 Task: Look for space in Diadi, Philippines from 10th July, 2023 to 15th July, 2023 for 7 adults in price range Rs.10000 to Rs.15000. Place can be entire place or shared room with 4 bedrooms having 7 beds and 4 bathrooms. Property type can be house, flat, guest house. Amenities needed are: wifi, TV, free parkinig on premises, gym, breakfast. Booking option can be shelf check-in. Required host language is English.
Action: Mouse moved to (491, 91)
Screenshot: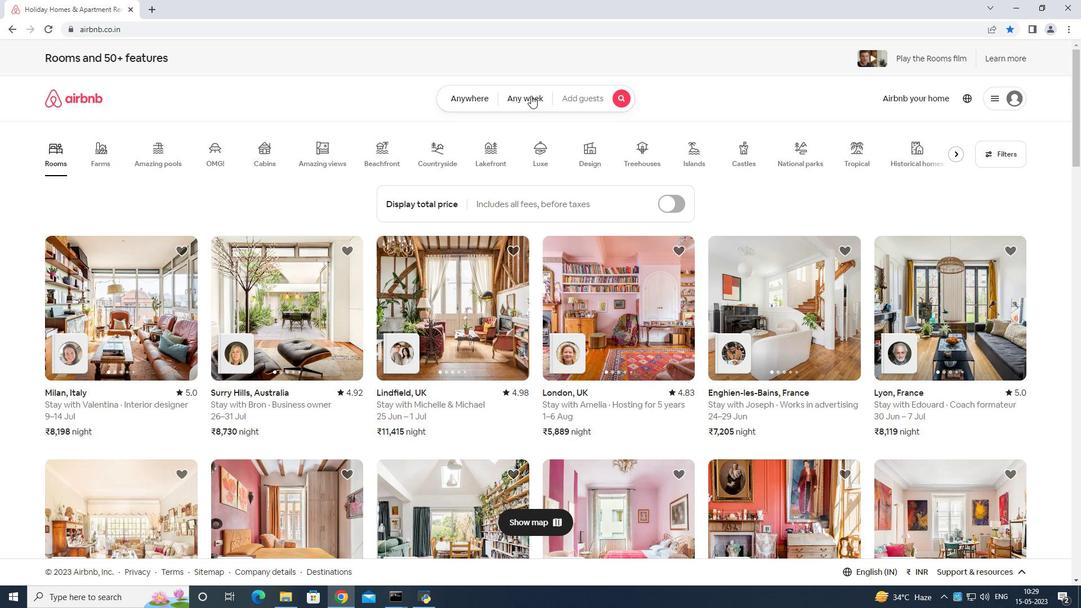 
Action: Mouse pressed left at (491, 91)
Screenshot: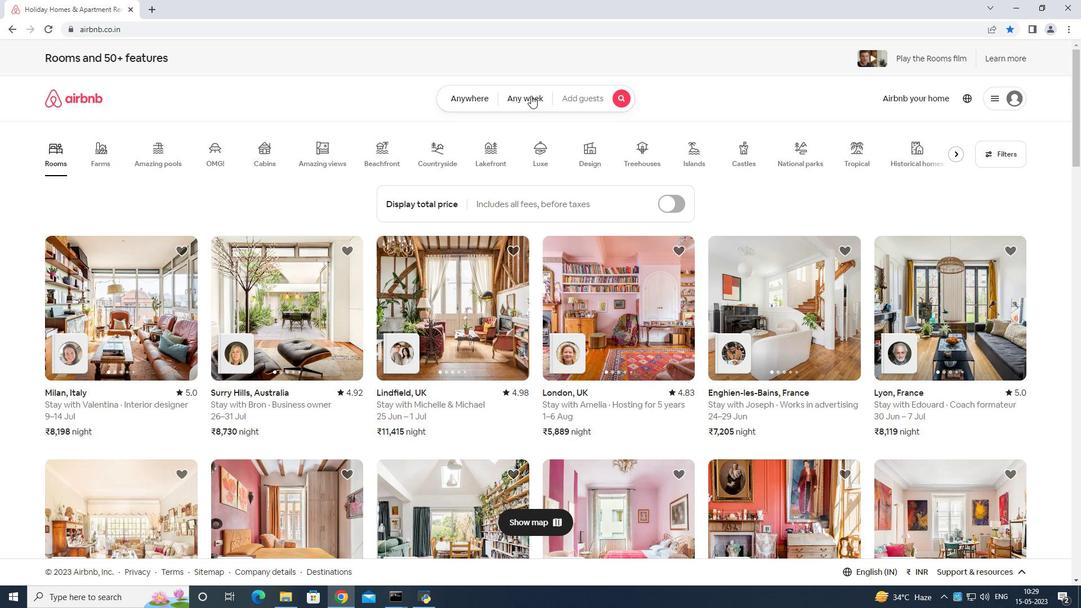 
Action: Mouse moved to (425, 138)
Screenshot: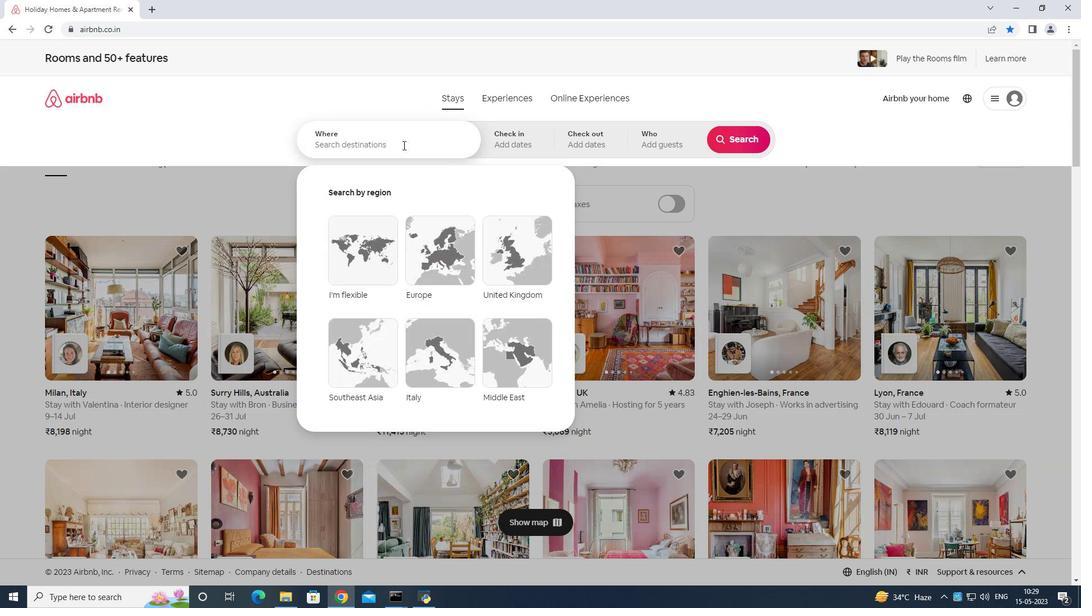 
Action: Mouse pressed left at (425, 138)
Screenshot: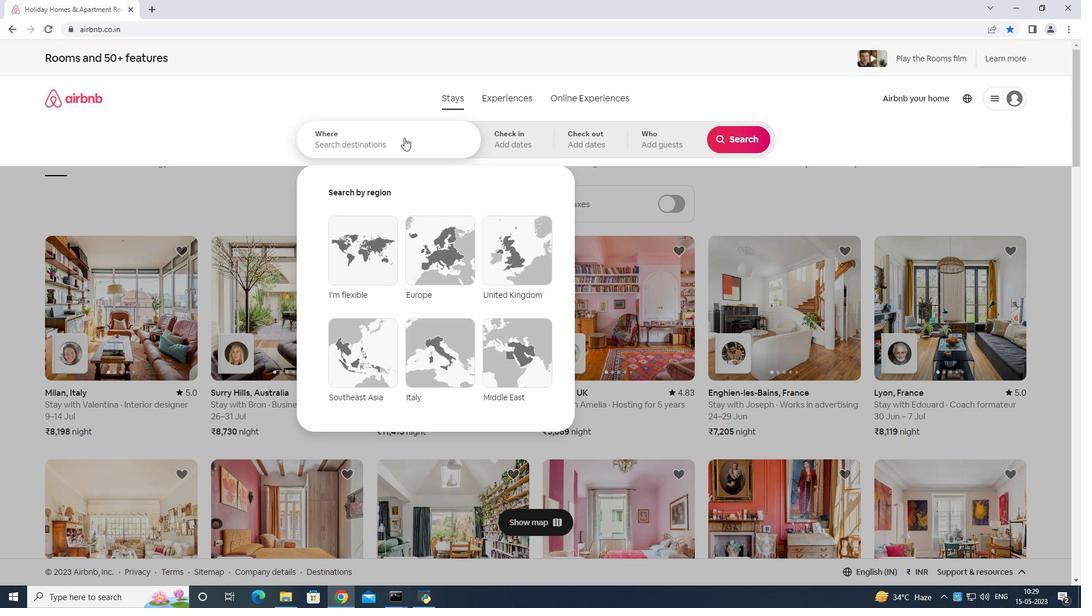 
Action: Mouse moved to (436, 130)
Screenshot: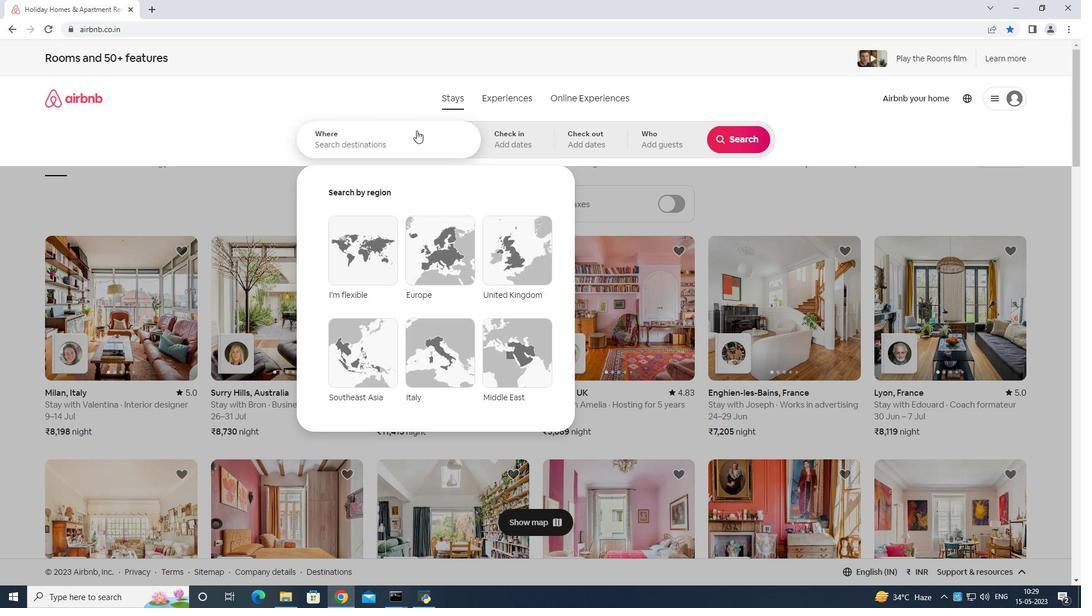 
Action: Key pressed <Key.shift>Diadi<Key.space>philipines<Key.enter>
Screenshot: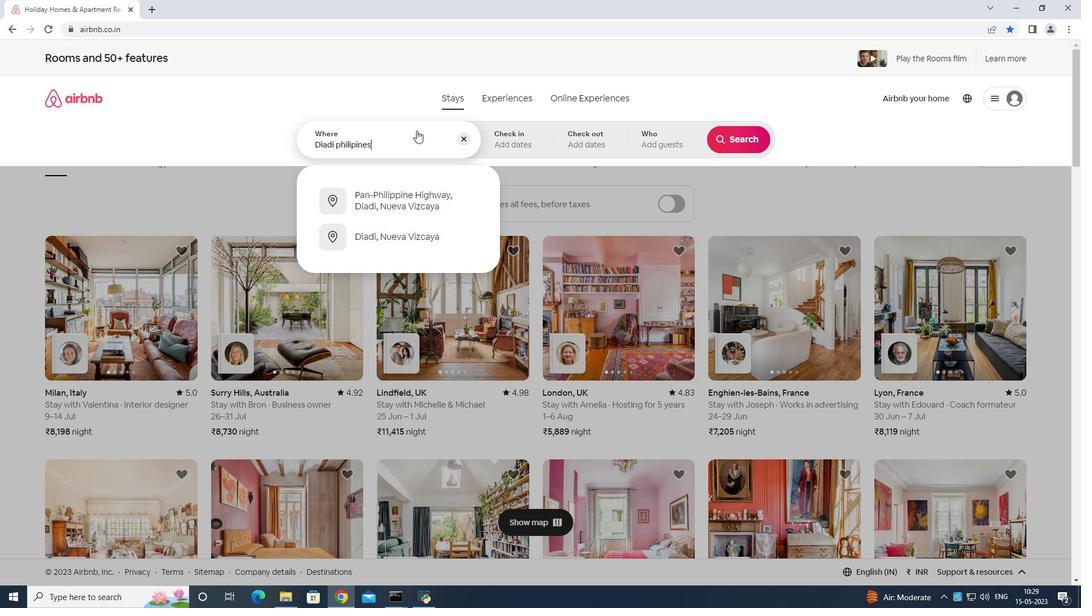 
Action: Mouse moved to (737, 232)
Screenshot: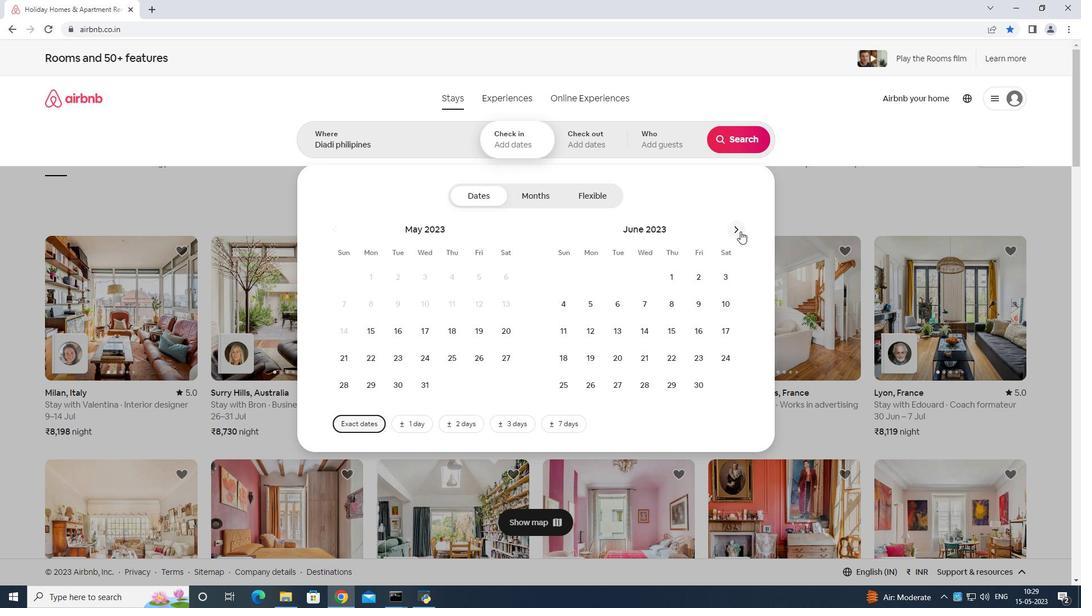 
Action: Mouse pressed left at (737, 232)
Screenshot: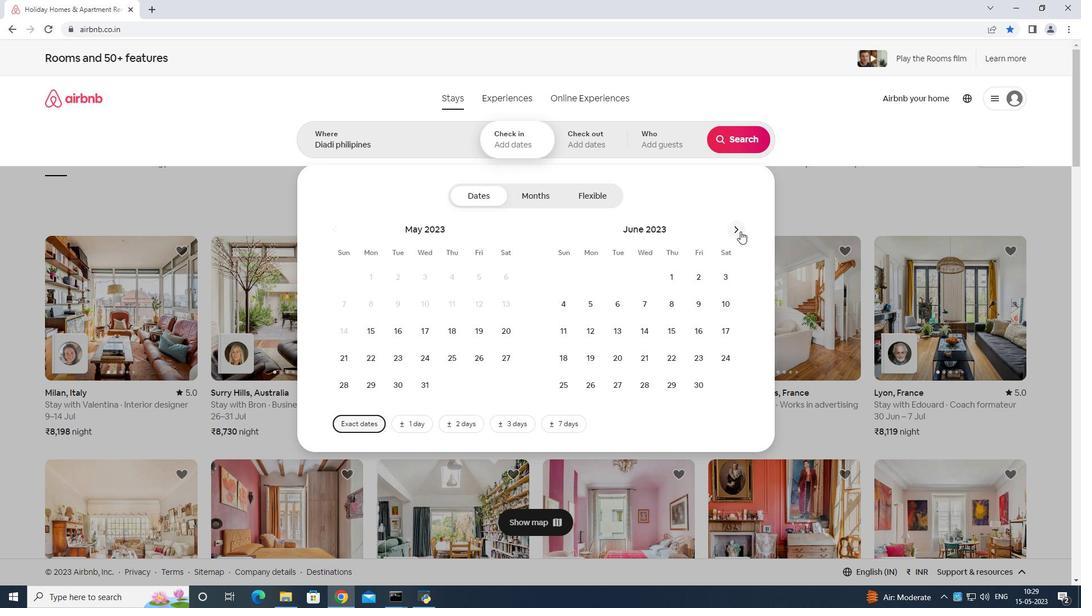 
Action: Mouse moved to (602, 329)
Screenshot: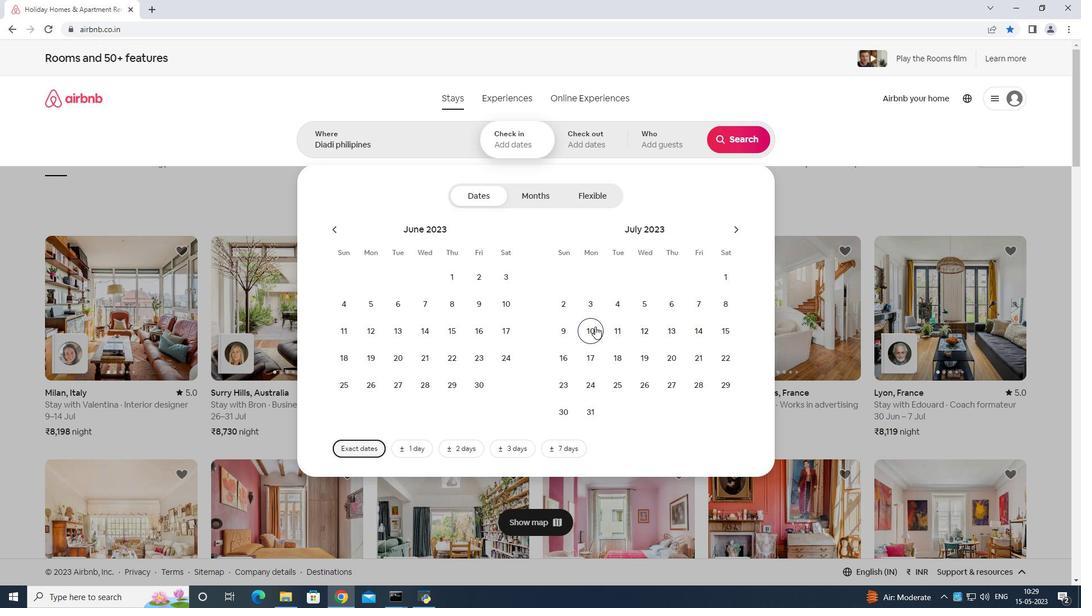 
Action: Mouse pressed left at (602, 329)
Screenshot: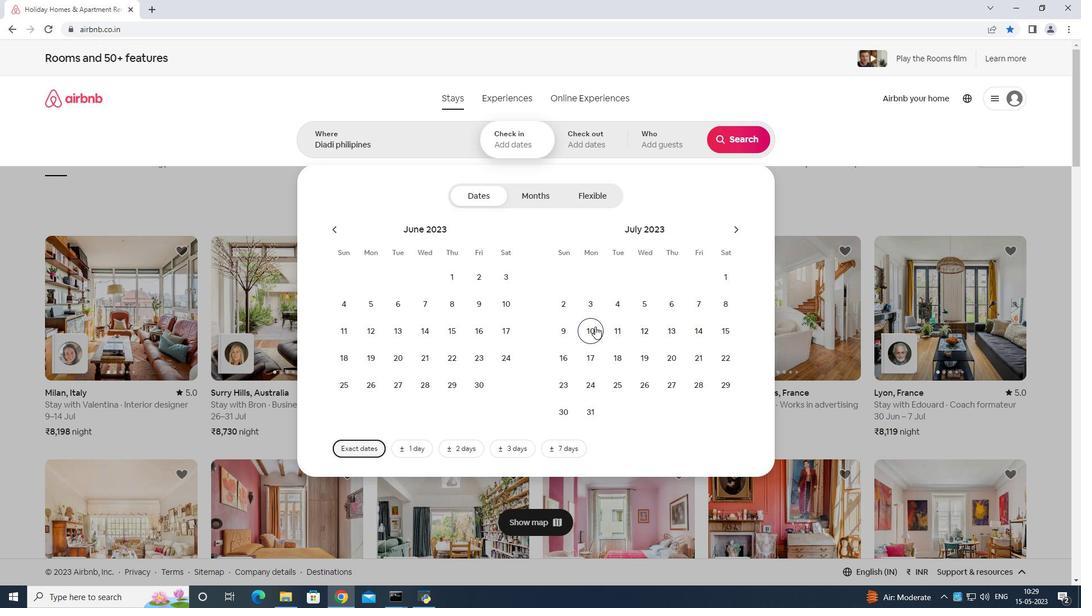 
Action: Mouse moved to (718, 340)
Screenshot: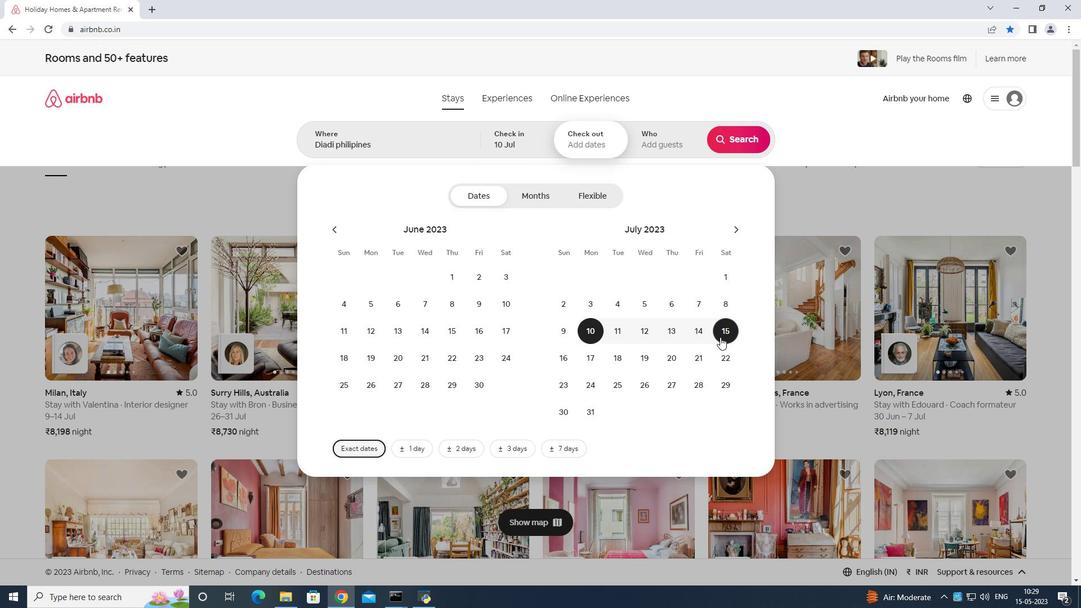 
Action: Mouse pressed left at (718, 340)
Screenshot: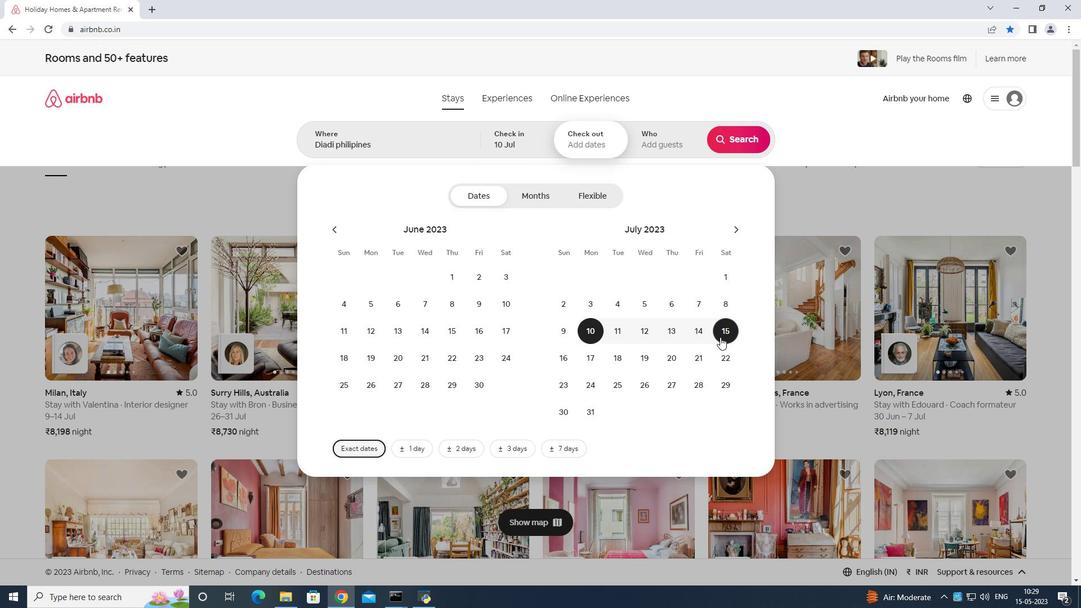
Action: Mouse moved to (669, 126)
Screenshot: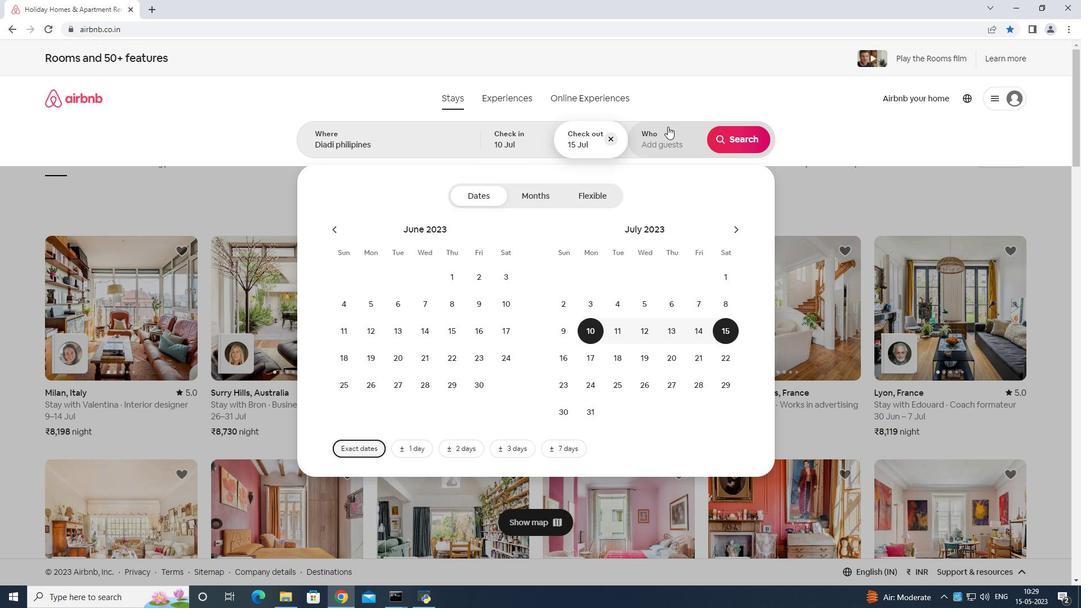 
Action: Mouse pressed left at (669, 126)
Screenshot: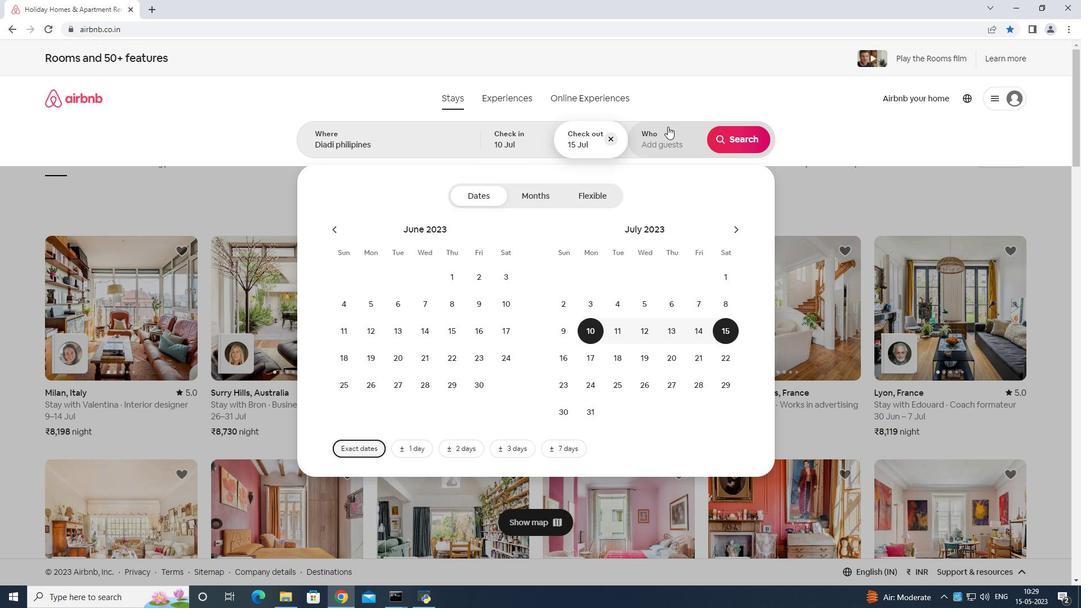 
Action: Mouse moved to (736, 196)
Screenshot: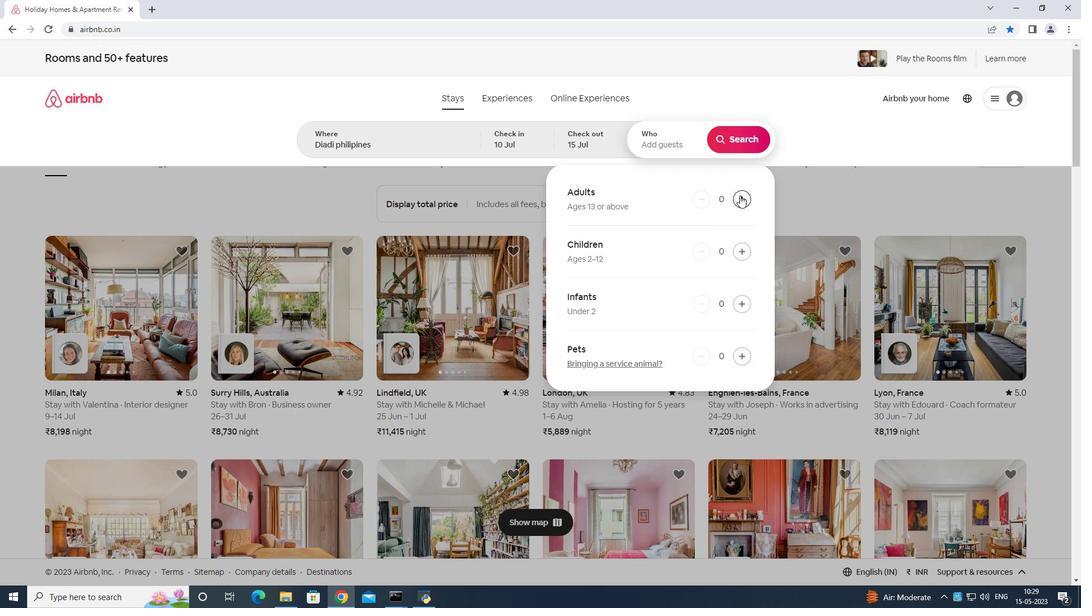 
Action: Mouse pressed left at (736, 196)
Screenshot: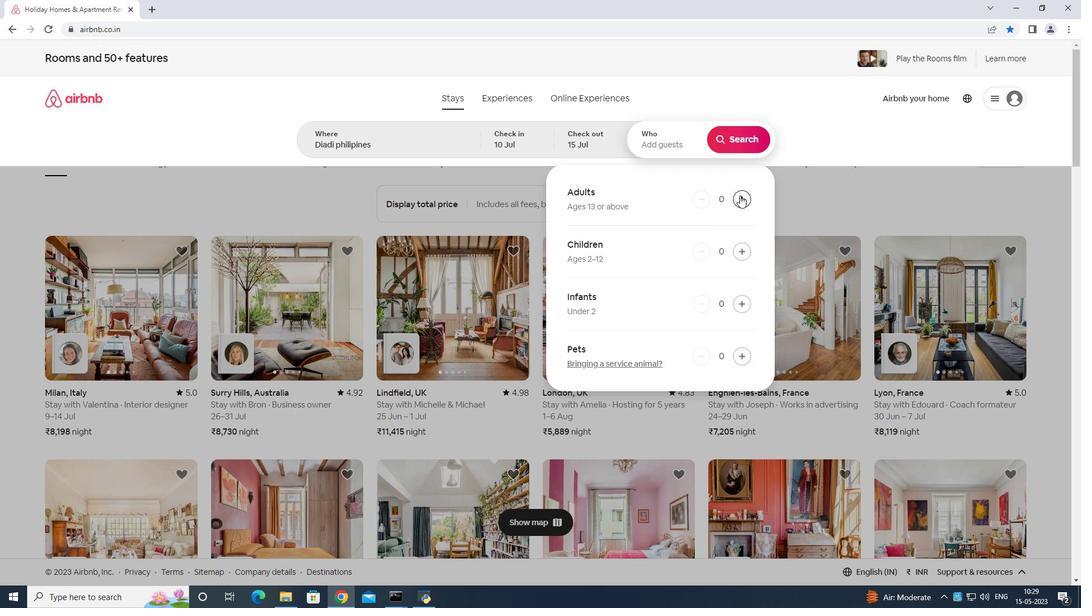 
Action: Mouse pressed left at (736, 196)
Screenshot: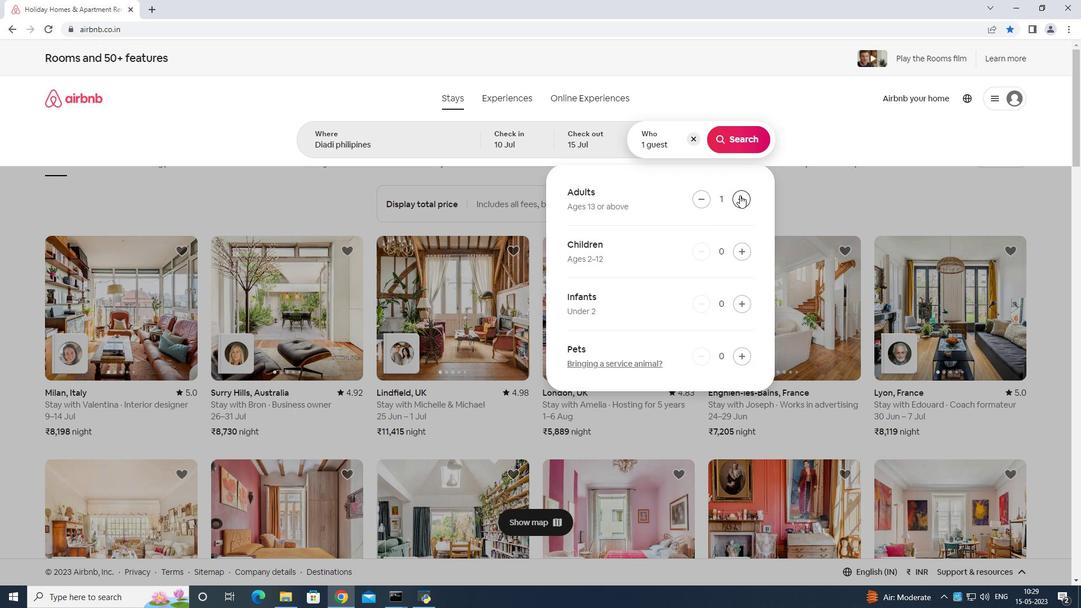 
Action: Mouse pressed left at (736, 196)
Screenshot: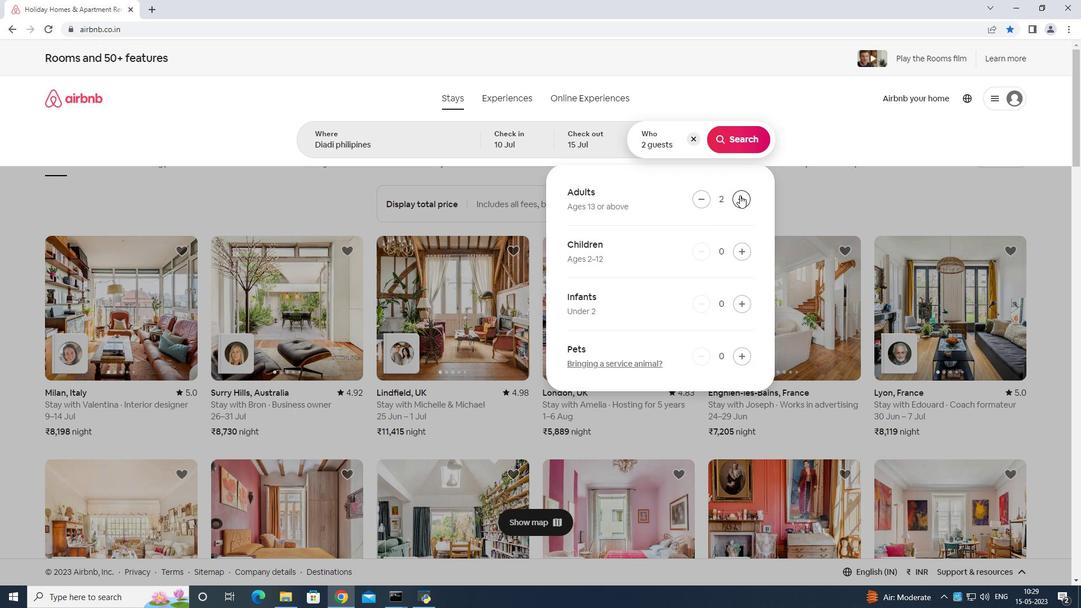 
Action: Mouse pressed left at (736, 196)
Screenshot: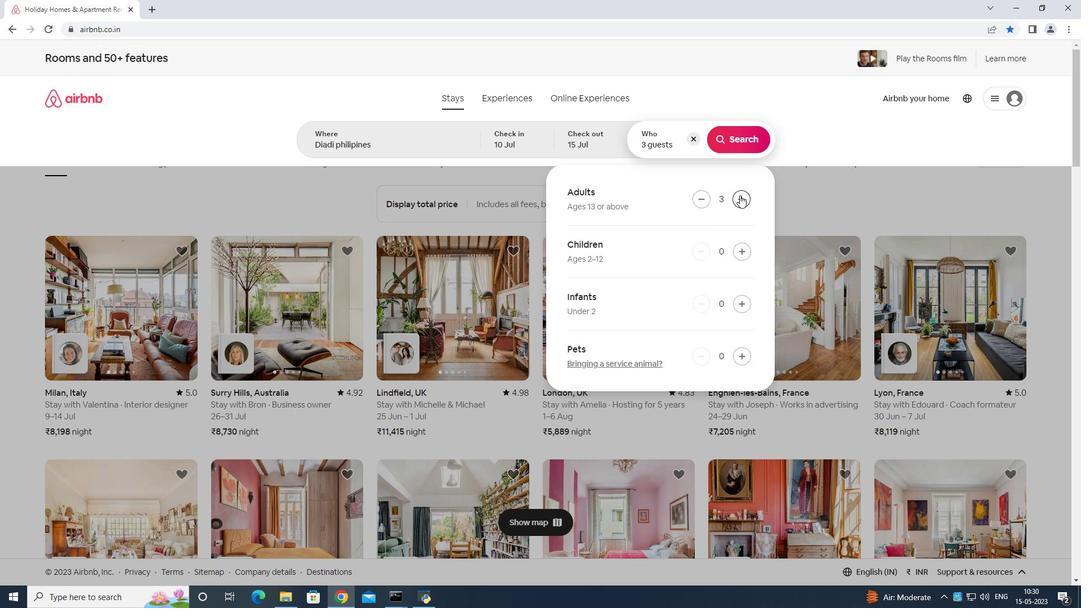 
Action: Mouse pressed left at (736, 196)
Screenshot: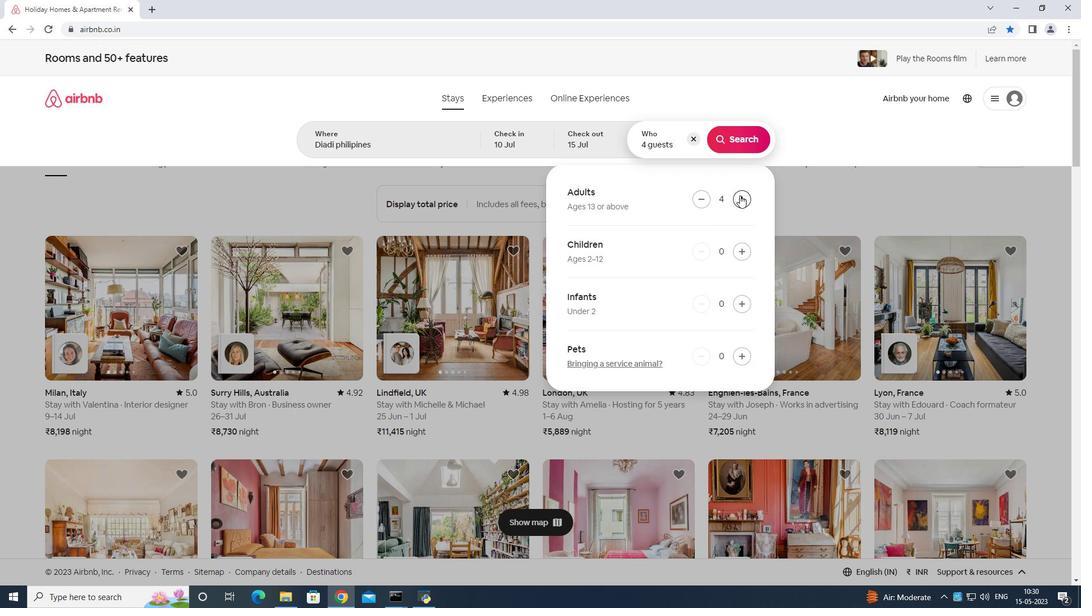
Action: Mouse pressed left at (736, 196)
Screenshot: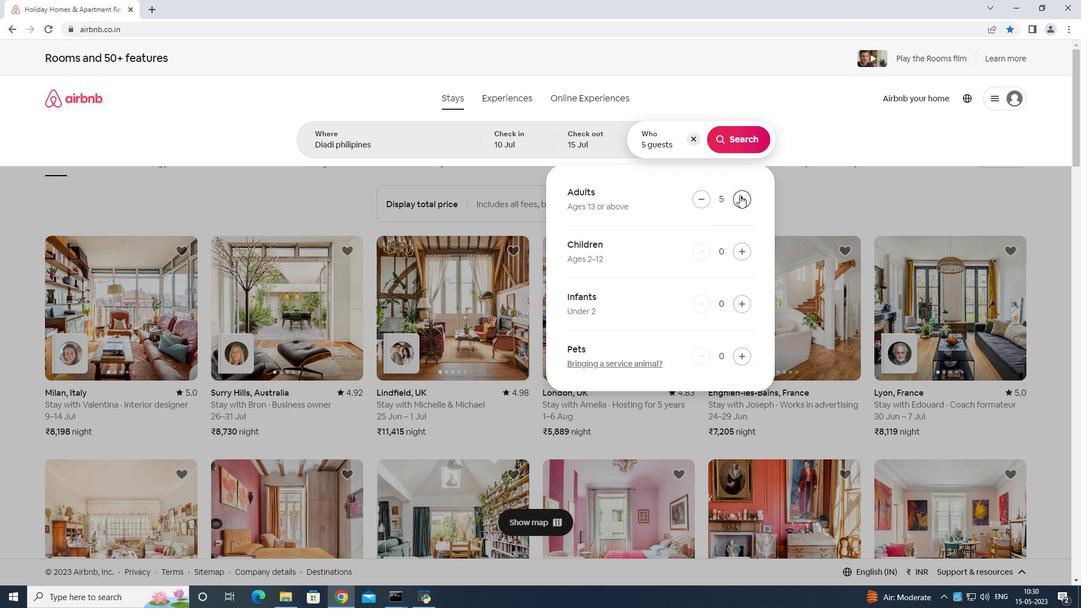 
Action: Mouse pressed left at (736, 196)
Screenshot: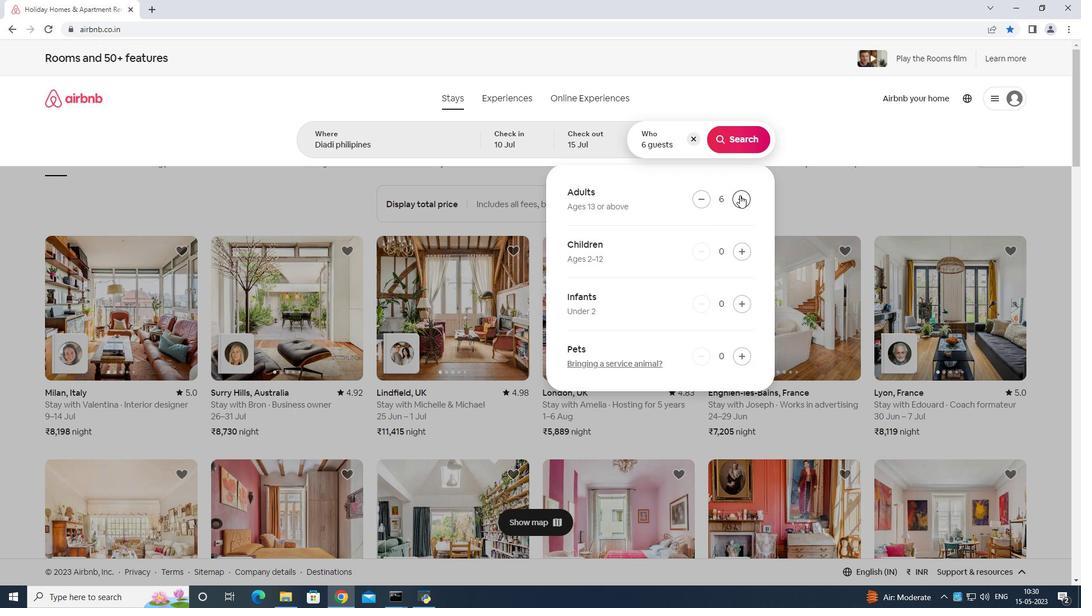 
Action: Mouse moved to (736, 147)
Screenshot: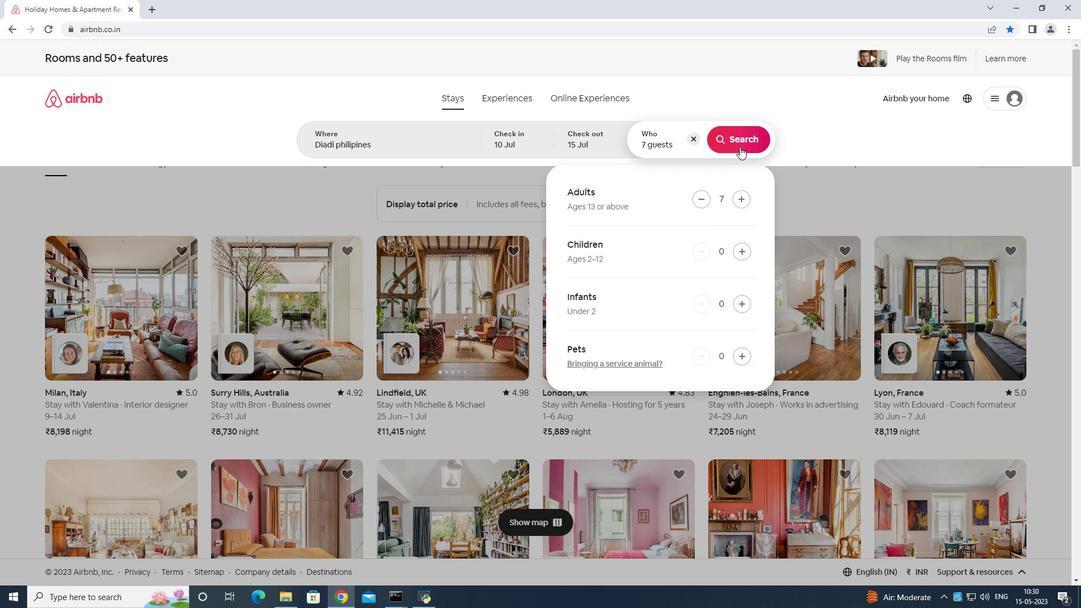 
Action: Mouse pressed left at (736, 147)
Screenshot: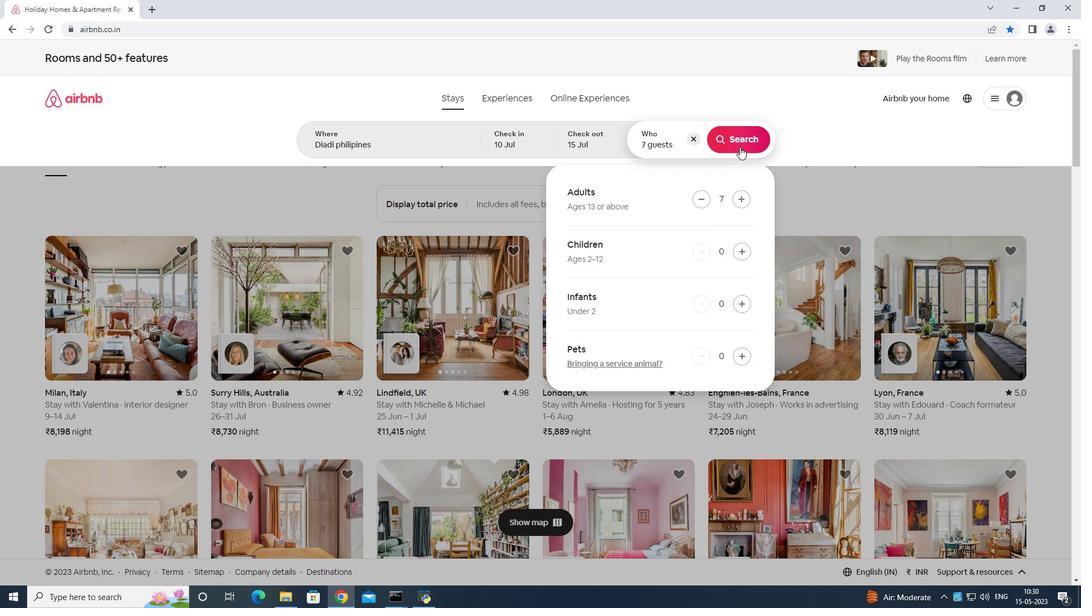 
Action: Mouse moved to (1012, 101)
Screenshot: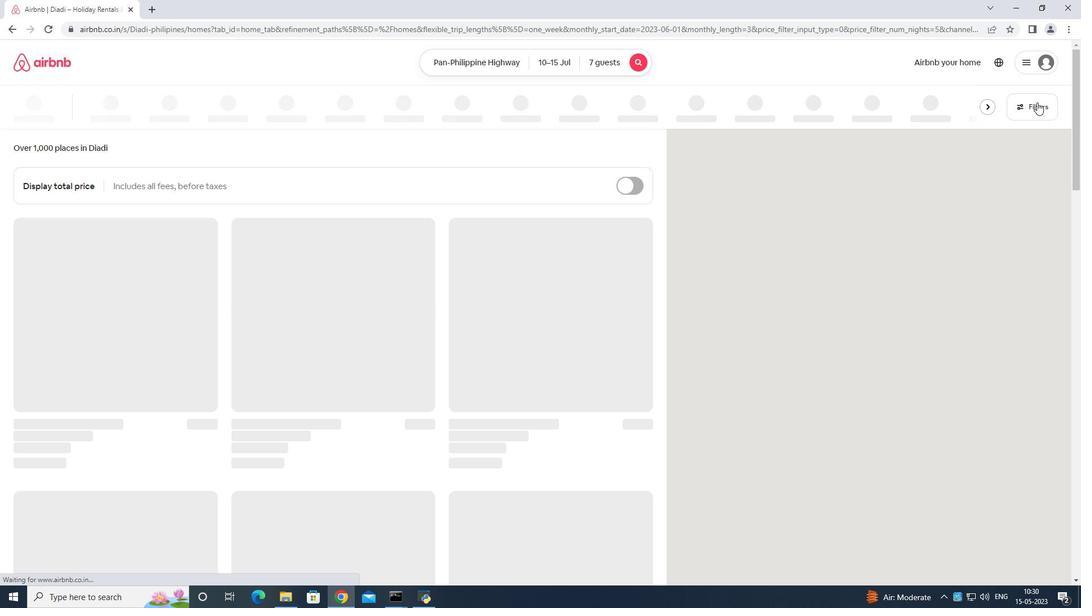 
Action: Mouse pressed left at (1012, 101)
Screenshot: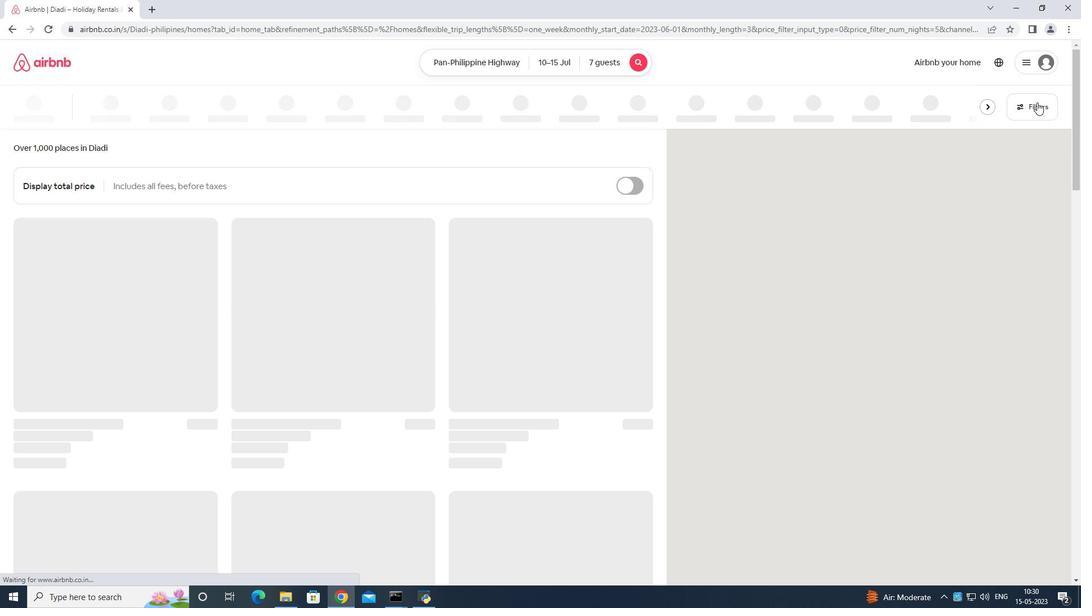
Action: Mouse moved to (492, 381)
Screenshot: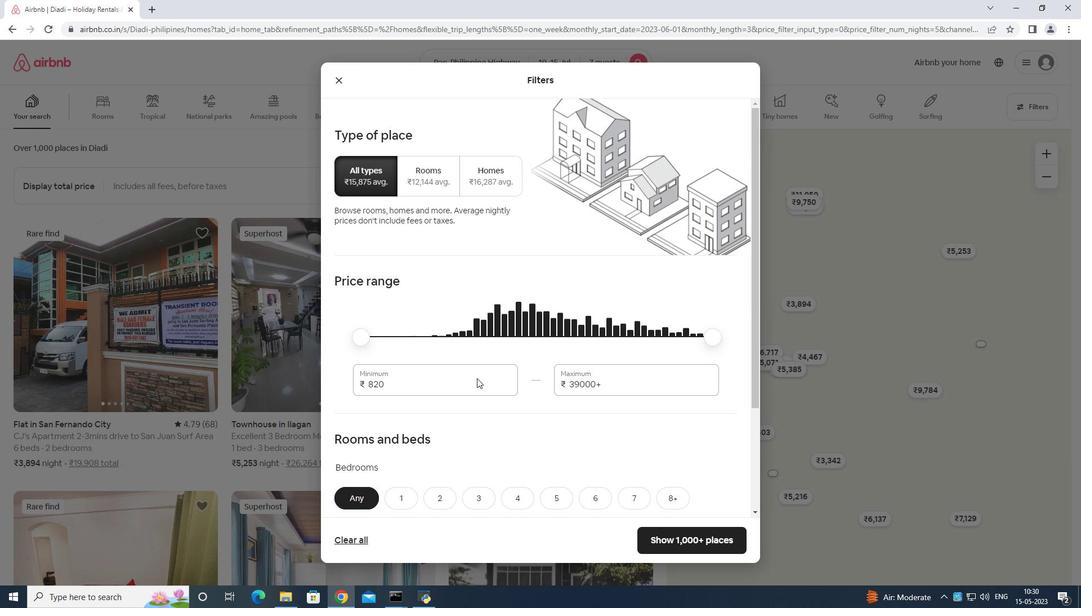 
Action: Mouse pressed left at (492, 381)
Screenshot: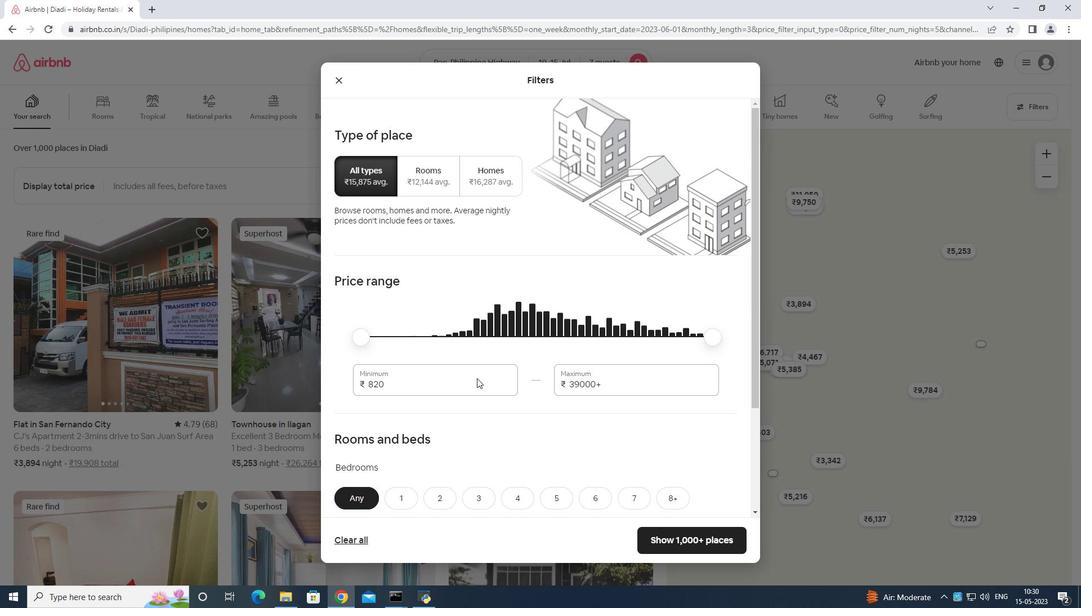 
Action: Mouse moved to (503, 374)
Screenshot: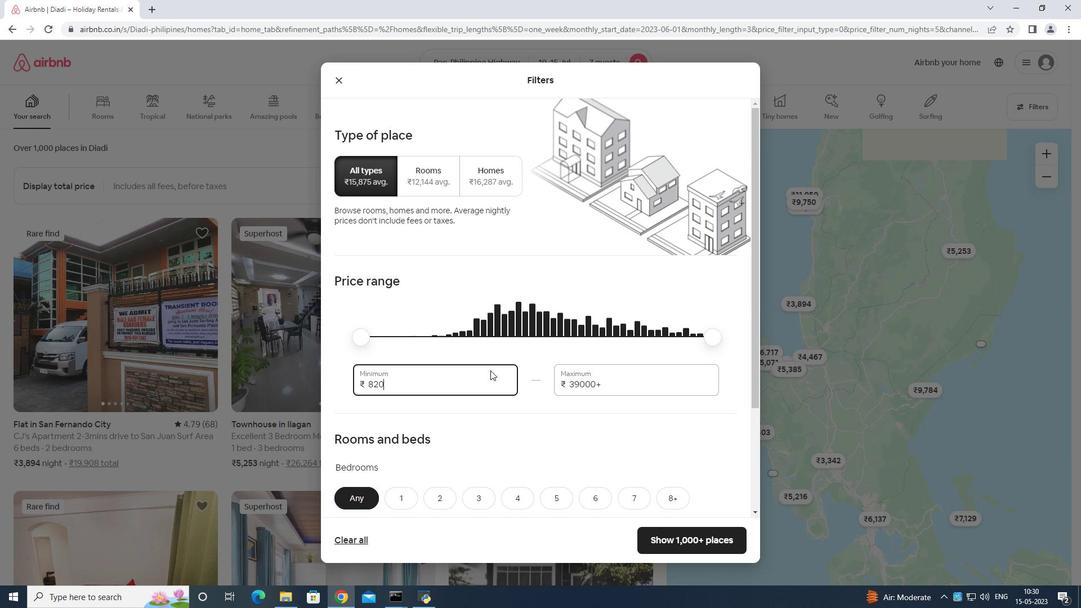 
Action: Key pressed <Key.backspace>
Screenshot: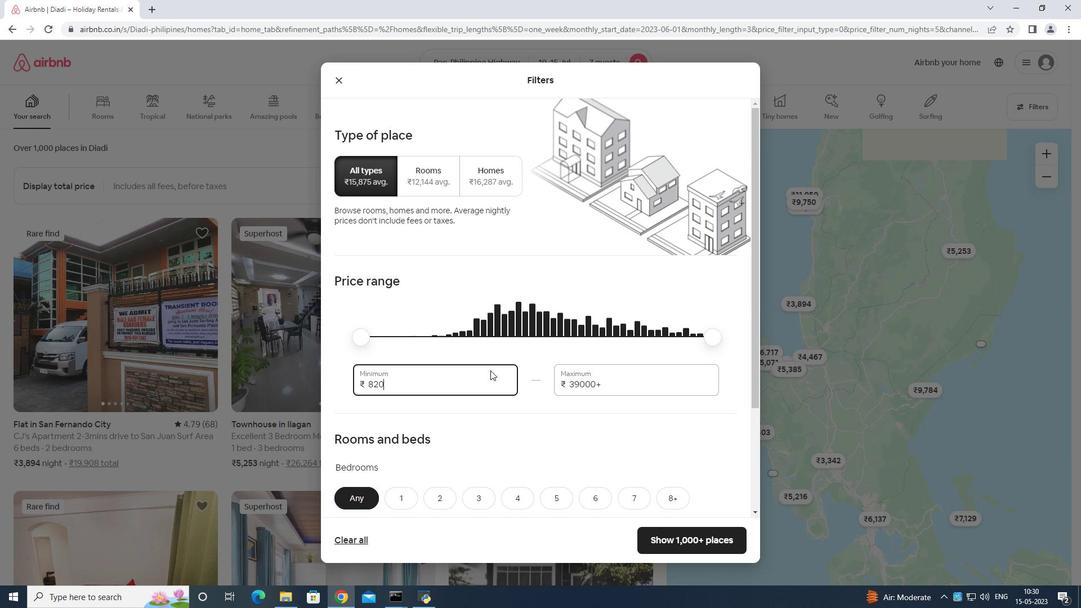 
Action: Mouse moved to (512, 370)
Screenshot: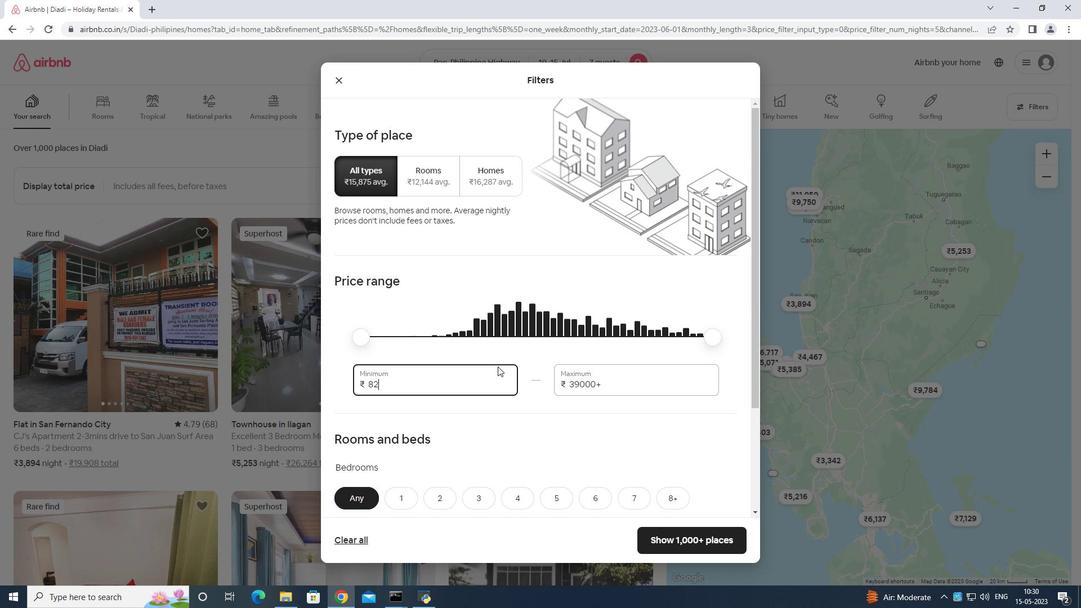
Action: Key pressed <Key.backspace><Key.backspace><Key.backspace><Key.backspace><Key.backspace><Key.backspace><Key.backspace><Key.backspace>
Screenshot: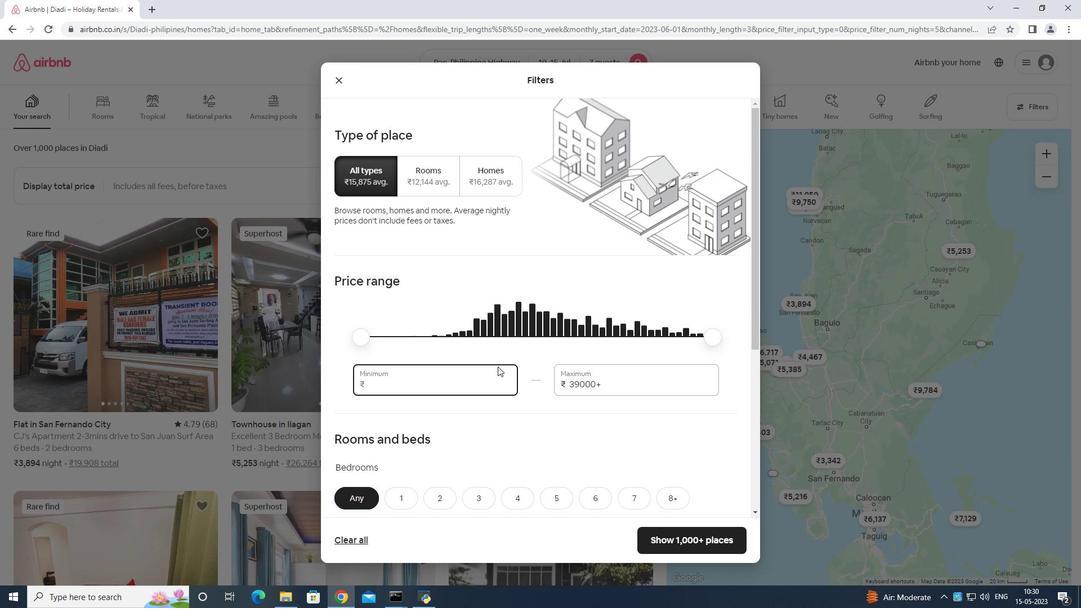 
Action: Mouse moved to (512, 370)
Screenshot: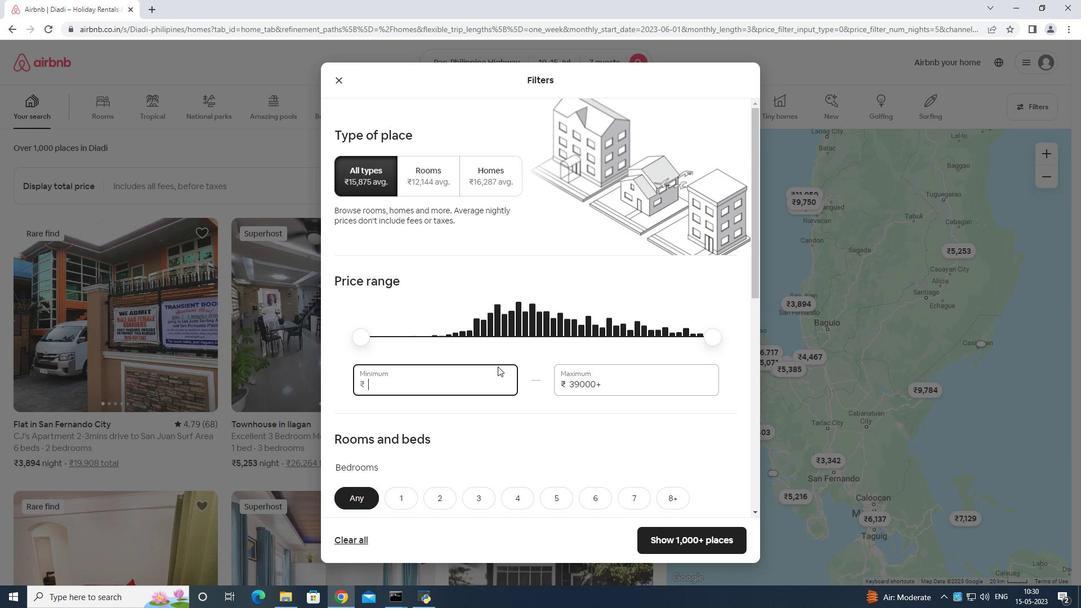 
Action: Key pressed 1
Screenshot: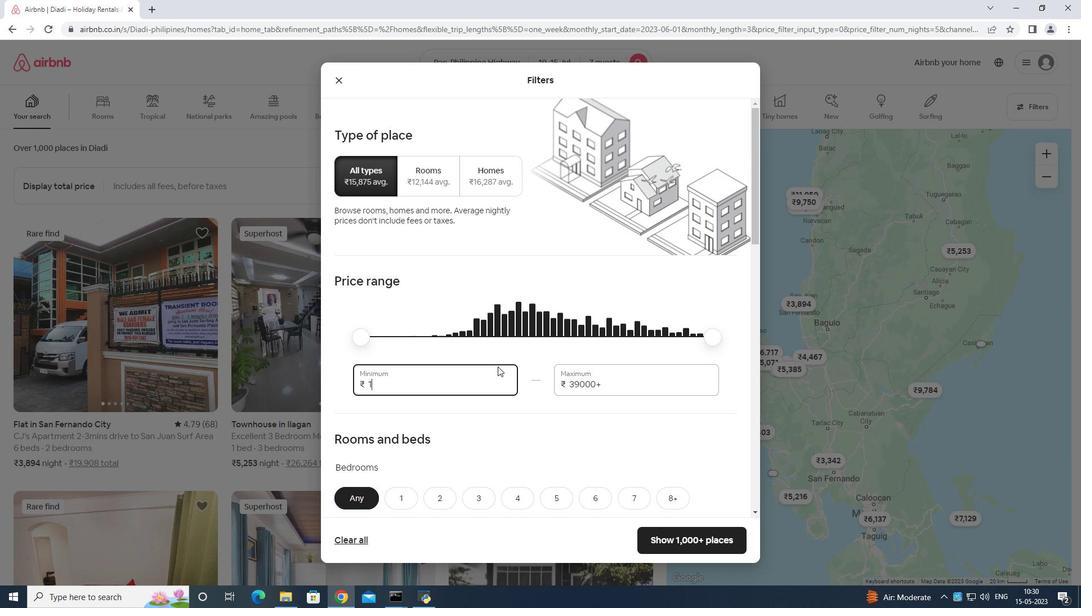 
Action: Mouse moved to (512, 369)
Screenshot: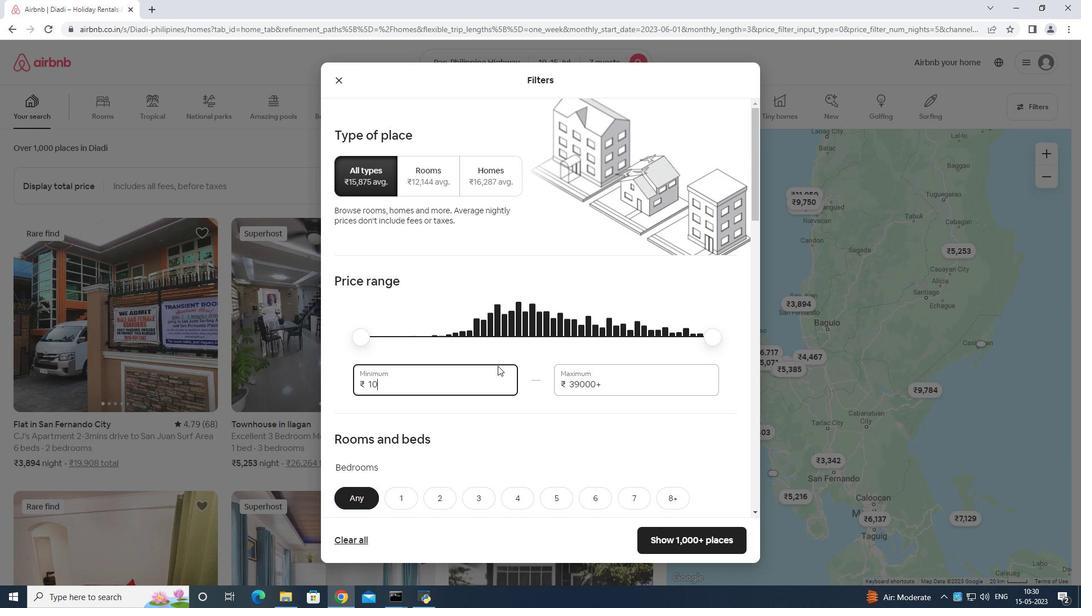 
Action: Key pressed 000
Screenshot: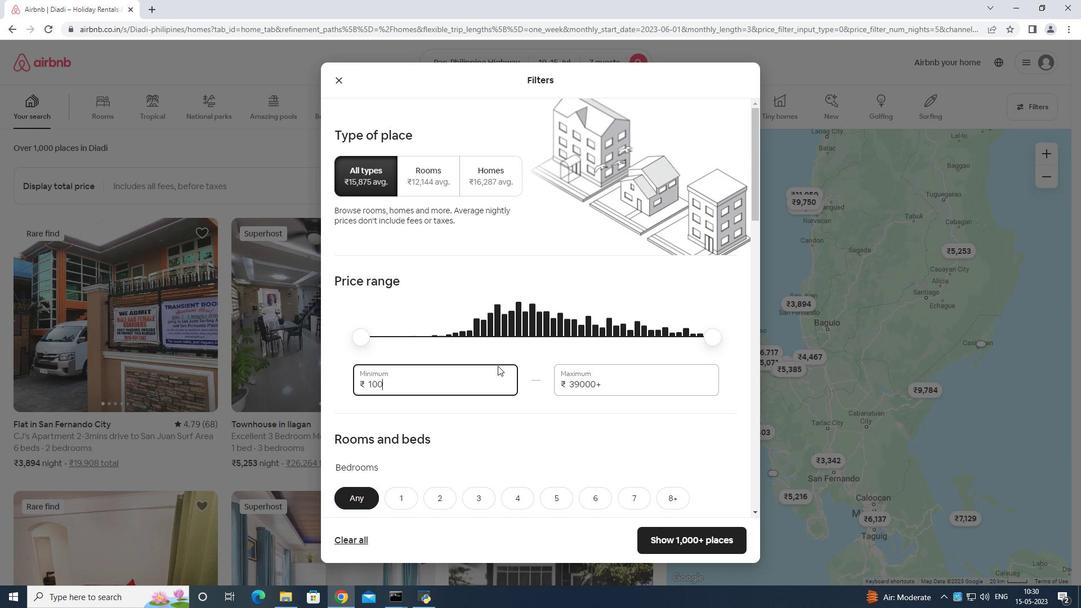 
Action: Mouse moved to (529, 375)
Screenshot: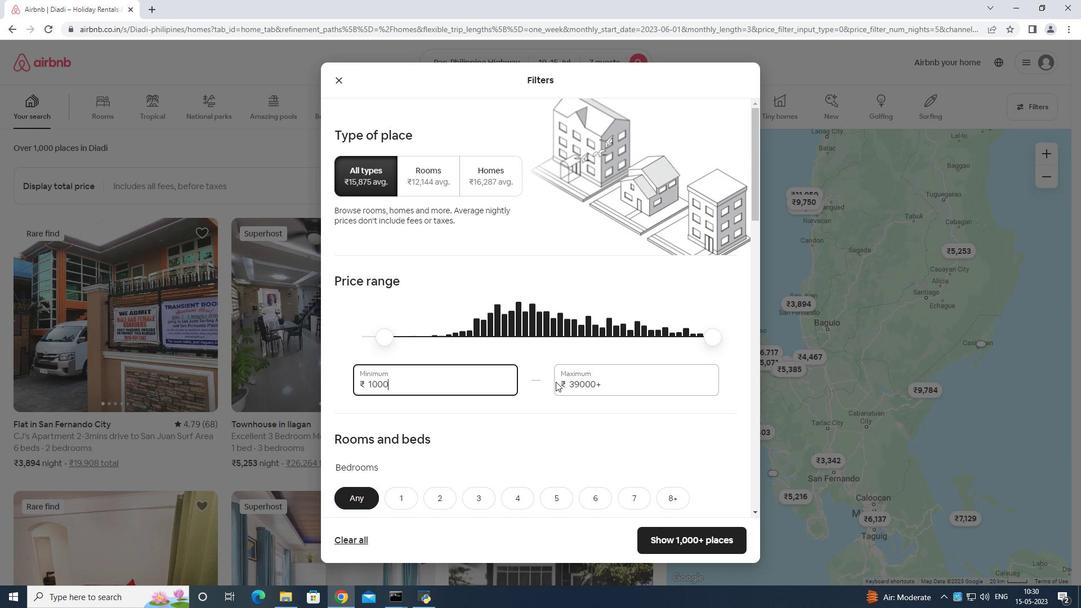 
Action: Key pressed 0
Screenshot: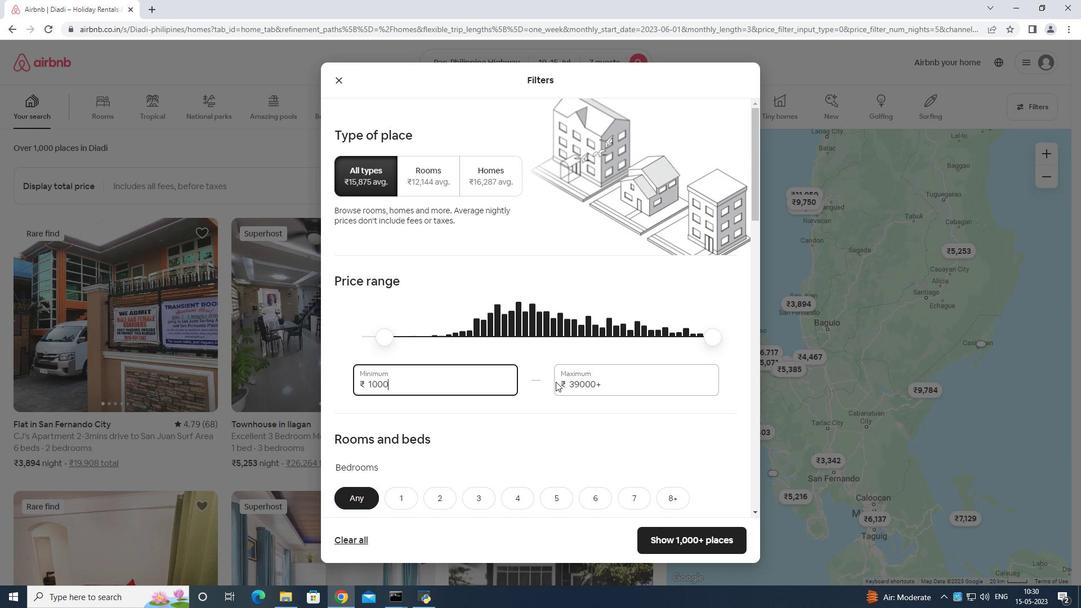 
Action: Mouse moved to (651, 384)
Screenshot: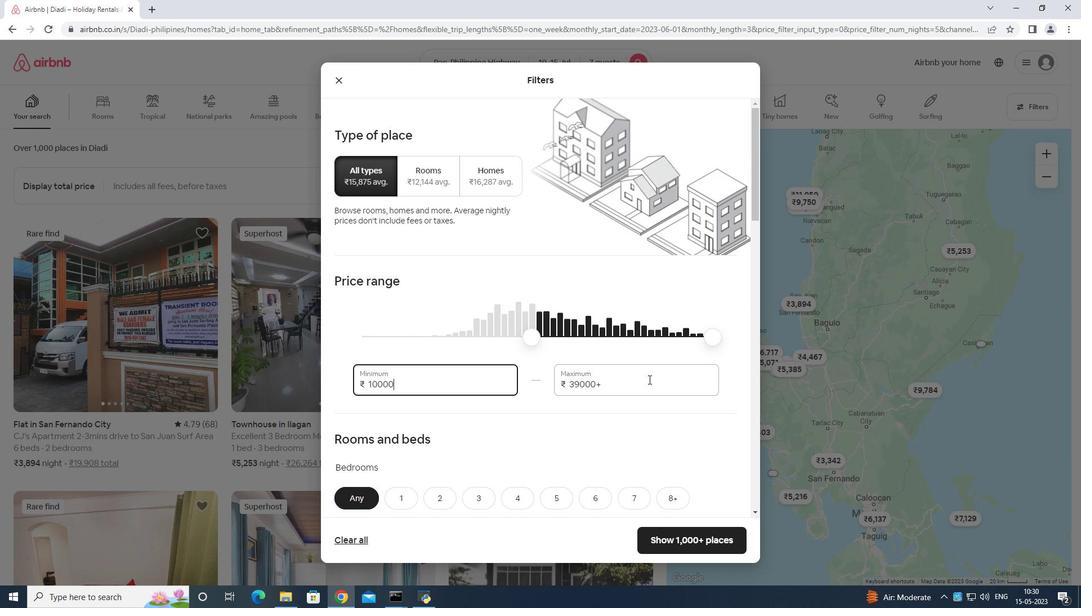 
Action: Mouse pressed left at (651, 384)
Screenshot: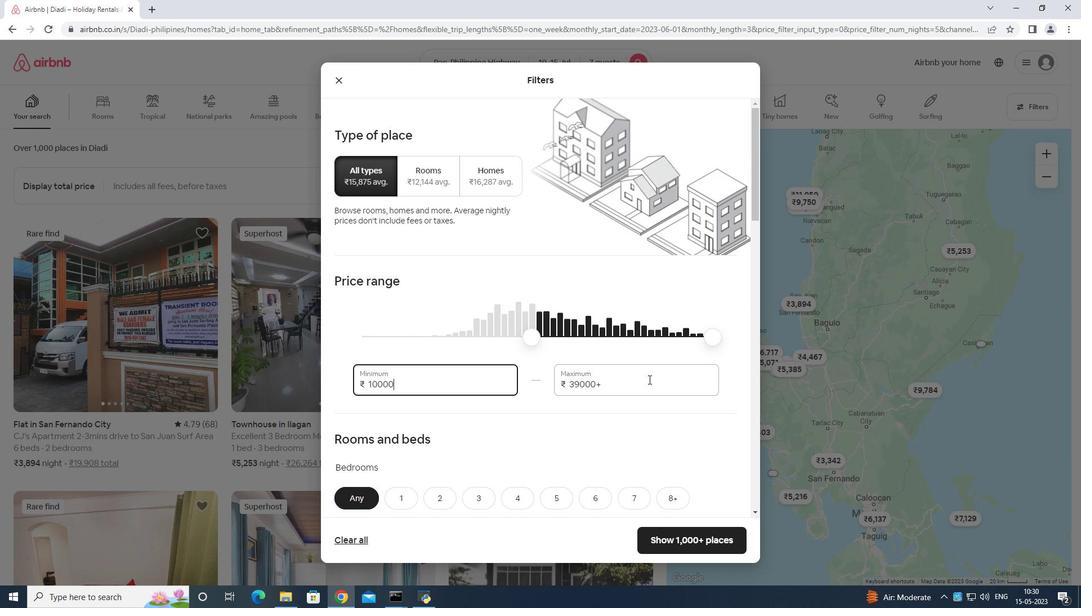 
Action: Mouse moved to (660, 365)
Screenshot: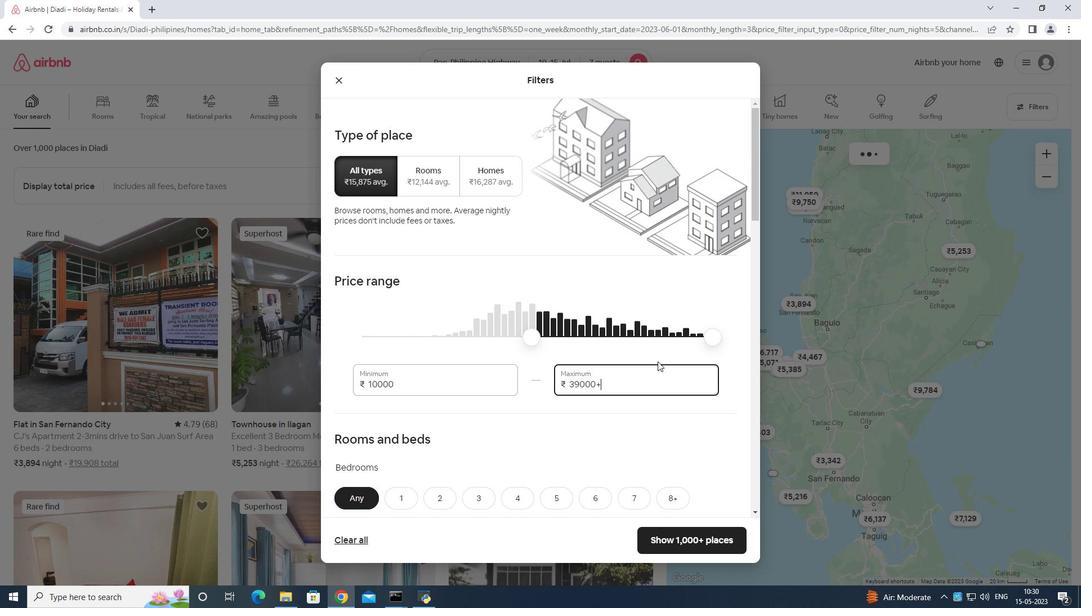 
Action: Key pressed <Key.backspace><Key.backspace><Key.backspace><Key.backspace><Key.backspace><Key.backspace><Key.backspace><Key.backspace><Key.backspace><Key.backspace><Key.backspace><Key.backspace>
Screenshot: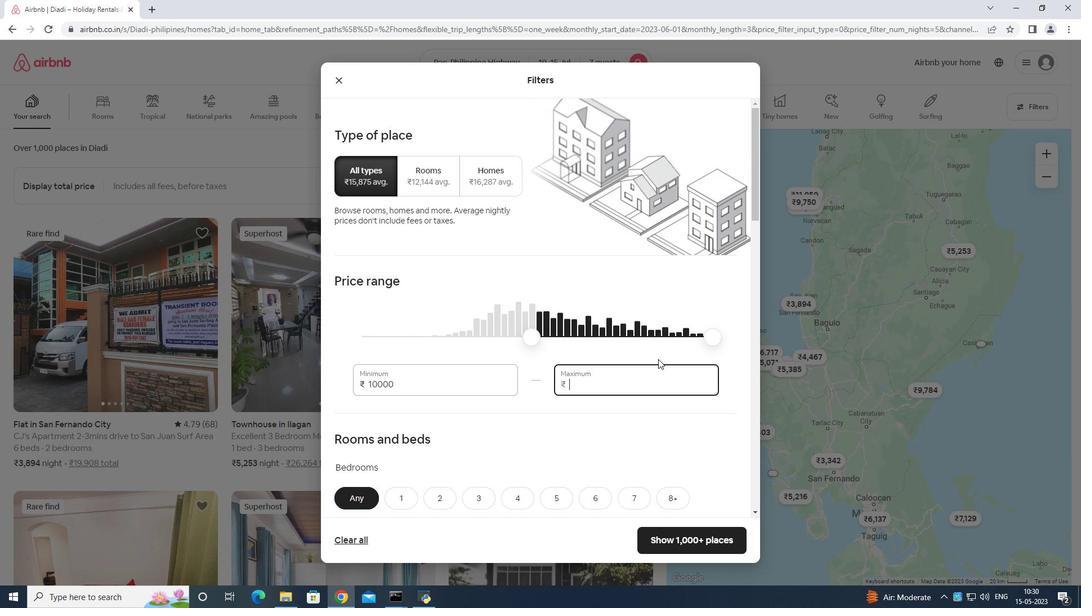 
Action: Mouse moved to (660, 363)
Screenshot: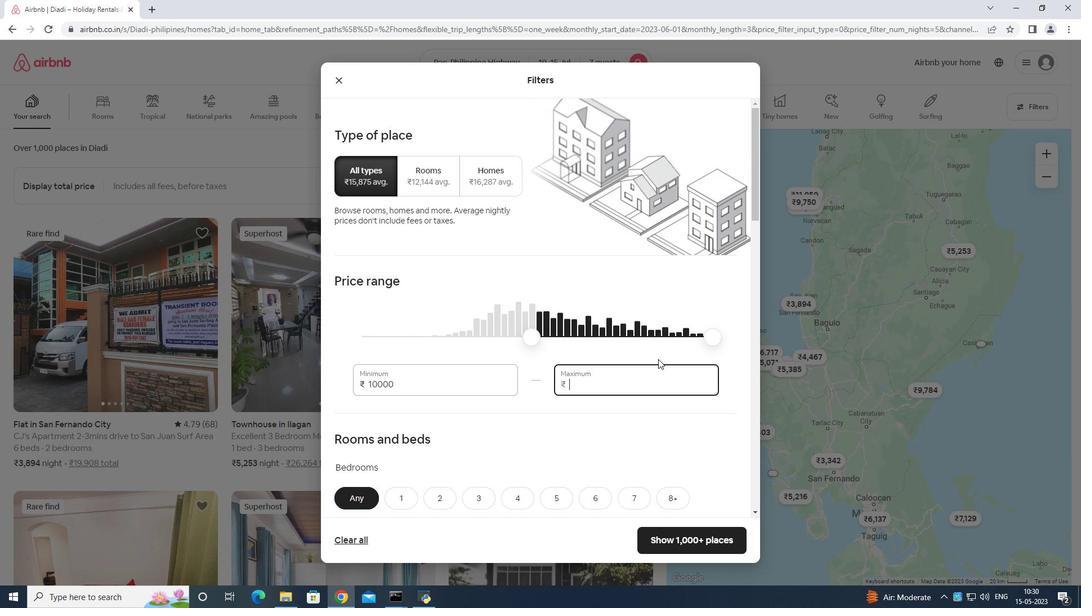 
Action: Key pressed <Key.backspace>
Screenshot: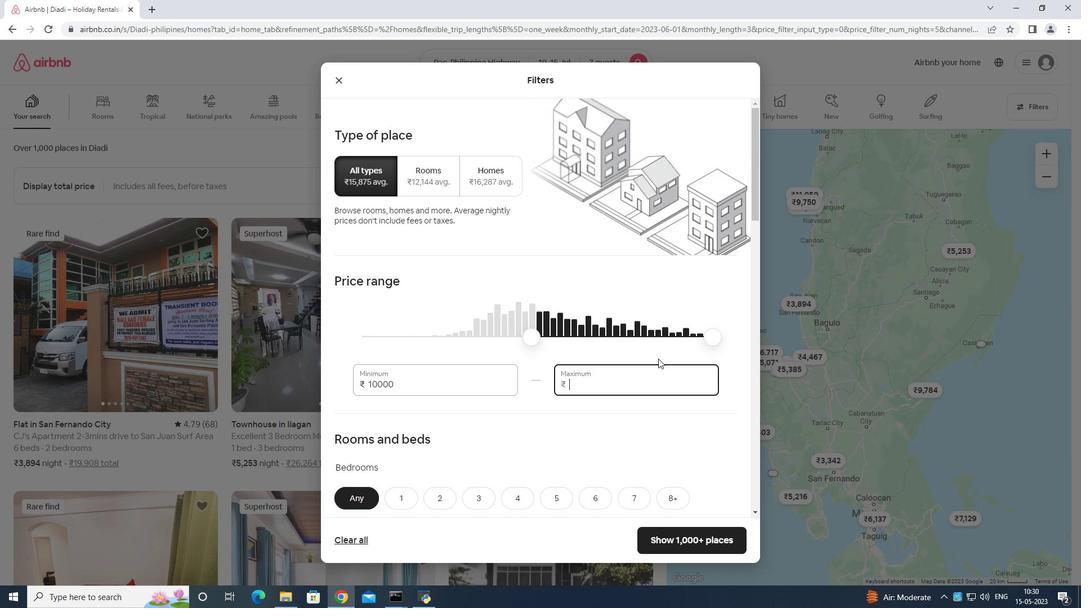 
Action: Mouse moved to (661, 361)
Screenshot: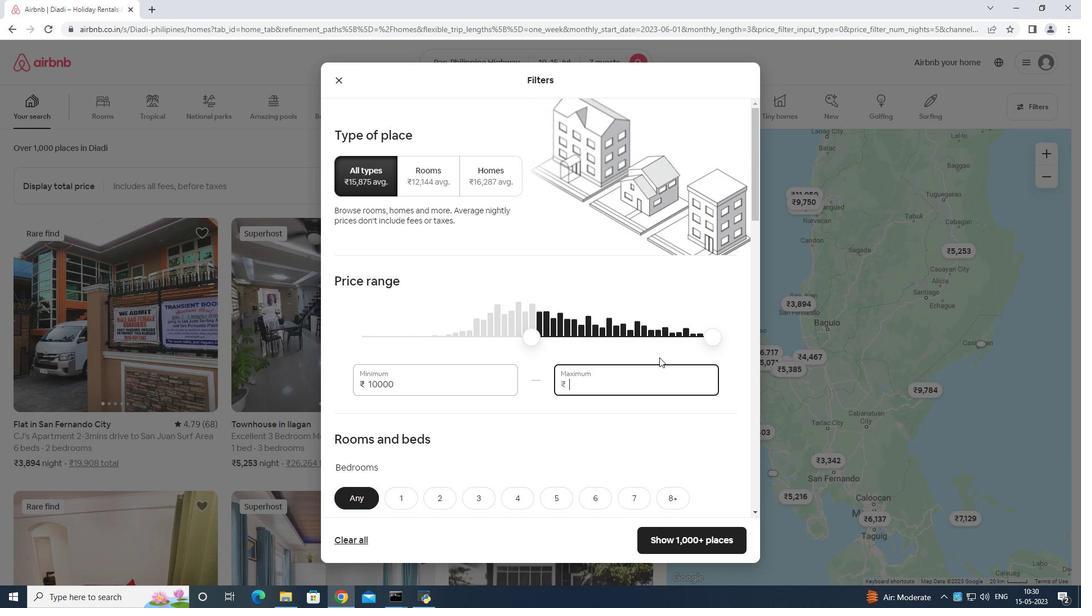 
Action: Key pressed 1
Screenshot: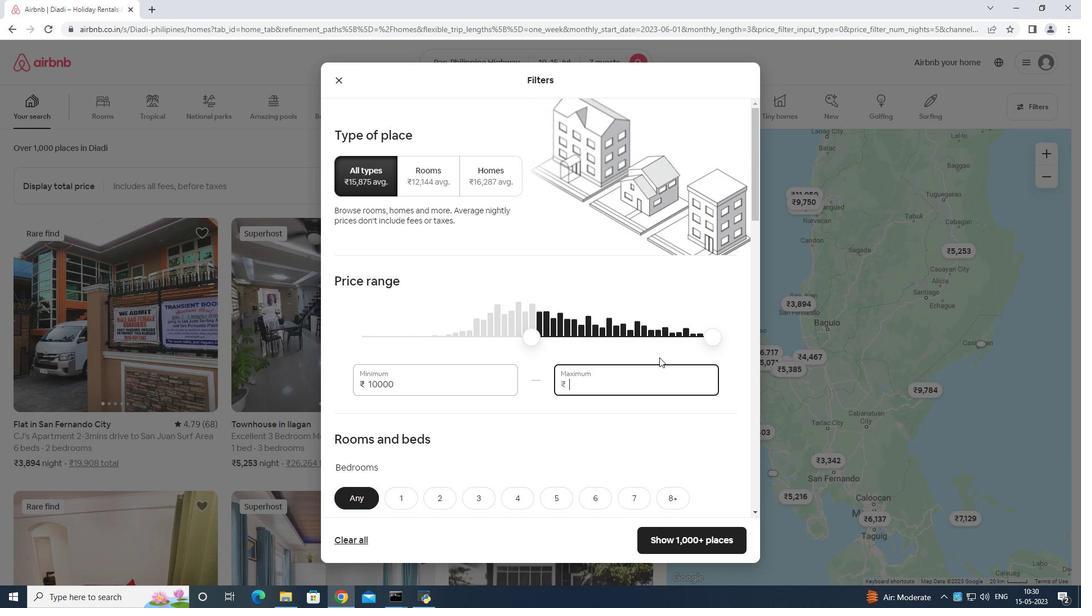
Action: Mouse moved to (663, 360)
Screenshot: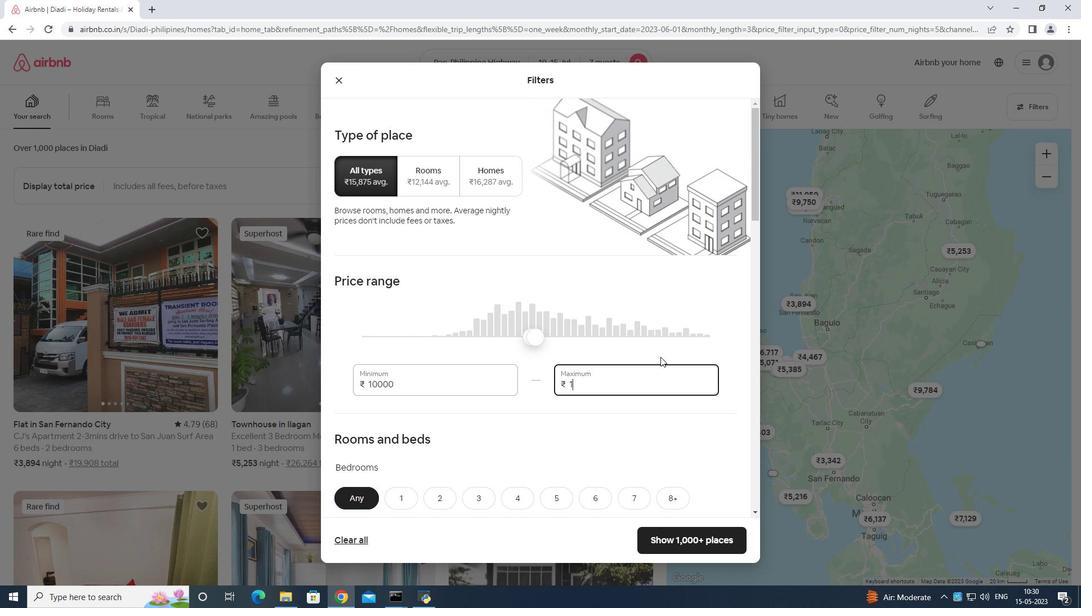 
Action: Key pressed 50
Screenshot: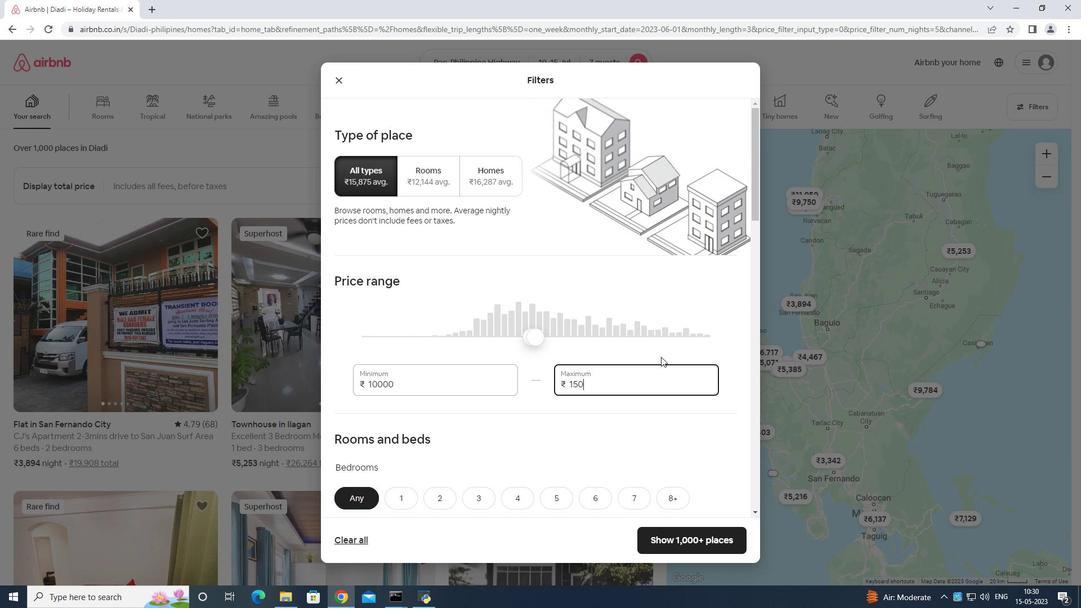 
Action: Mouse moved to (663, 360)
Screenshot: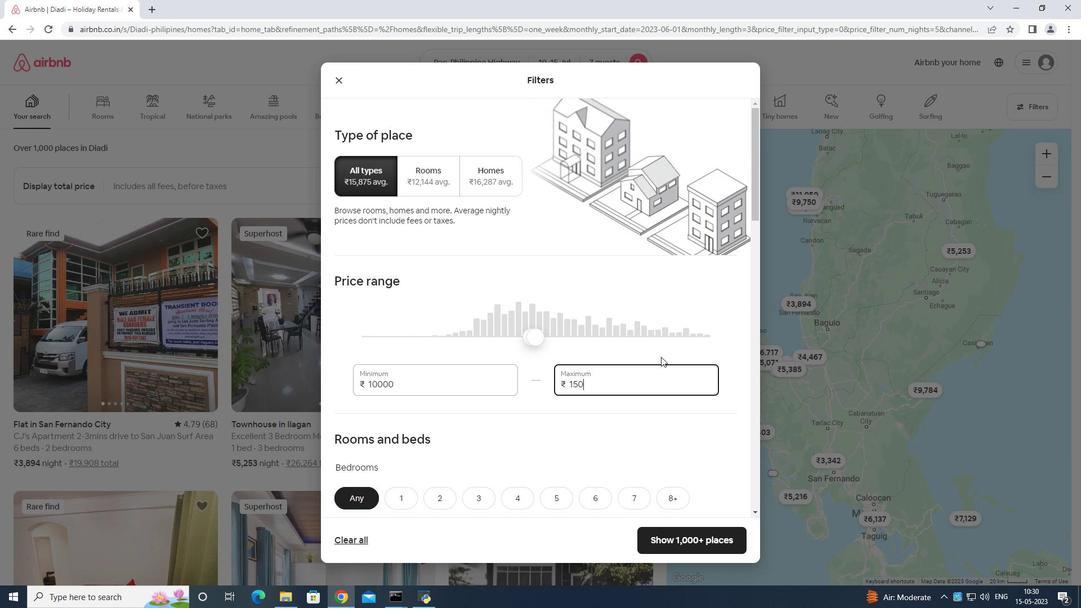 
Action: Key pressed 00
Screenshot: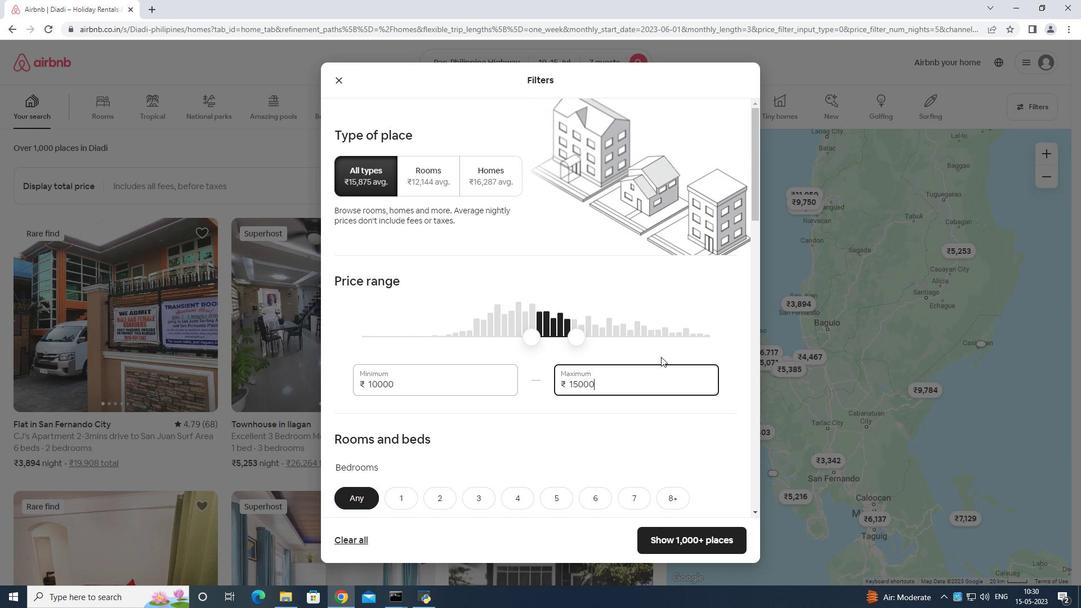 
Action: Mouse moved to (659, 360)
Screenshot: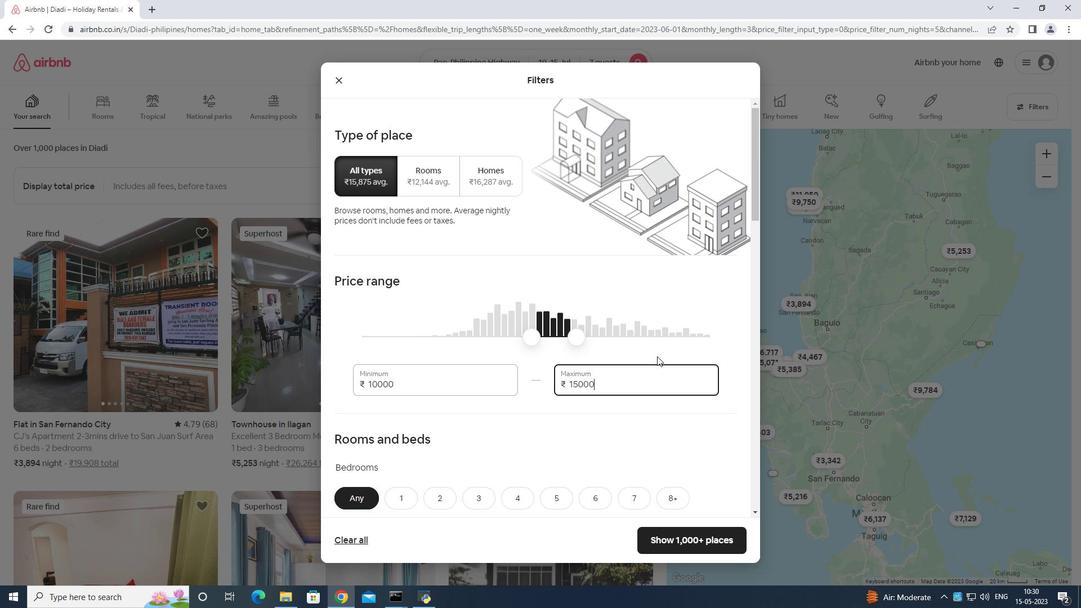 
Action: Mouse scrolled (659, 359) with delta (0, 0)
Screenshot: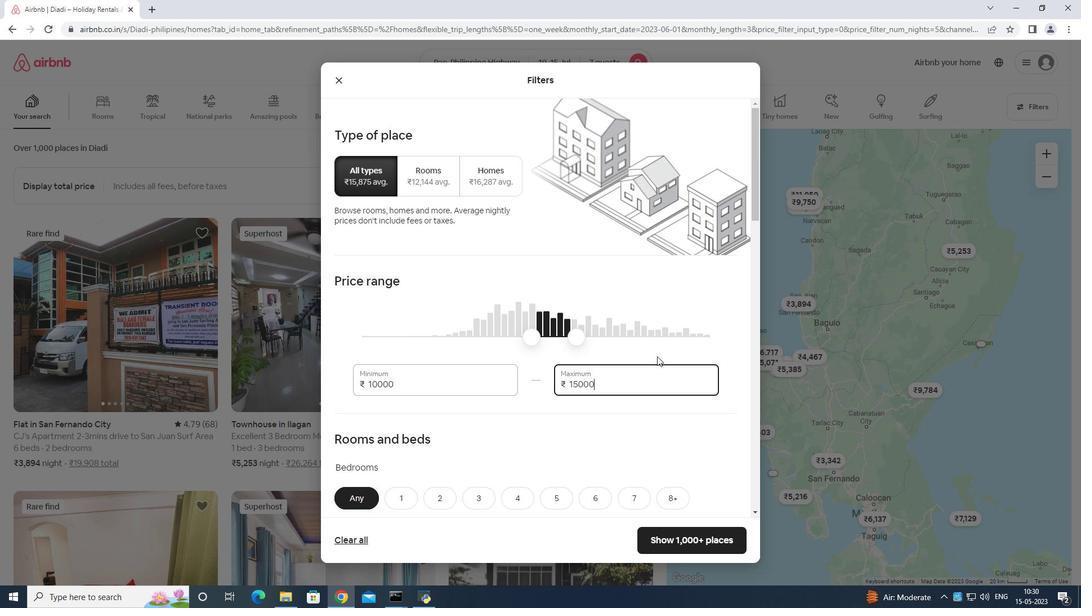 
Action: Mouse scrolled (659, 359) with delta (0, 0)
Screenshot: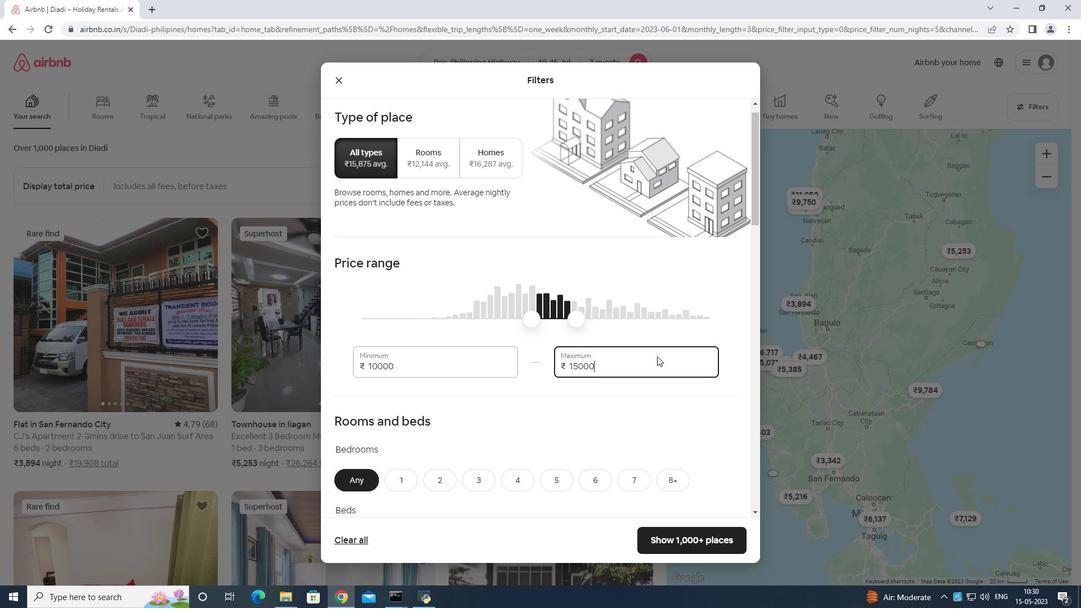 
Action: Mouse scrolled (659, 359) with delta (0, 0)
Screenshot: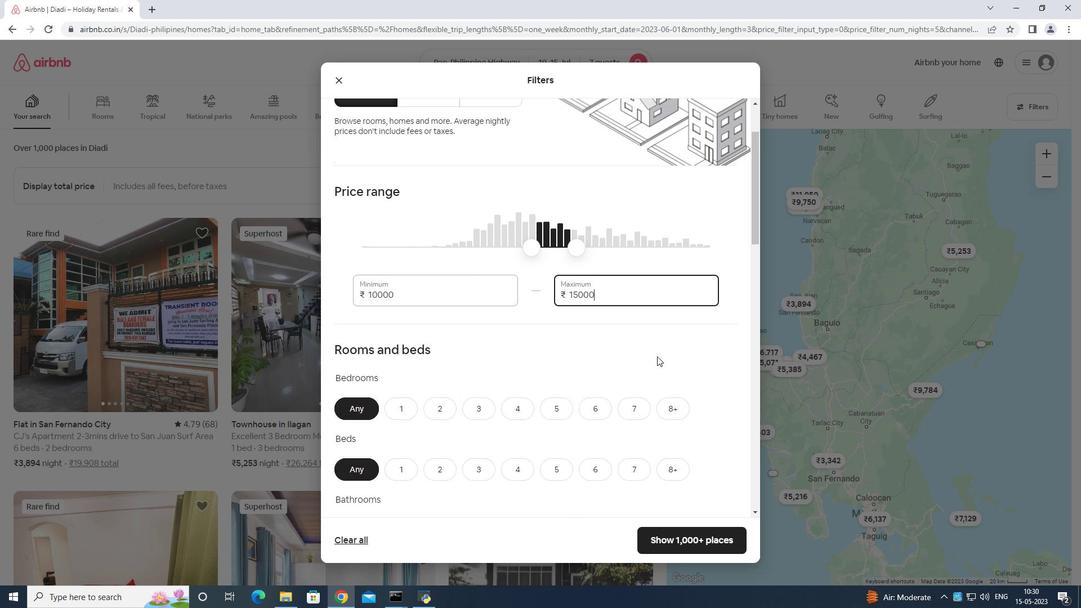 
Action: Mouse moved to (535, 330)
Screenshot: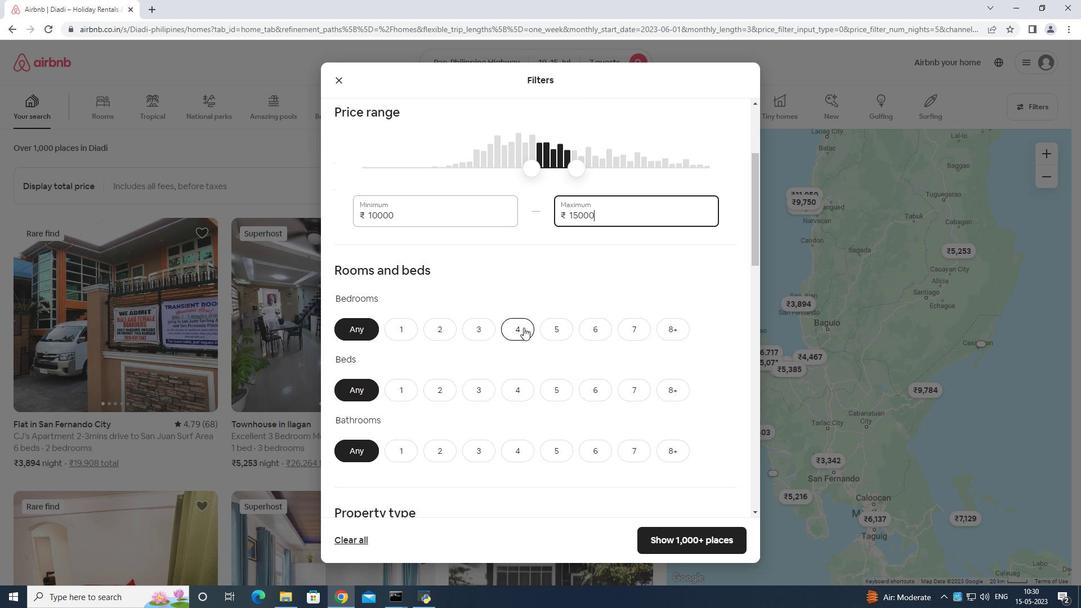 
Action: Mouse pressed left at (535, 330)
Screenshot: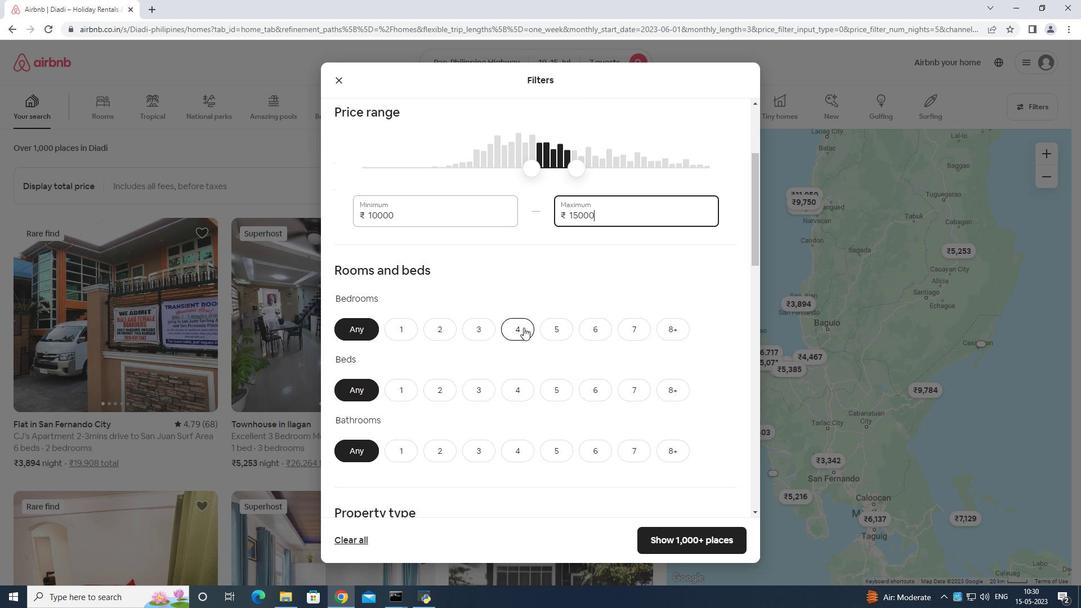
Action: Mouse moved to (643, 386)
Screenshot: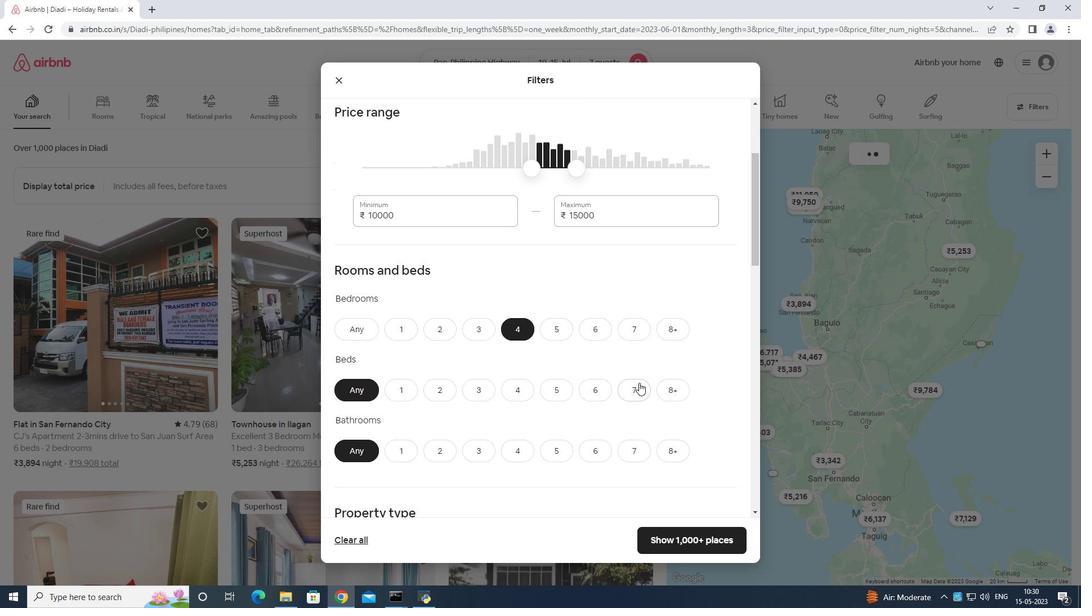
Action: Mouse pressed left at (643, 386)
Screenshot: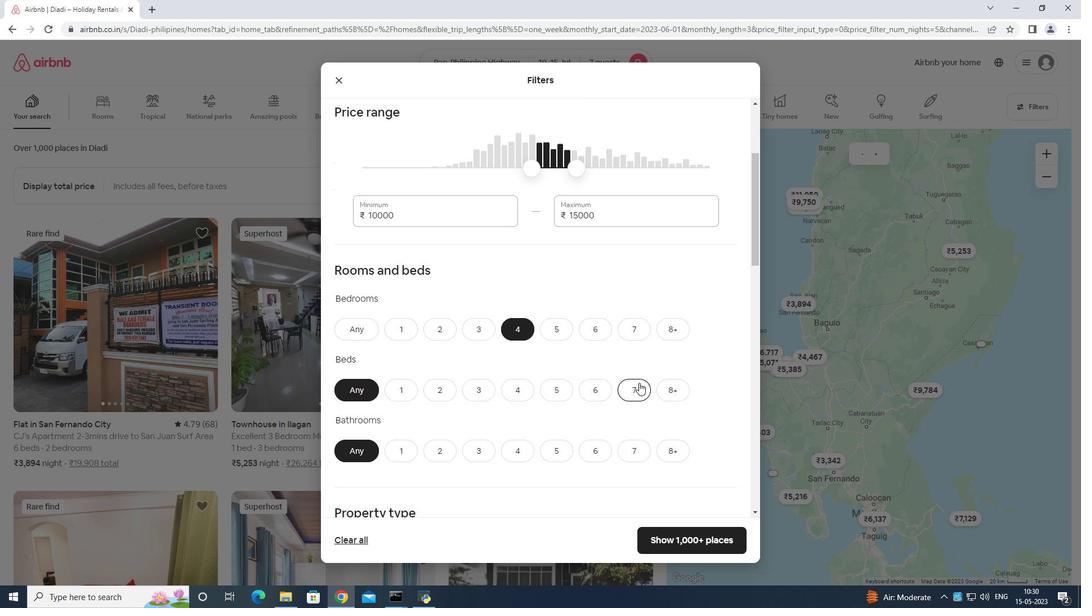 
Action: Mouse moved to (529, 451)
Screenshot: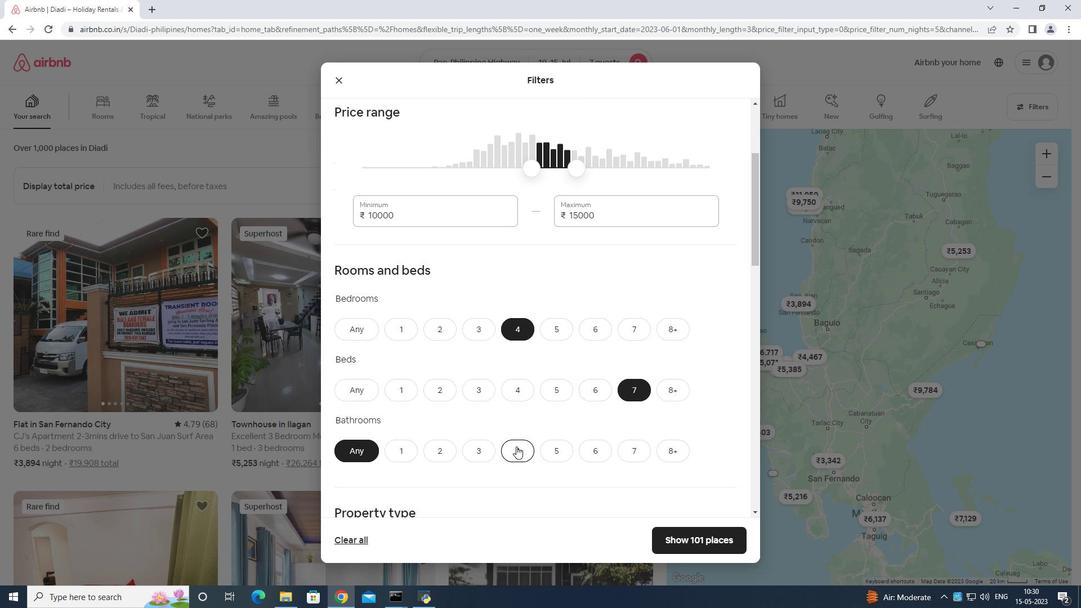 
Action: Mouse pressed left at (529, 451)
Screenshot: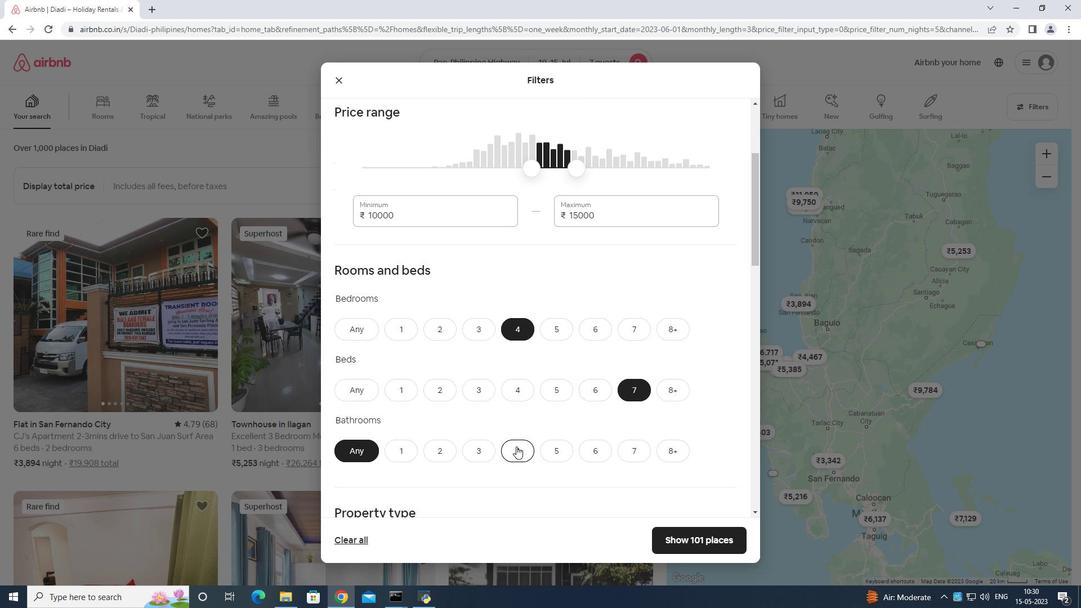 
Action: Mouse moved to (547, 410)
Screenshot: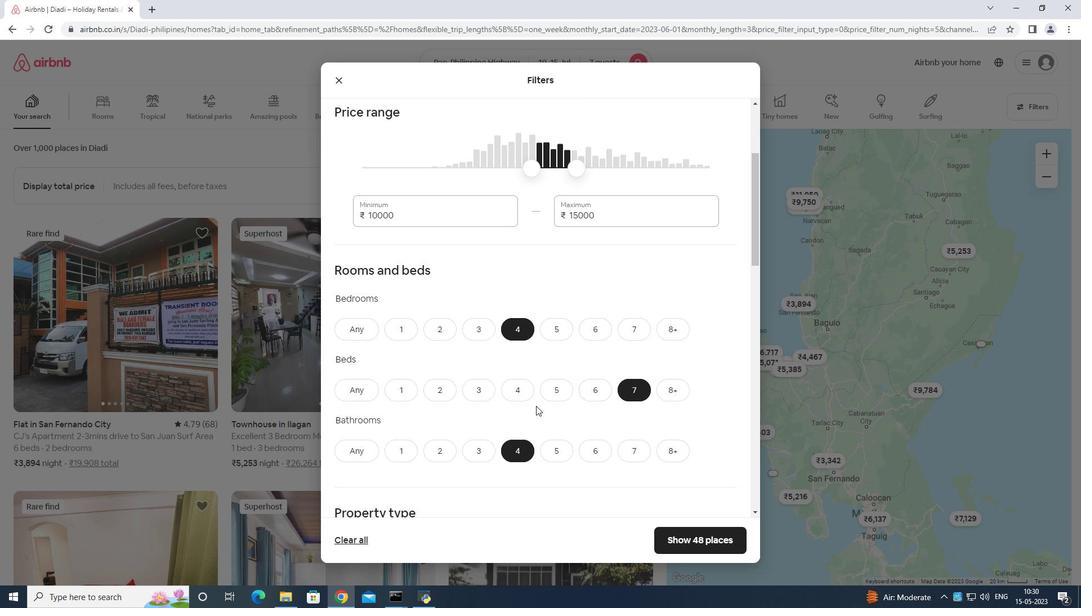 
Action: Mouse scrolled (547, 409) with delta (0, 0)
Screenshot: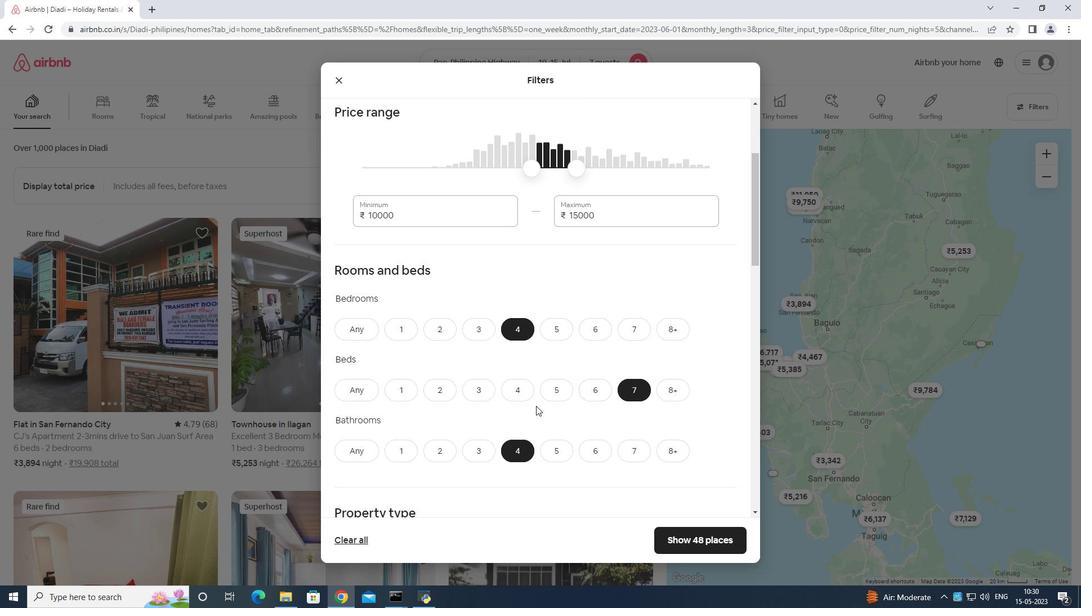 
Action: Mouse scrolled (547, 409) with delta (0, 0)
Screenshot: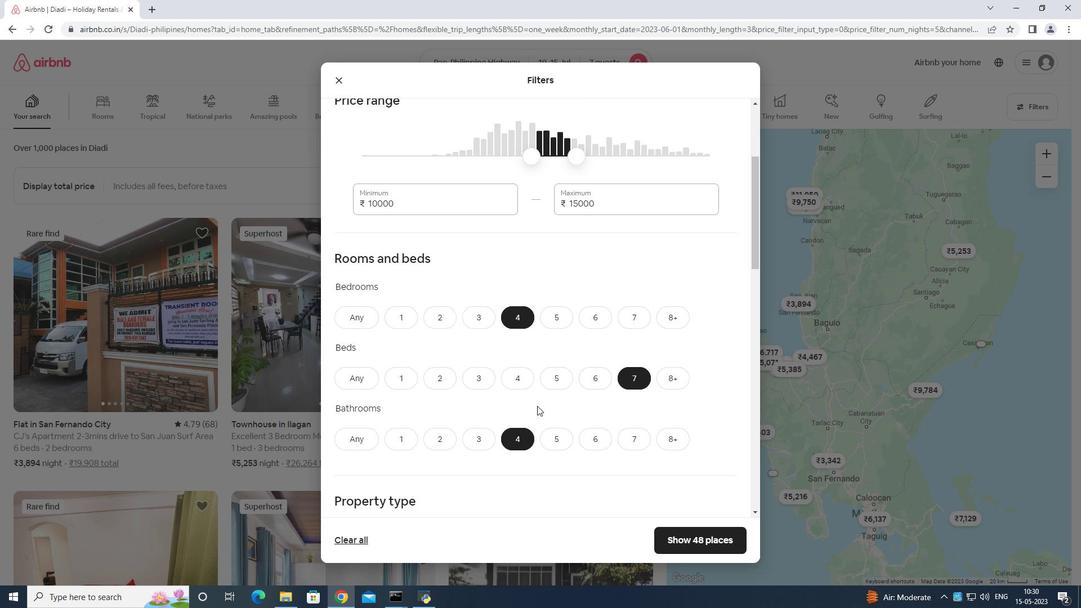 
Action: Mouse moved to (549, 410)
Screenshot: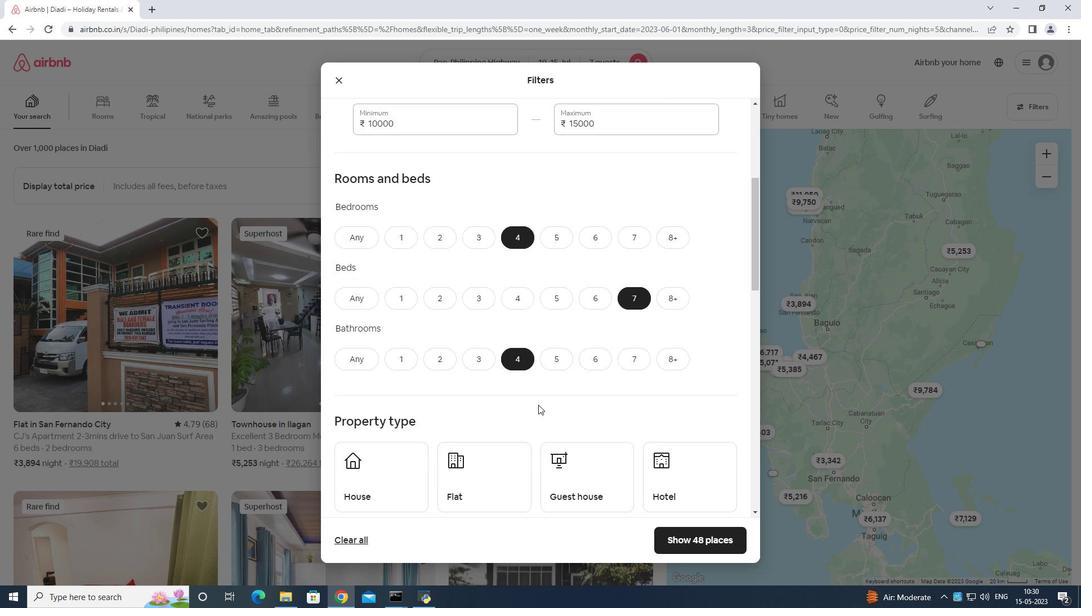 
Action: Mouse scrolled (549, 409) with delta (0, 0)
Screenshot: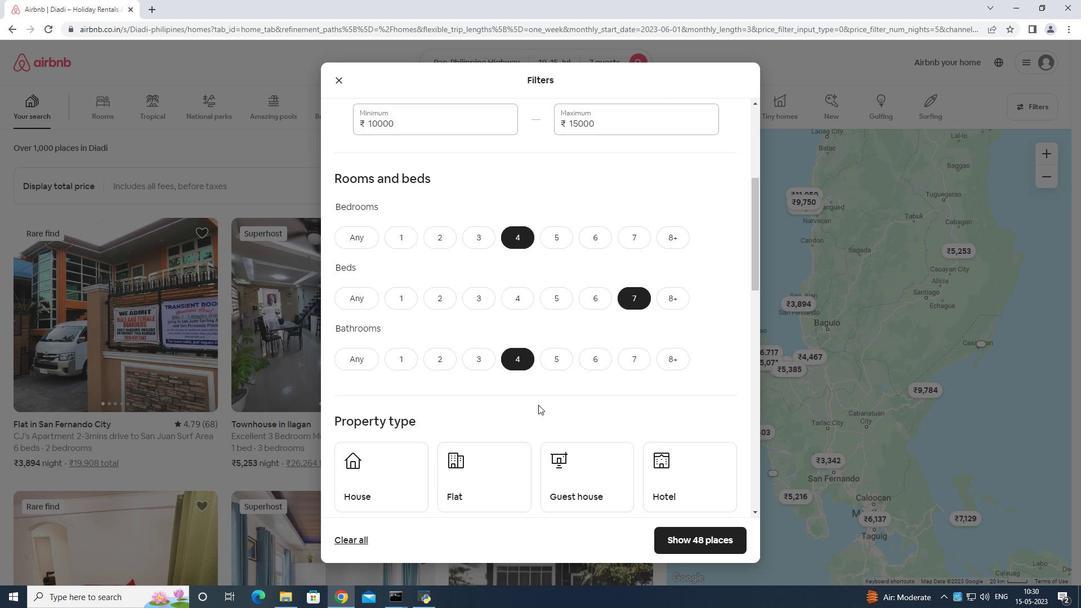 
Action: Mouse moved to (549, 409)
Screenshot: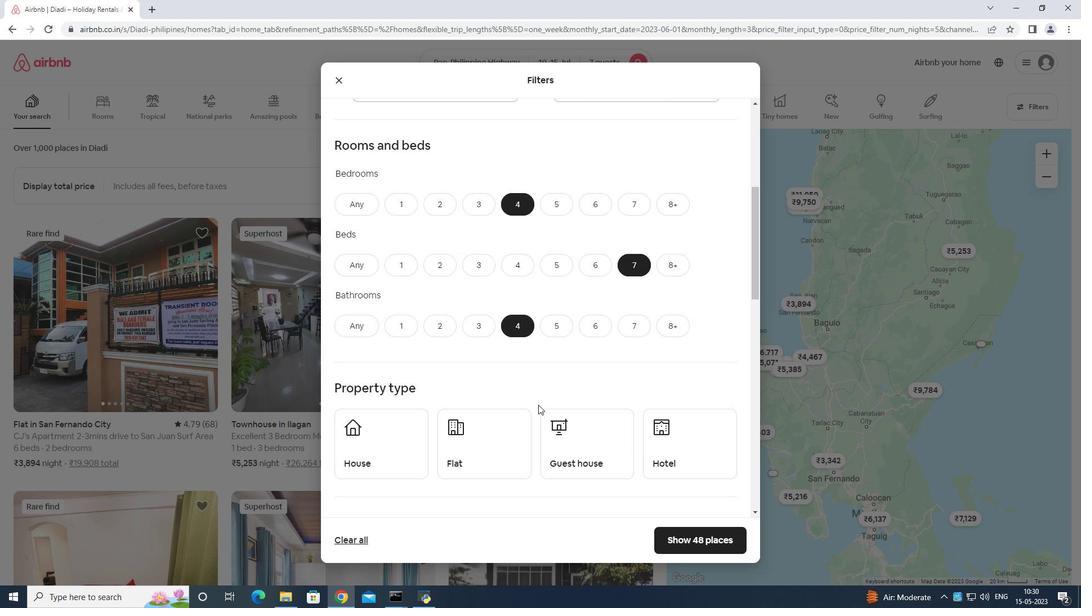 
Action: Mouse scrolled (549, 408) with delta (0, 0)
Screenshot: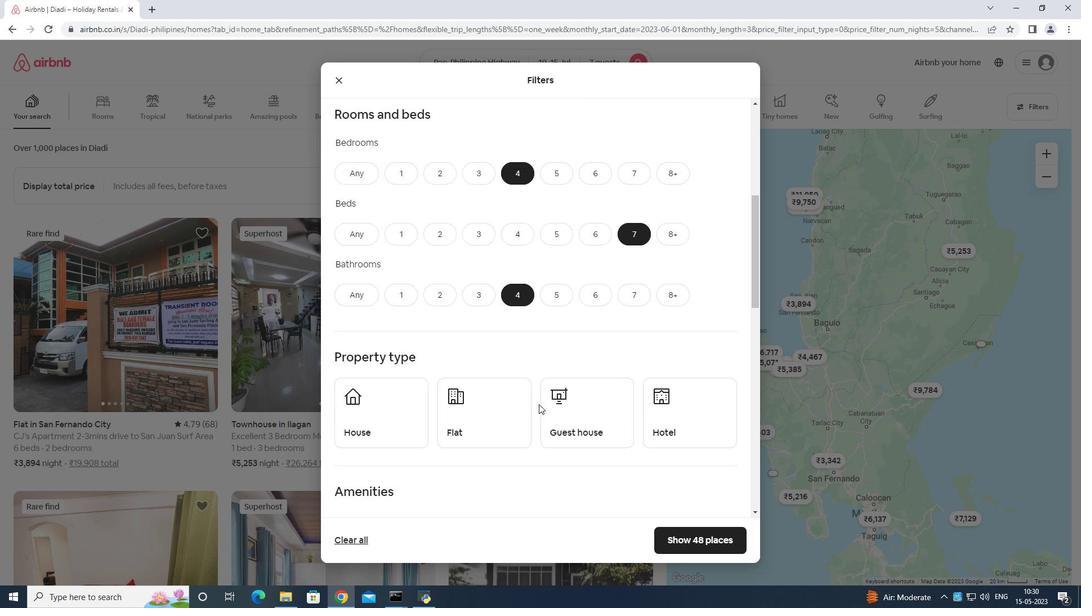 
Action: Mouse moved to (396, 328)
Screenshot: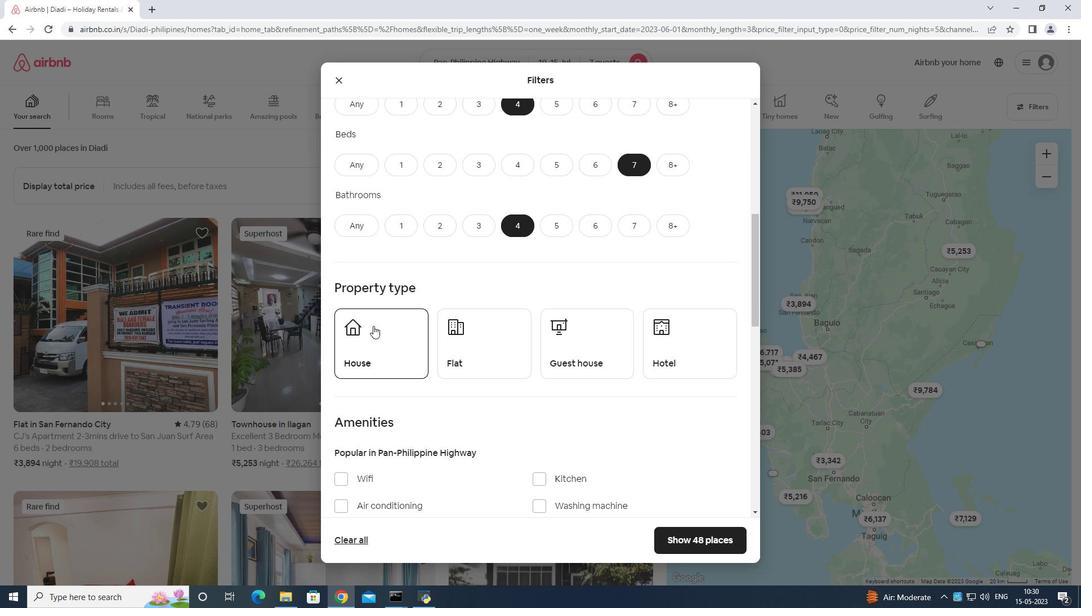 
Action: Mouse pressed left at (396, 328)
Screenshot: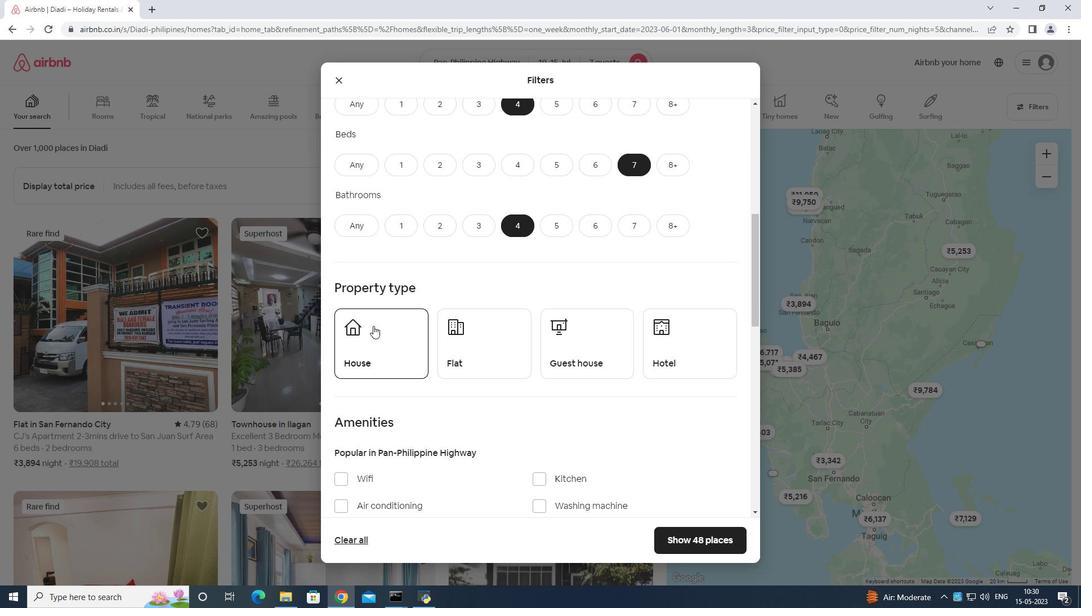 
Action: Mouse moved to (496, 357)
Screenshot: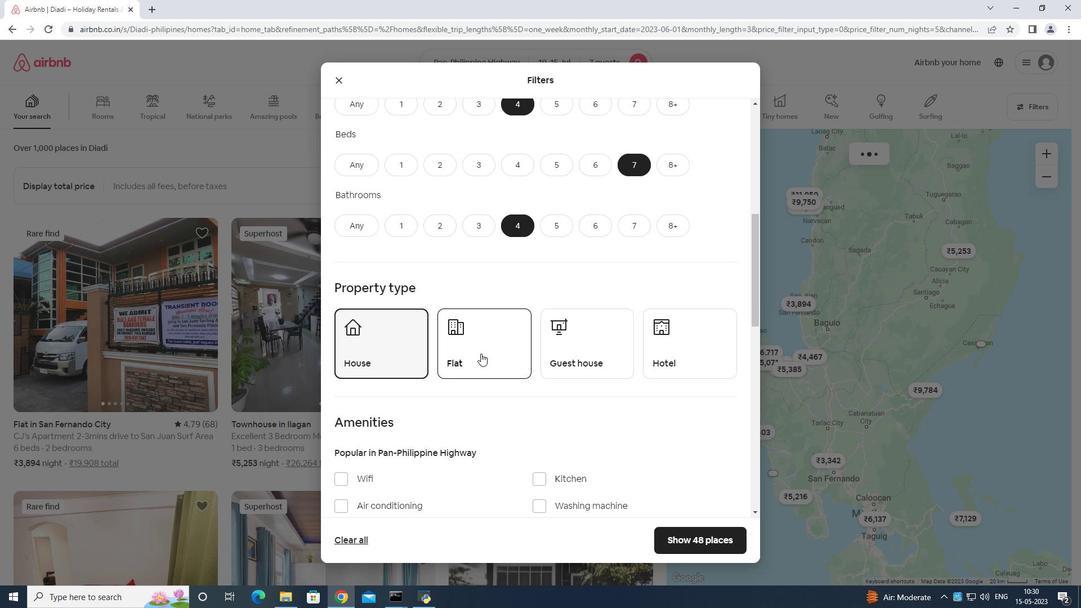 
Action: Mouse pressed left at (496, 357)
Screenshot: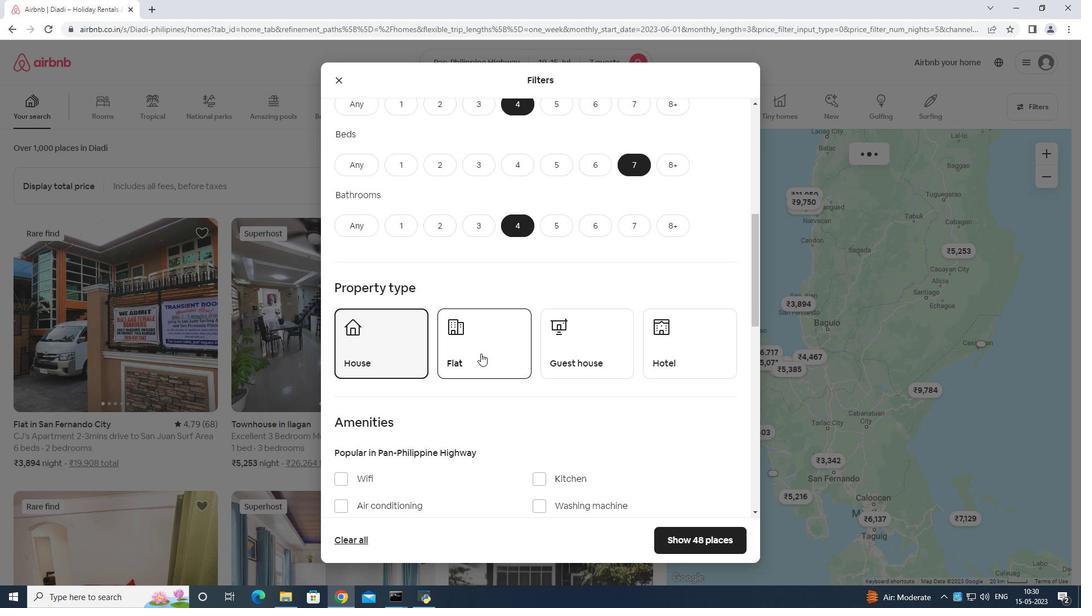 
Action: Mouse moved to (594, 362)
Screenshot: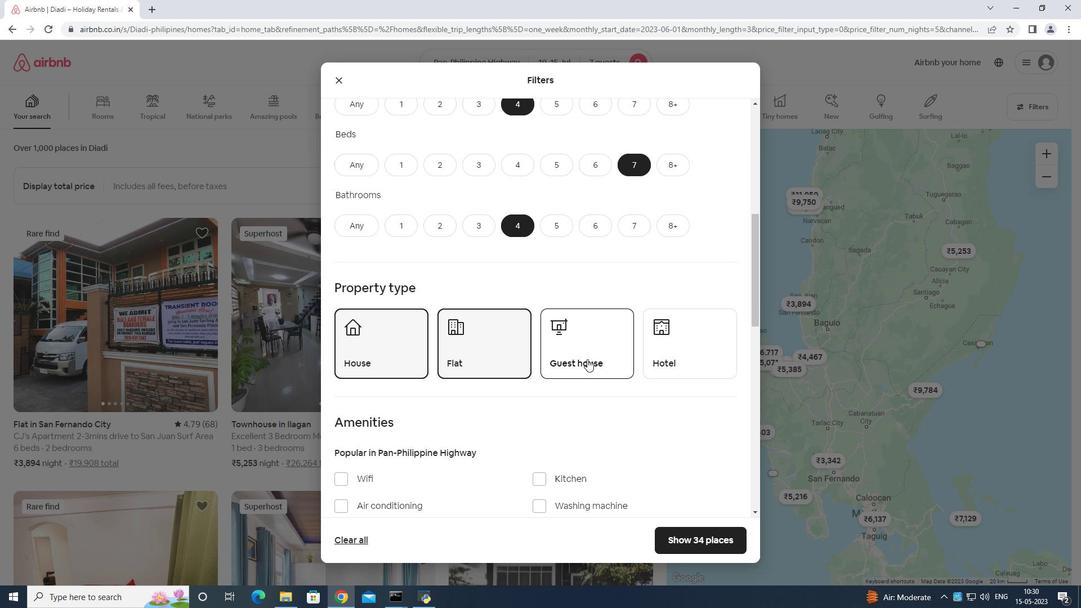 
Action: Mouse pressed left at (594, 362)
Screenshot: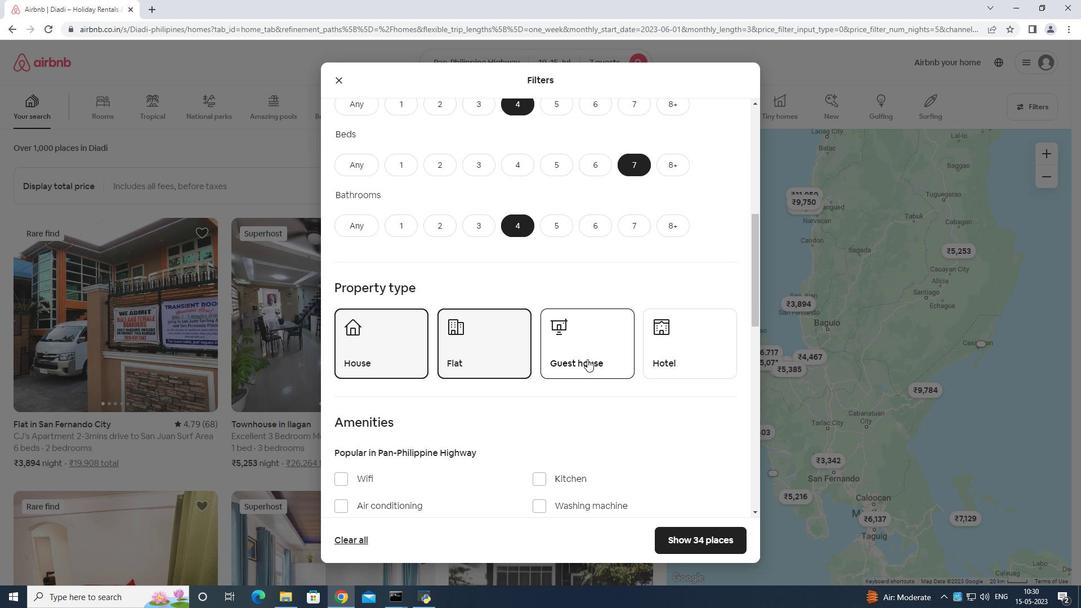 
Action: Mouse moved to (593, 340)
Screenshot: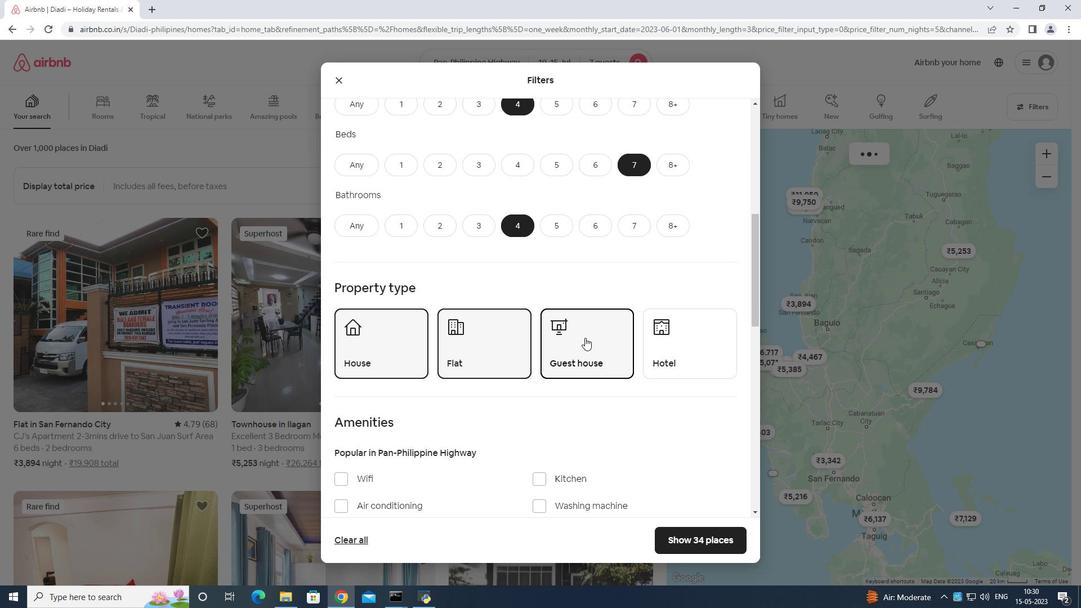 
Action: Mouse scrolled (593, 340) with delta (0, 0)
Screenshot: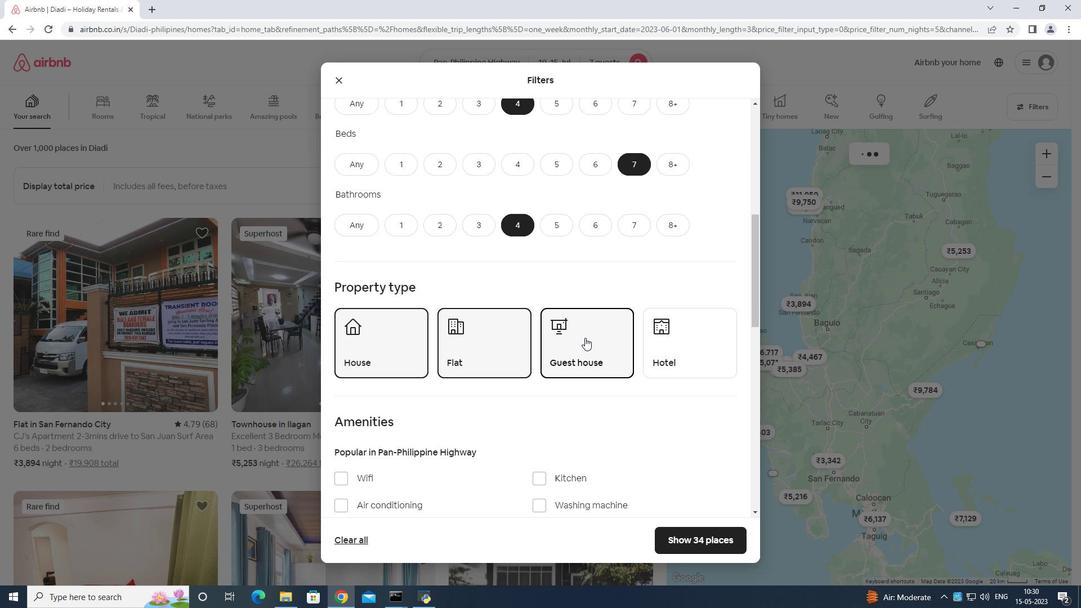 
Action: Mouse scrolled (593, 340) with delta (0, 0)
Screenshot: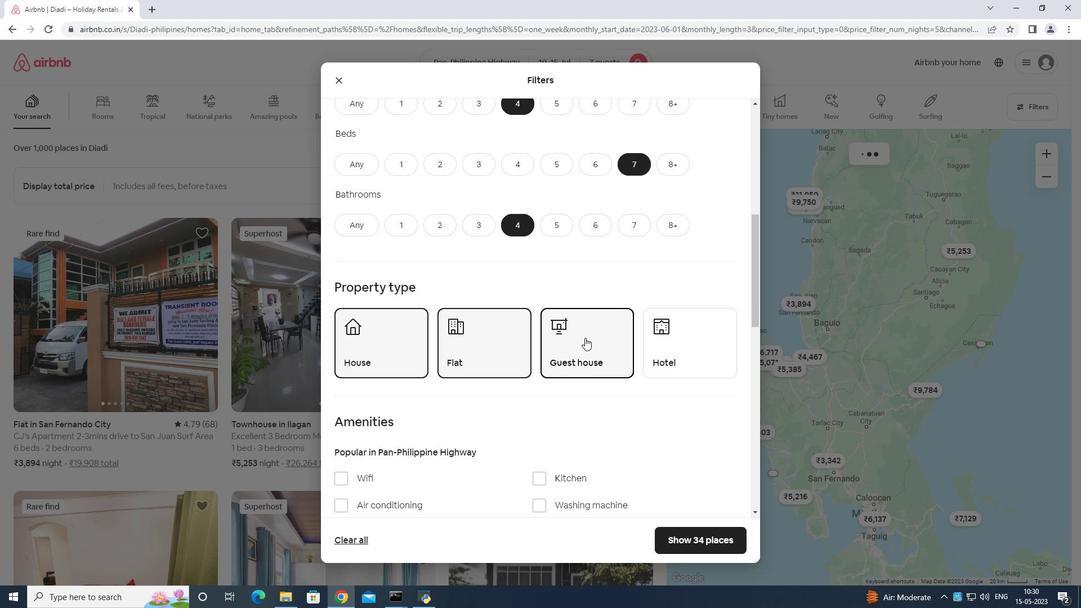 
Action: Mouse scrolled (593, 340) with delta (0, 0)
Screenshot: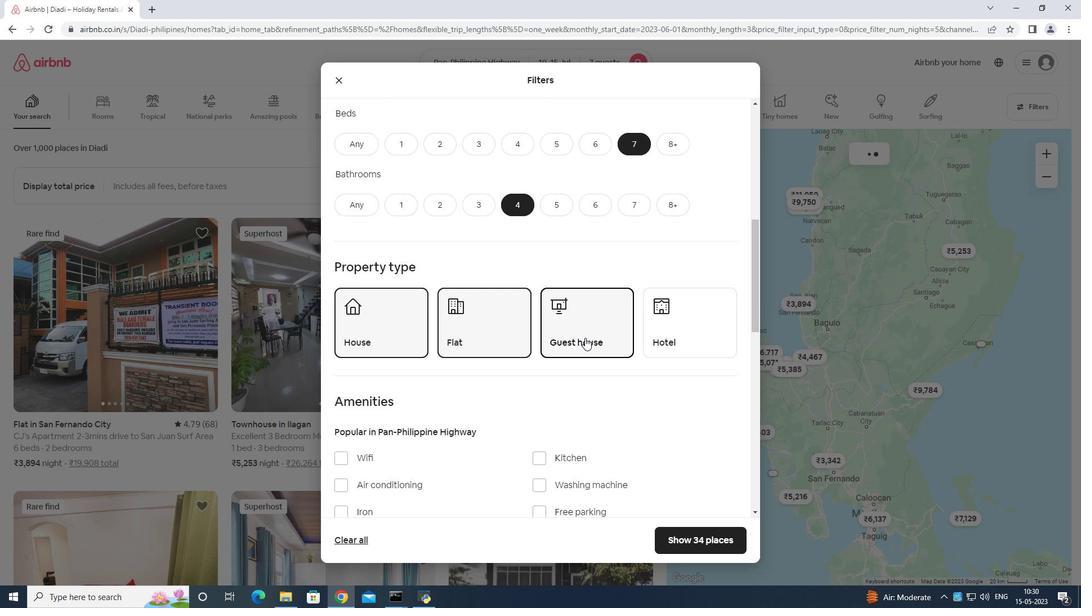 
Action: Mouse moved to (372, 308)
Screenshot: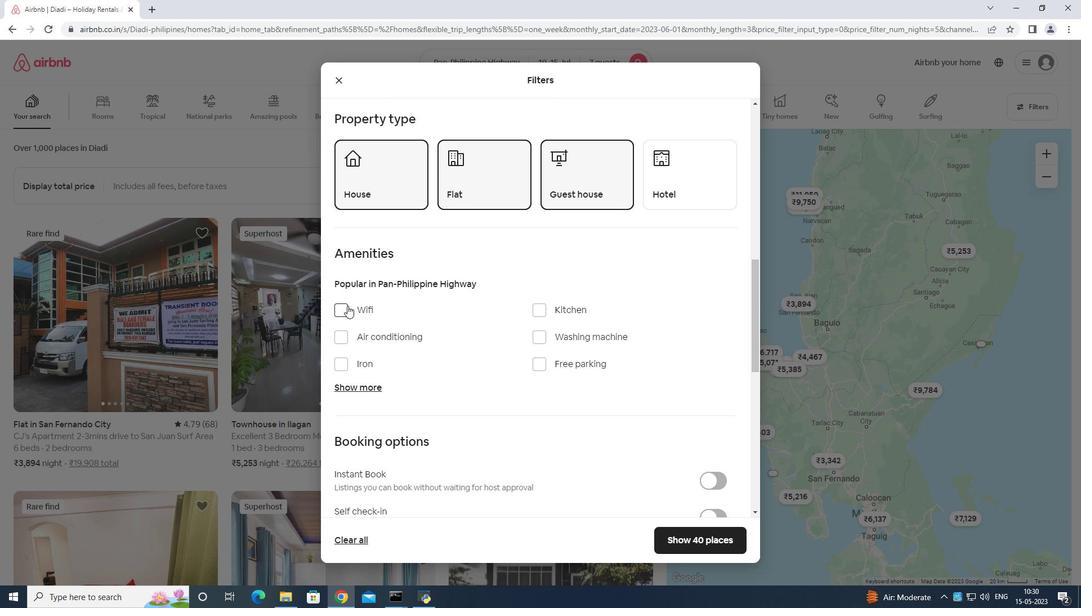 
Action: Mouse pressed left at (372, 308)
Screenshot: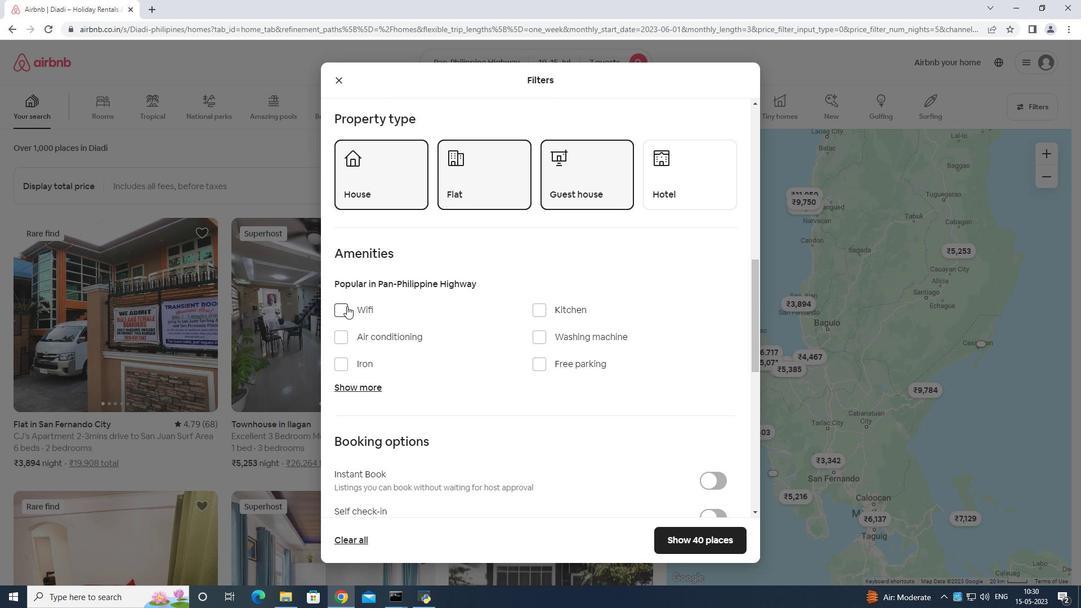 
Action: Mouse moved to (545, 360)
Screenshot: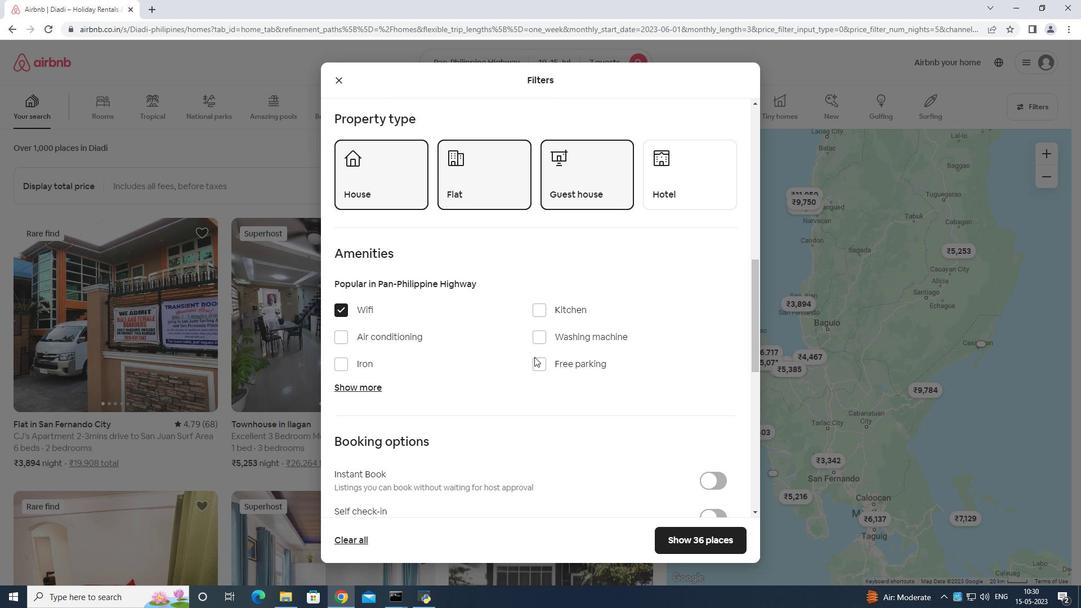 
Action: Mouse pressed left at (545, 360)
Screenshot: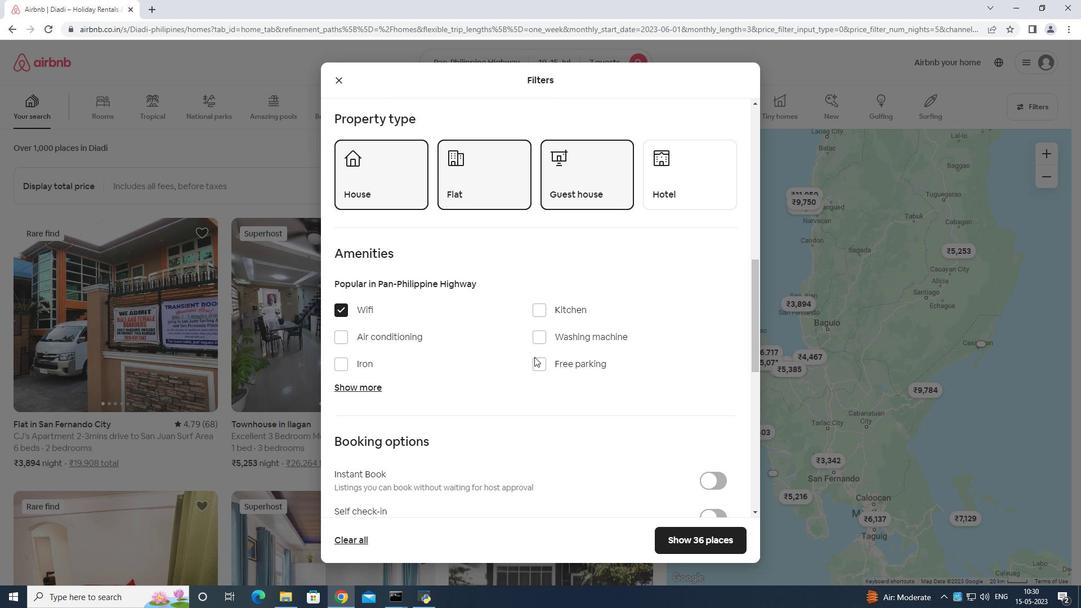 
Action: Mouse moved to (546, 365)
Screenshot: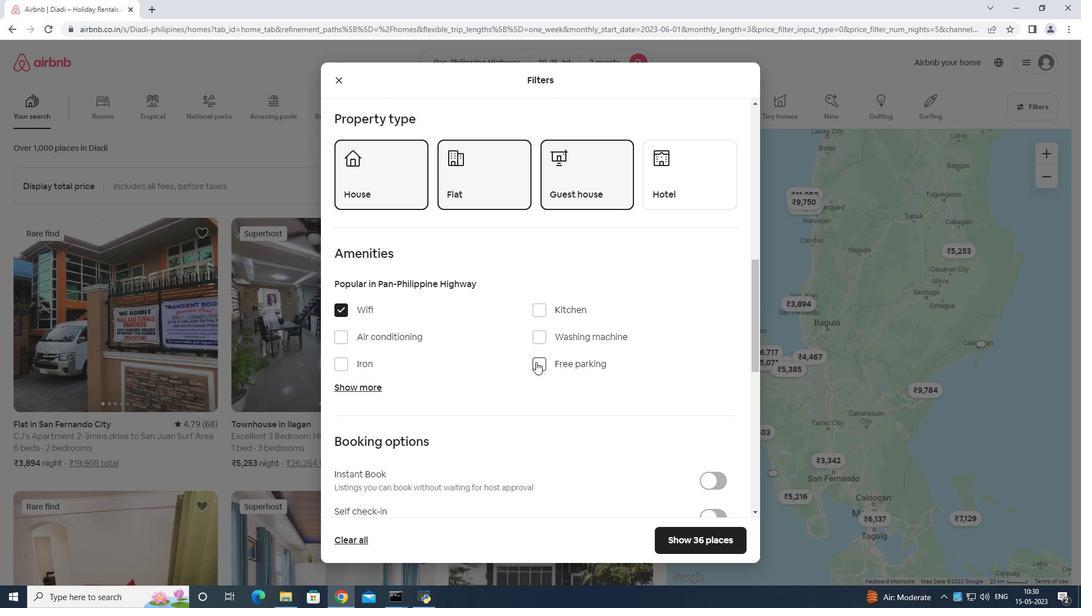 
Action: Mouse pressed left at (546, 365)
Screenshot: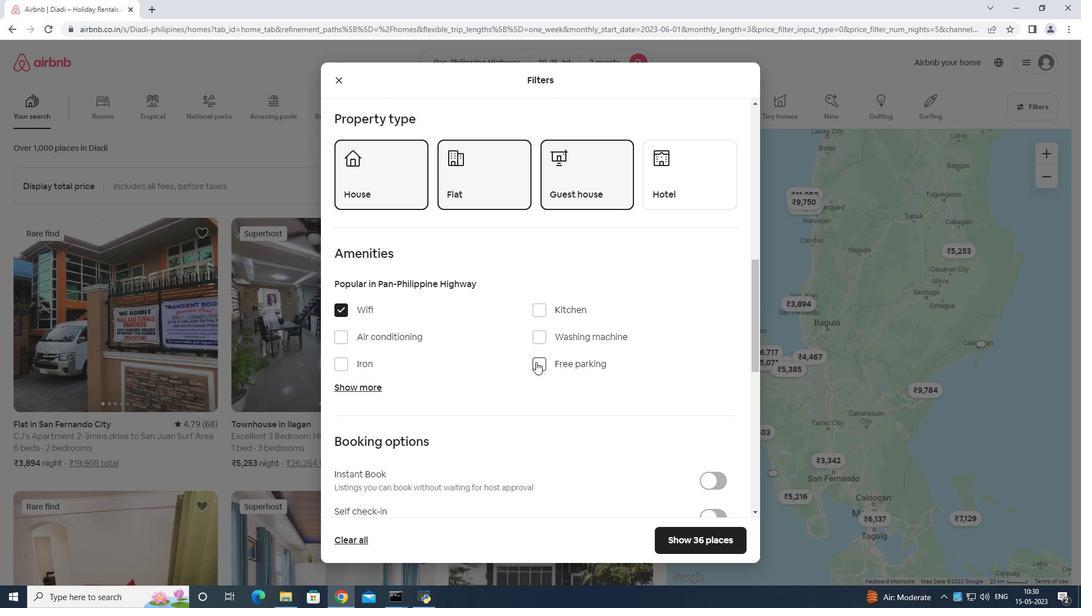 
Action: Mouse moved to (376, 390)
Screenshot: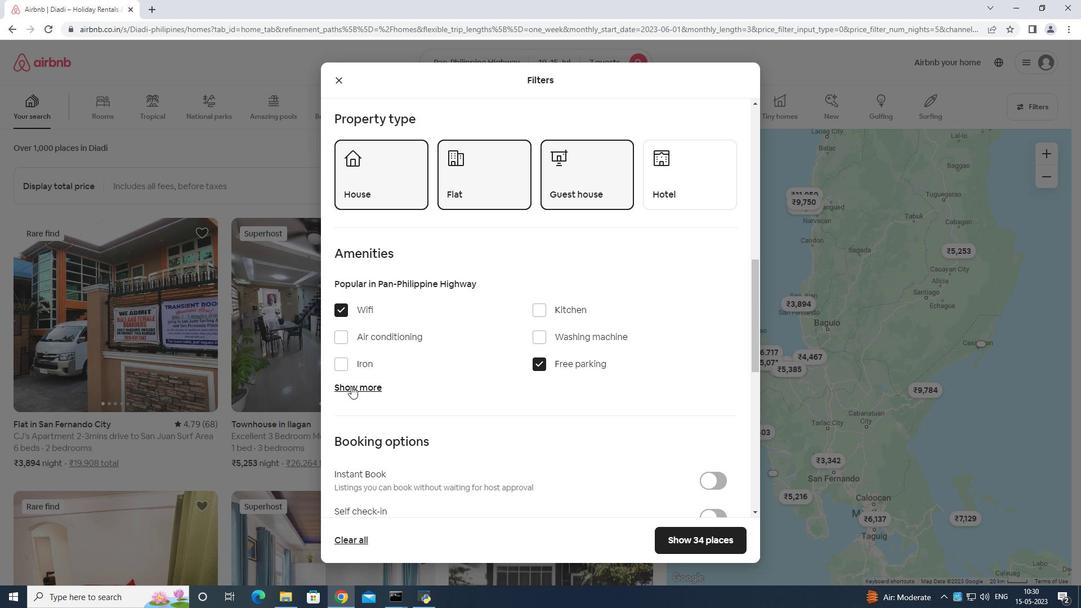 
Action: Mouse pressed left at (376, 390)
Screenshot: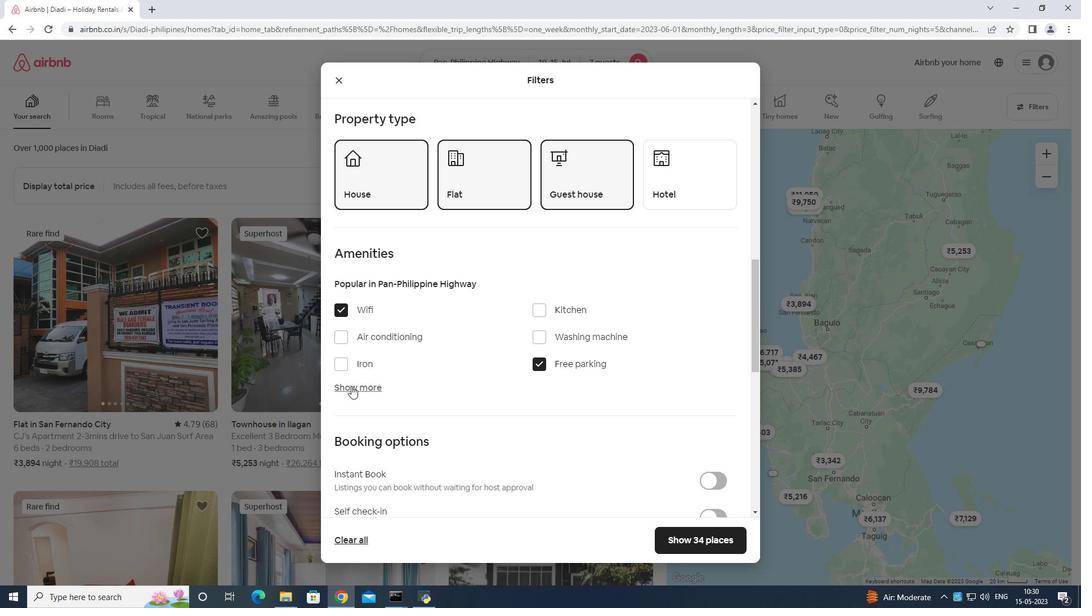 
Action: Mouse moved to (445, 347)
Screenshot: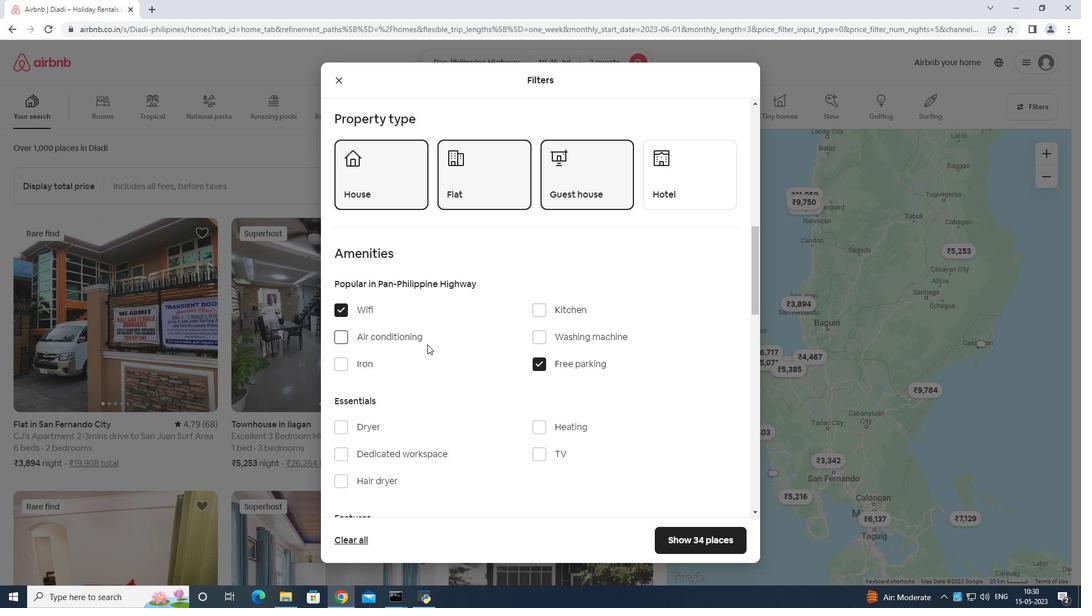 
Action: Mouse scrolled (445, 346) with delta (0, 0)
Screenshot: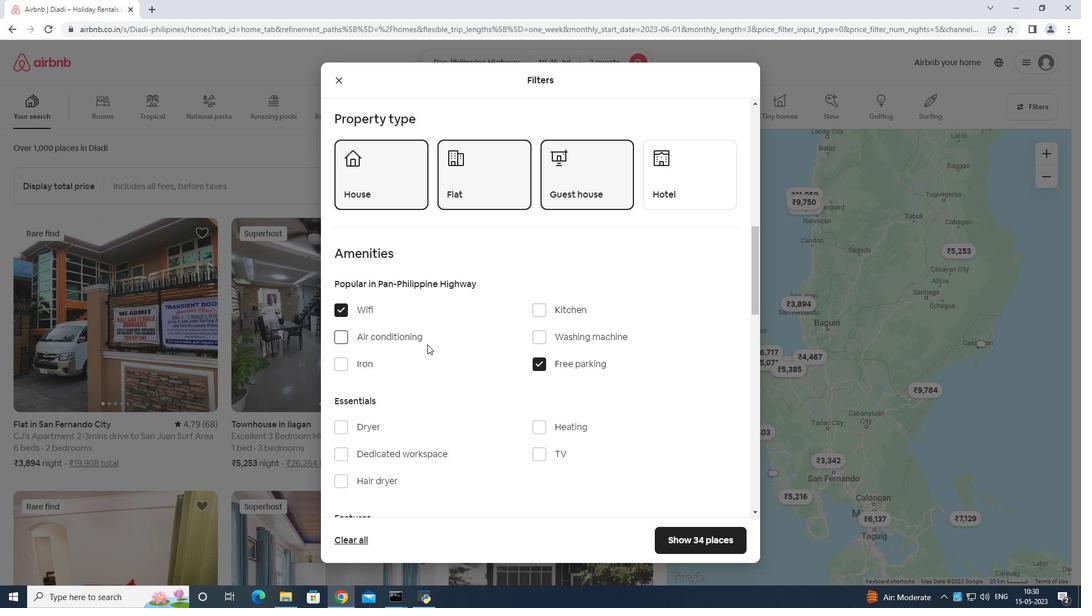 
Action: Mouse moved to (459, 356)
Screenshot: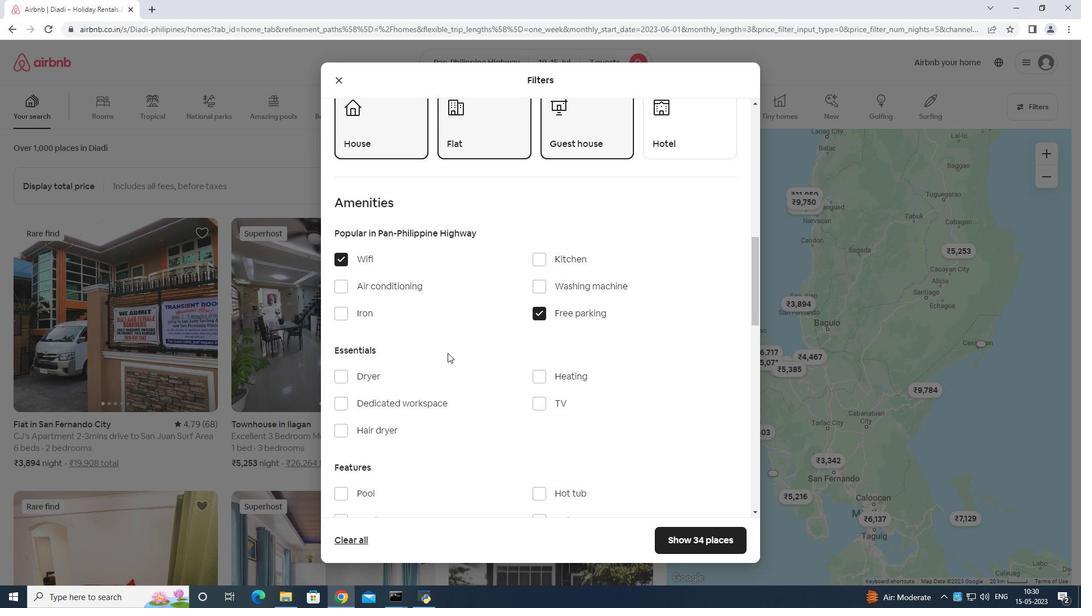 
Action: Mouse scrolled (459, 356) with delta (0, 0)
Screenshot: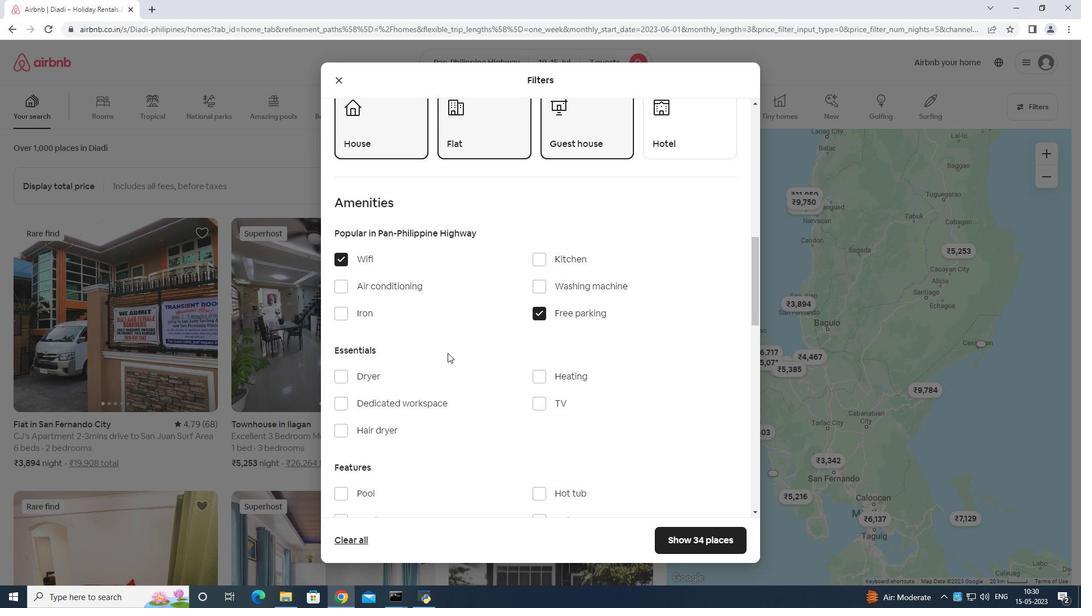 
Action: Mouse moved to (565, 345)
Screenshot: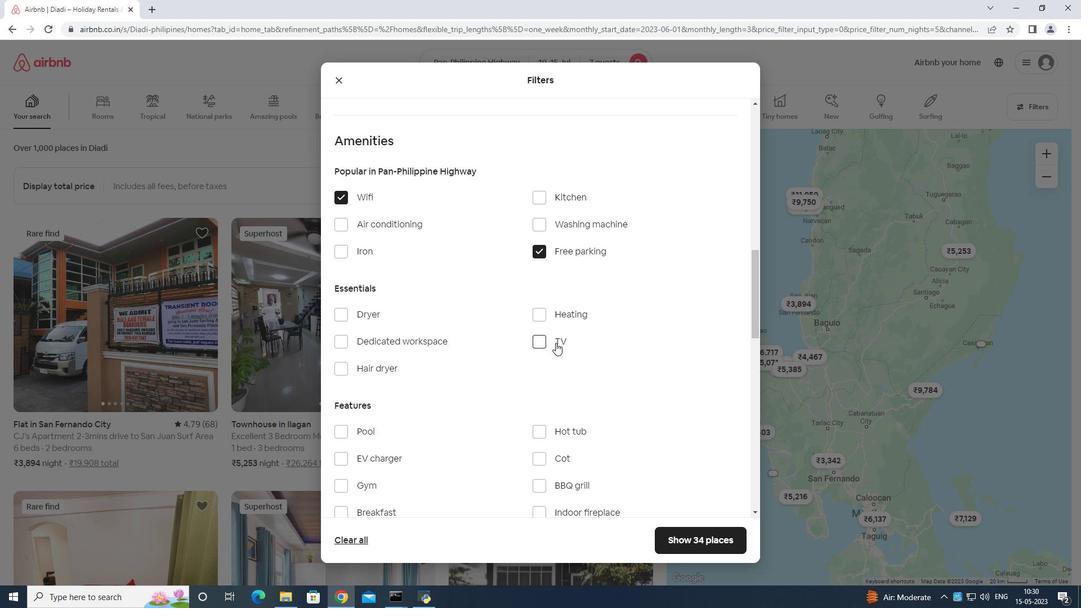 
Action: Mouse pressed left at (565, 345)
Screenshot: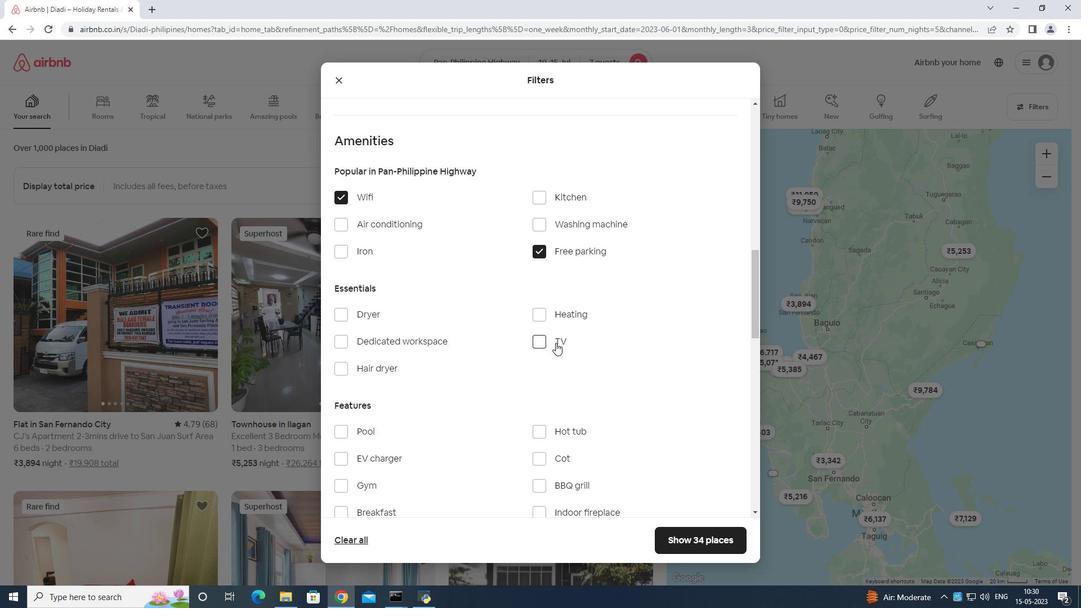 
Action: Mouse moved to (564, 331)
Screenshot: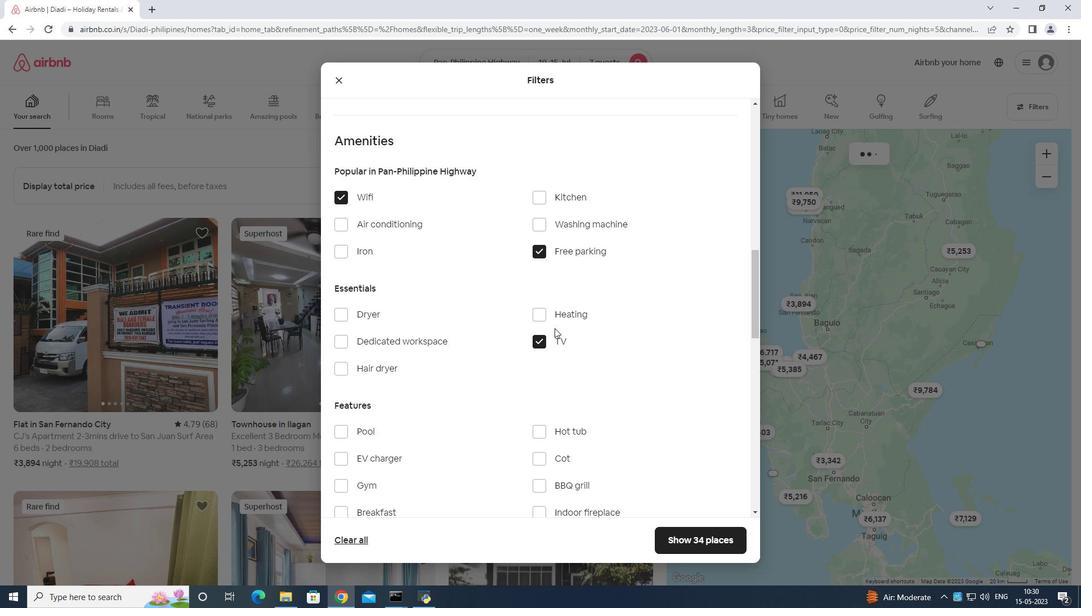 
Action: Mouse scrolled (564, 330) with delta (0, 0)
Screenshot: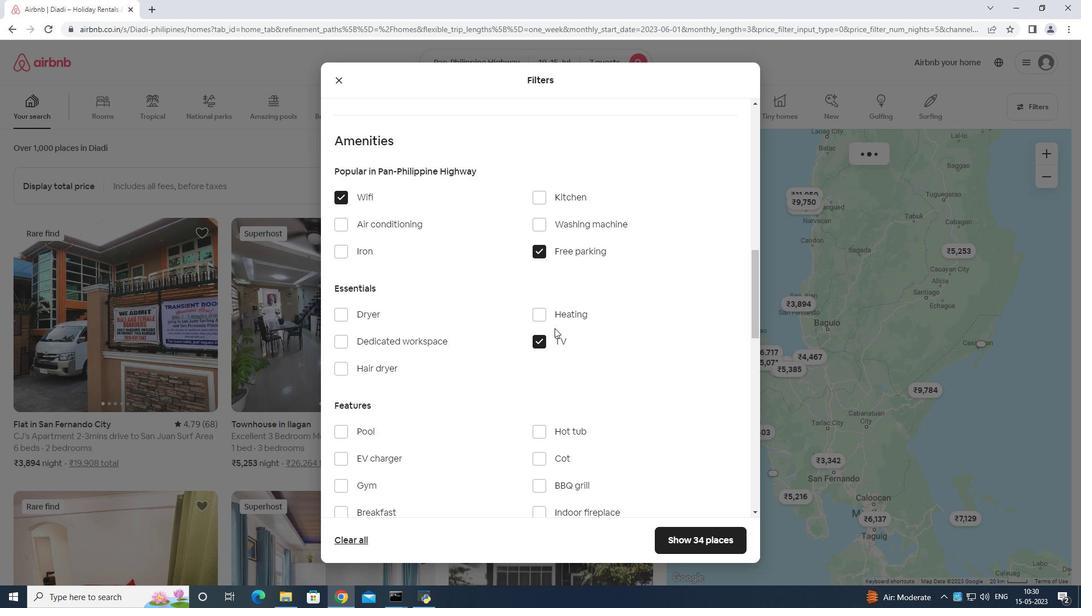 
Action: Mouse moved to (564, 331)
Screenshot: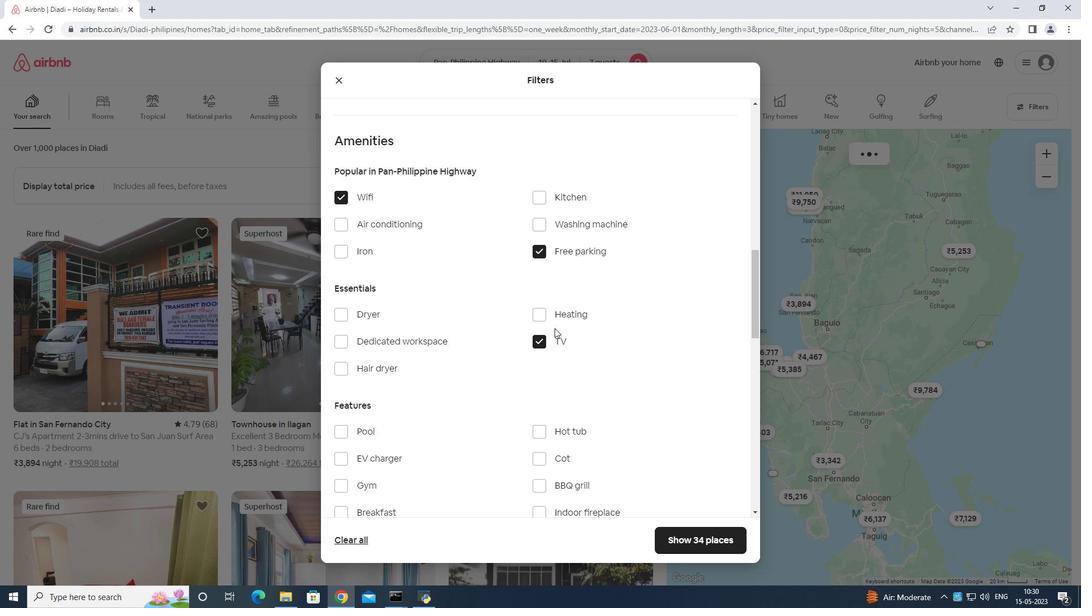 
Action: Mouse scrolled (564, 330) with delta (0, 0)
Screenshot: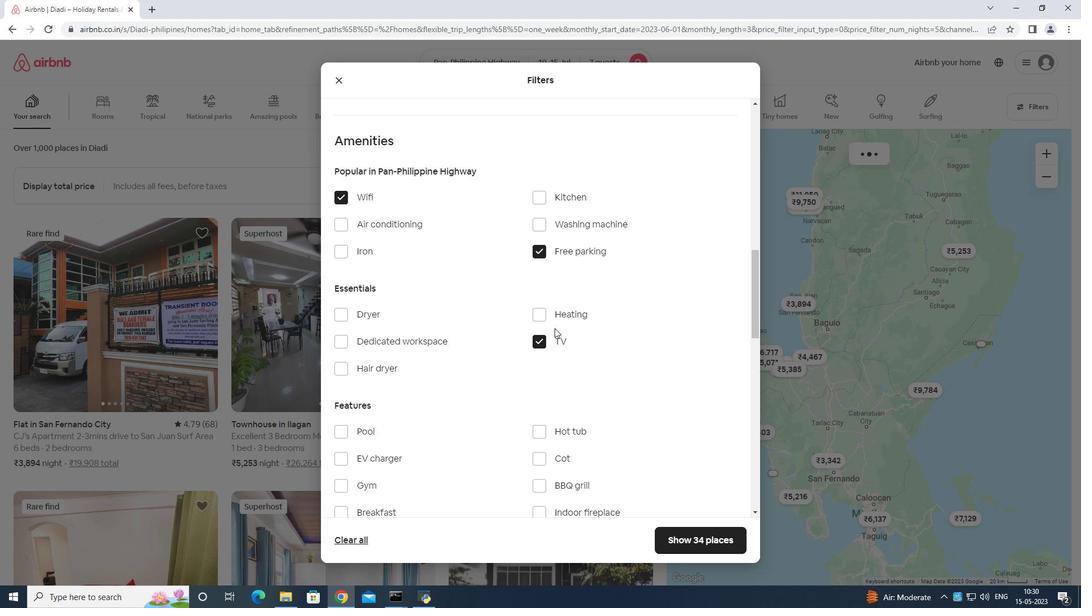 
Action: Mouse scrolled (564, 330) with delta (0, 0)
Screenshot: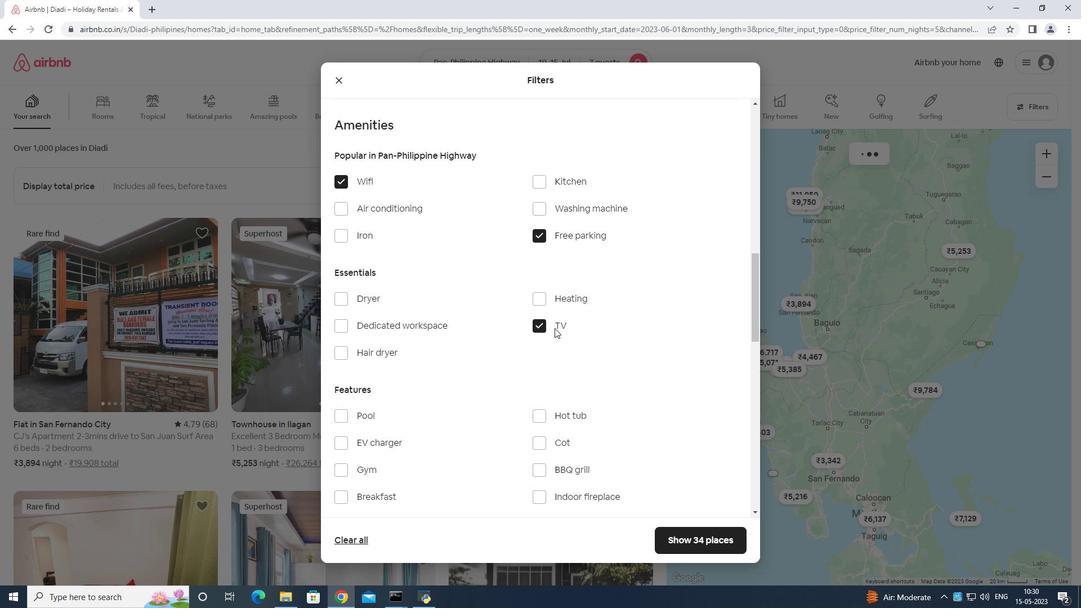 
Action: Mouse moved to (393, 318)
Screenshot: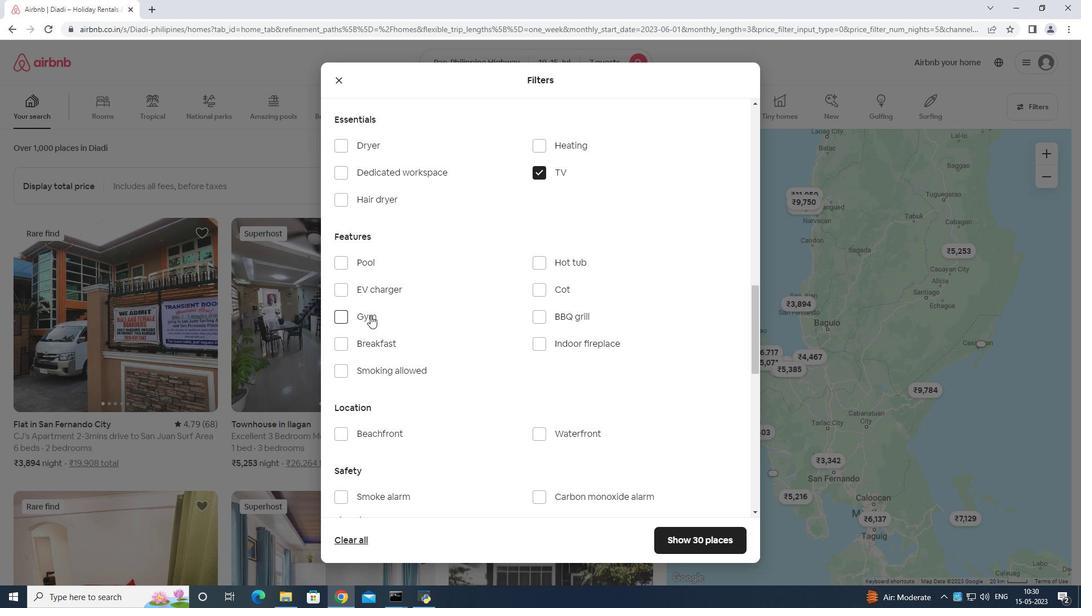 
Action: Mouse pressed left at (393, 318)
Screenshot: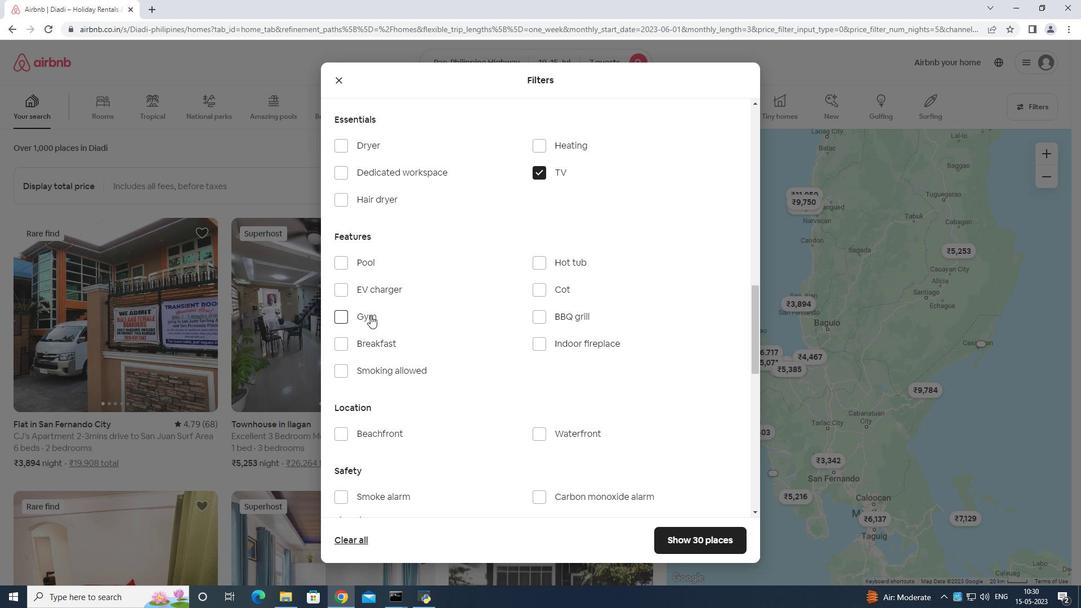 
Action: Mouse moved to (398, 343)
Screenshot: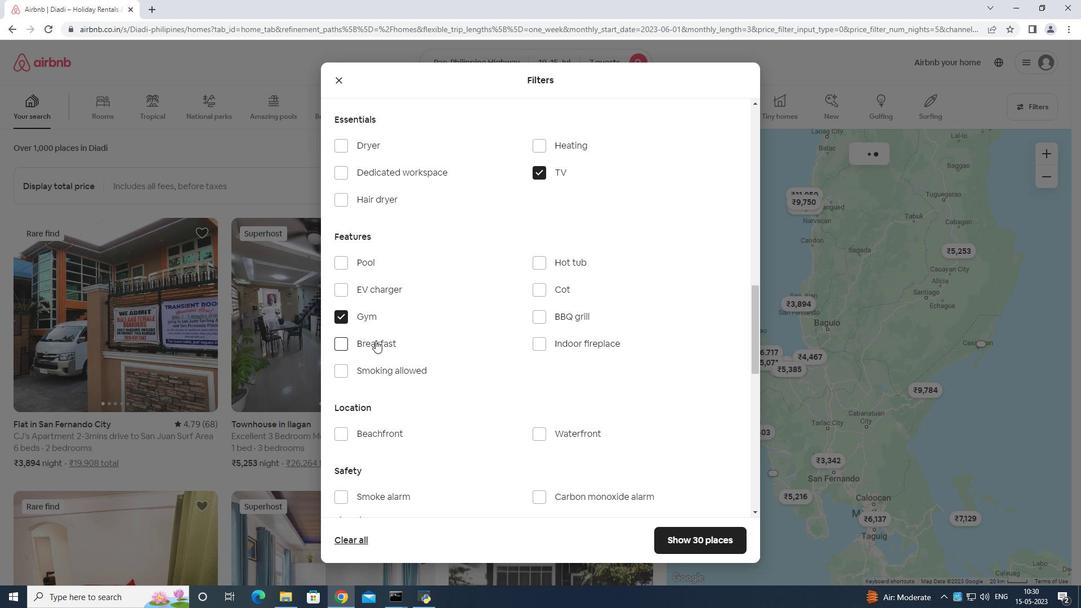 
Action: Mouse pressed left at (398, 343)
Screenshot: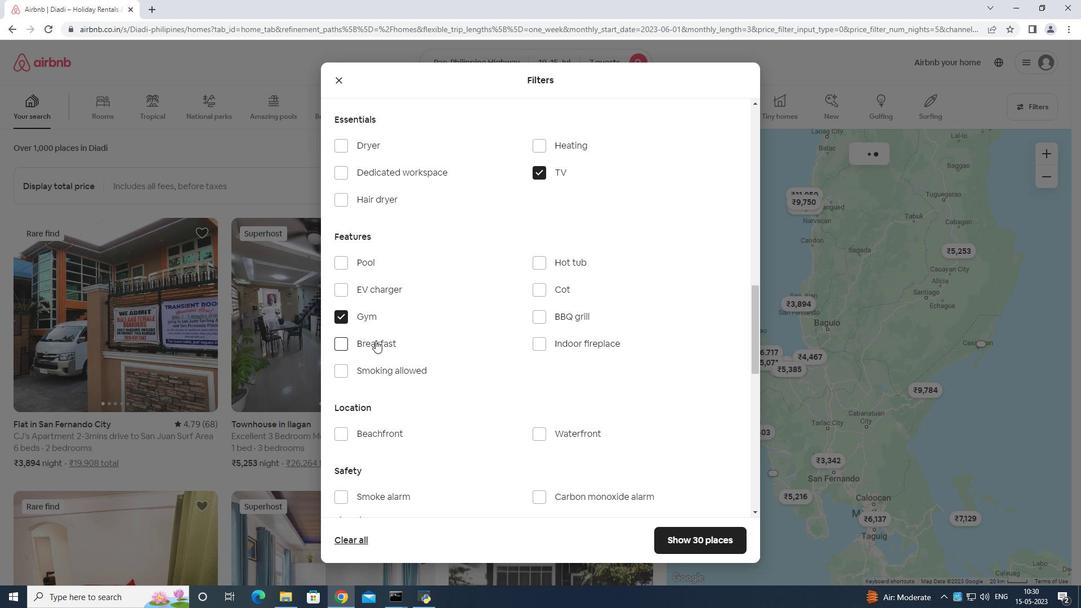 
Action: Mouse moved to (533, 309)
Screenshot: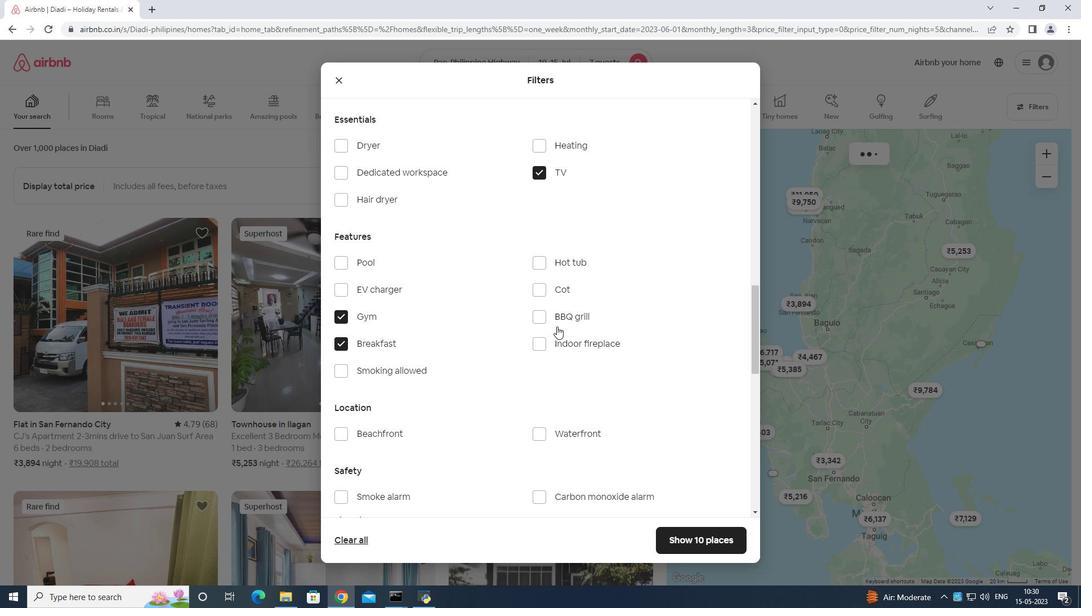 
Action: Mouse scrolled (533, 309) with delta (0, 0)
Screenshot: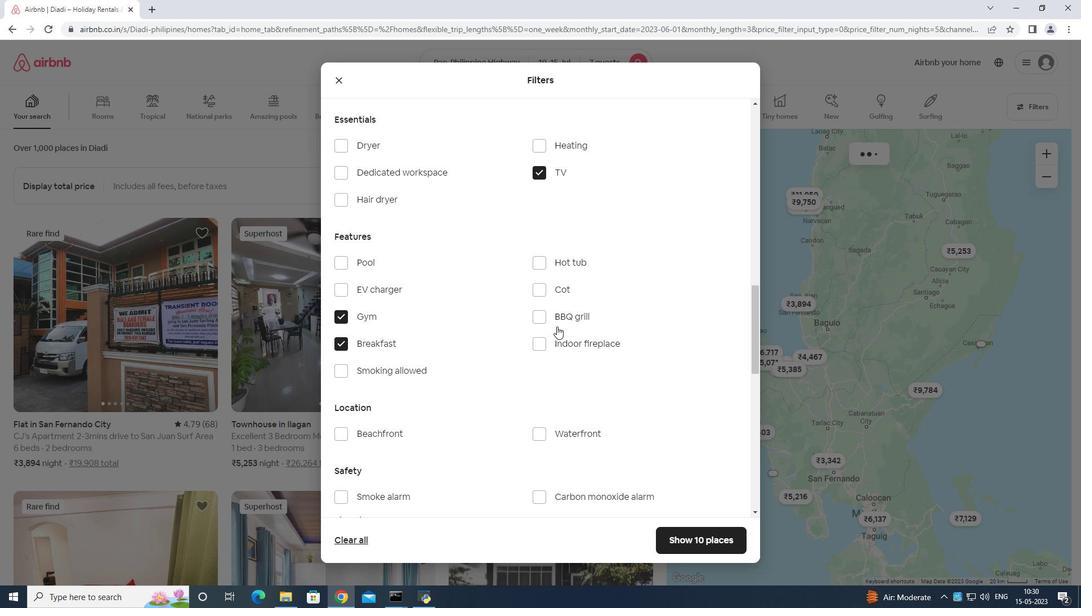 
Action: Mouse moved to (557, 324)
Screenshot: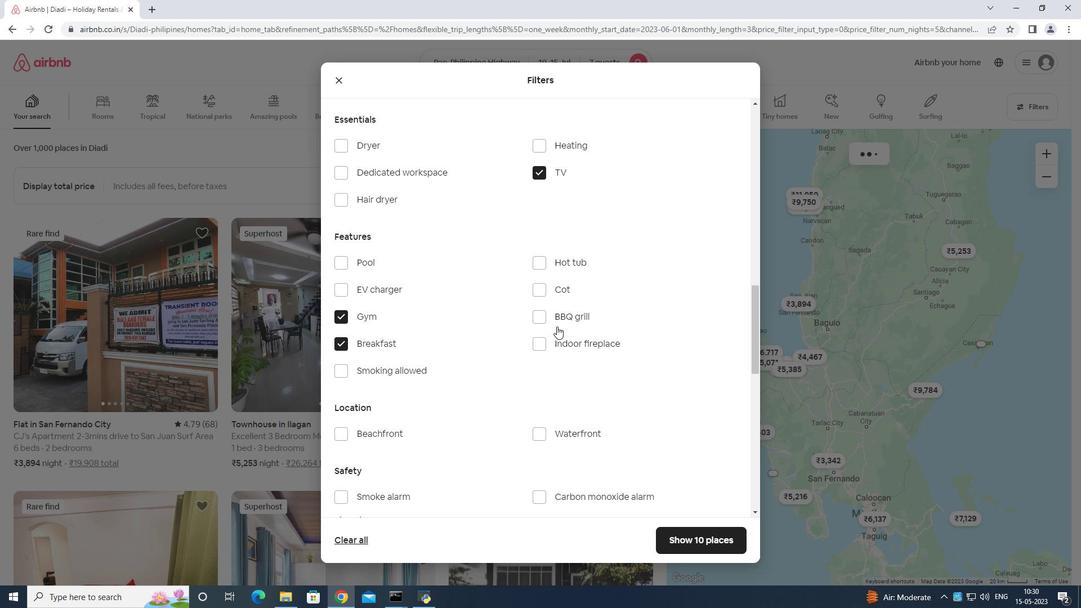 
Action: Mouse scrolled (557, 323) with delta (0, 0)
Screenshot: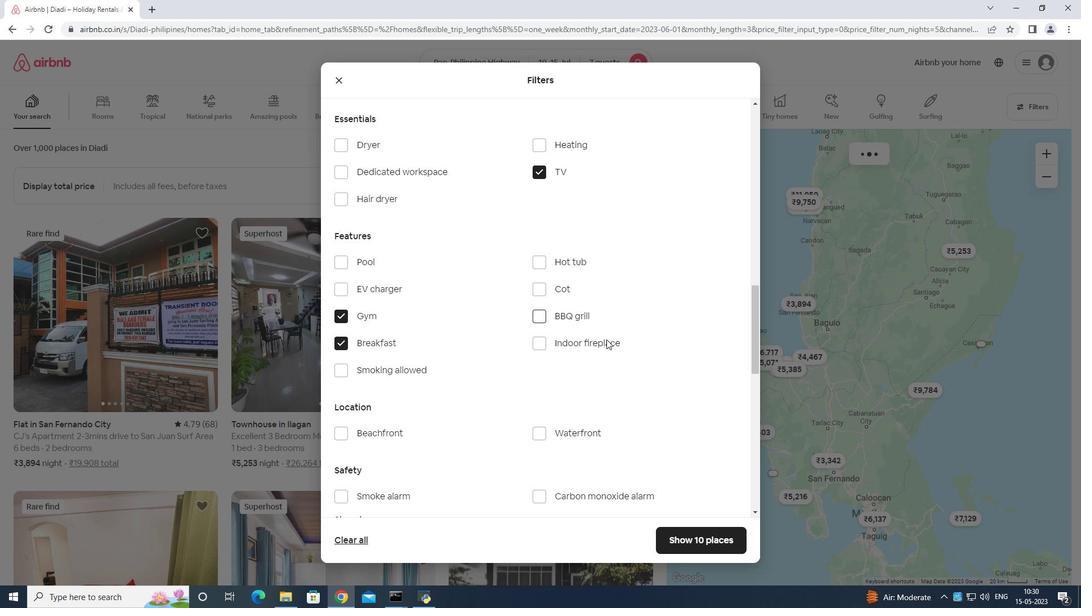 
Action: Mouse moved to (580, 336)
Screenshot: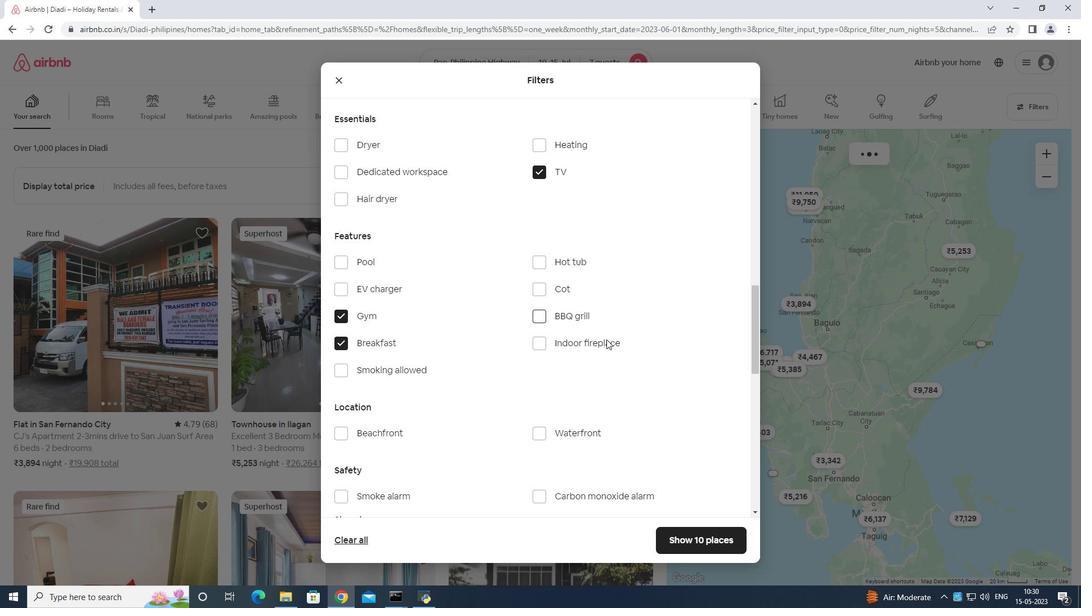 
Action: Mouse scrolled (580, 335) with delta (0, 0)
Screenshot: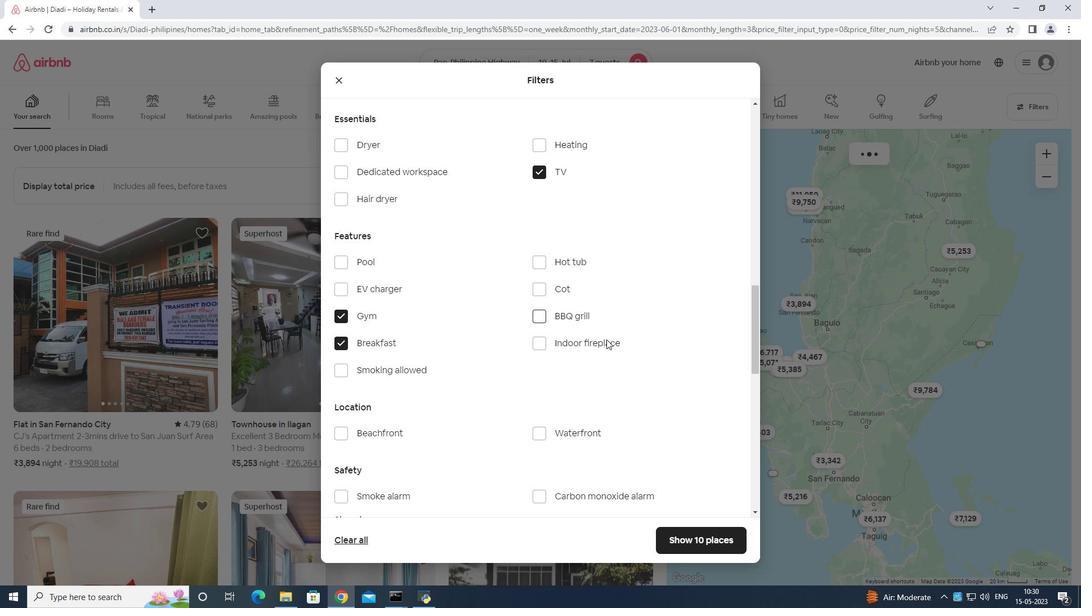 
Action: Mouse moved to (601, 340)
Screenshot: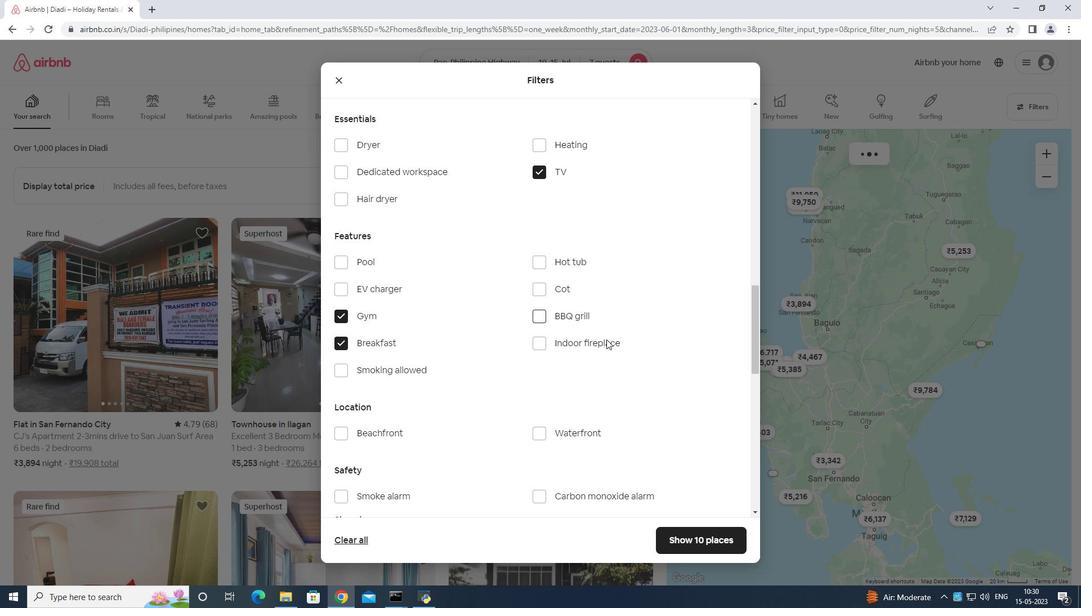
Action: Mouse scrolled (601, 340) with delta (0, 0)
Screenshot: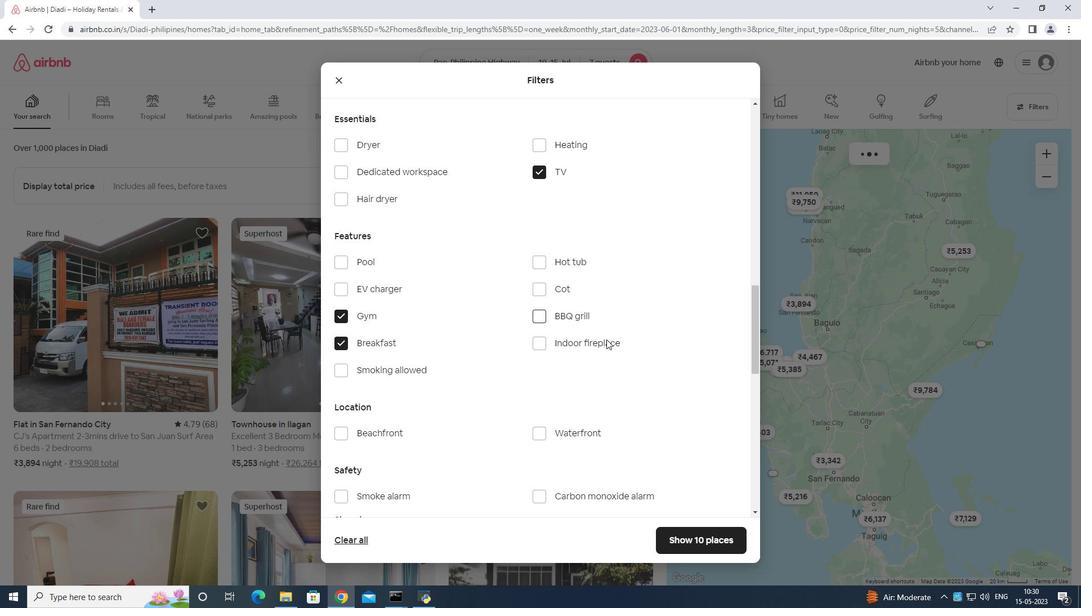 
Action: Mouse moved to (611, 342)
Screenshot: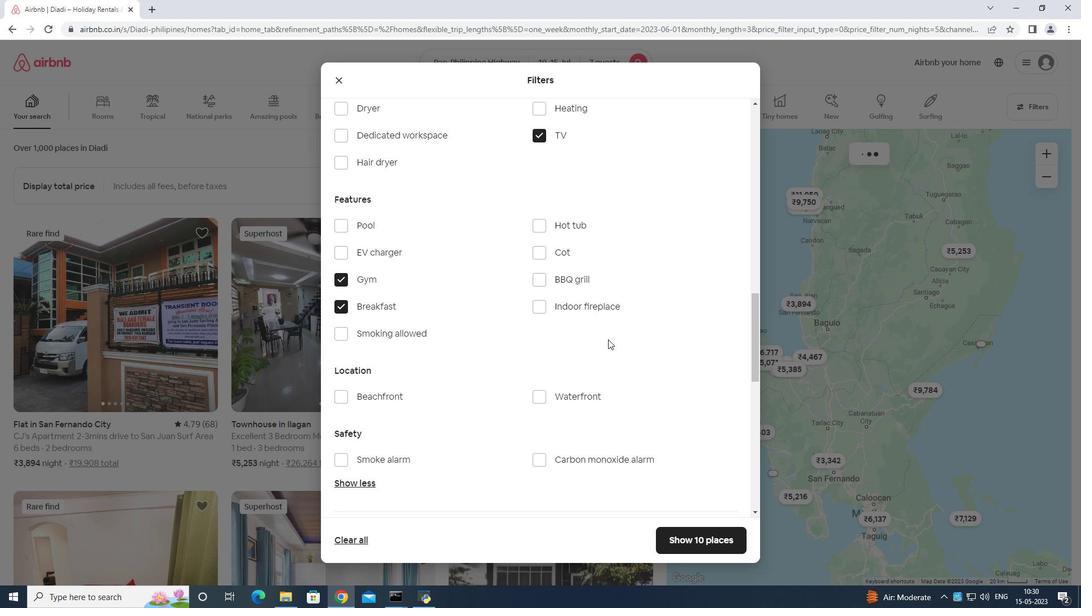
Action: Mouse scrolled (611, 341) with delta (0, 0)
Screenshot: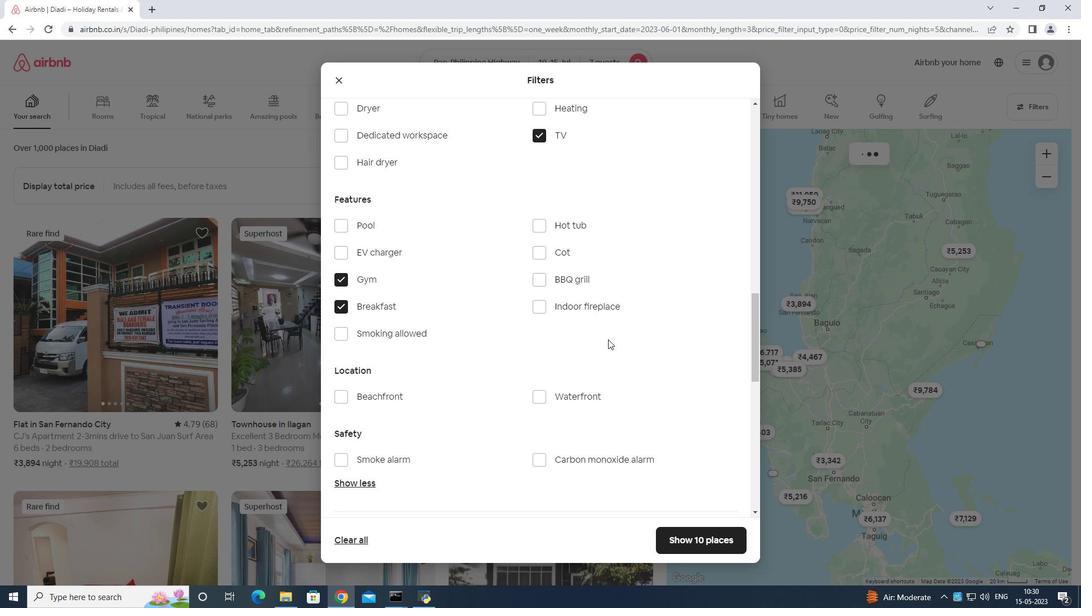 
Action: Mouse moved to (712, 372)
Screenshot: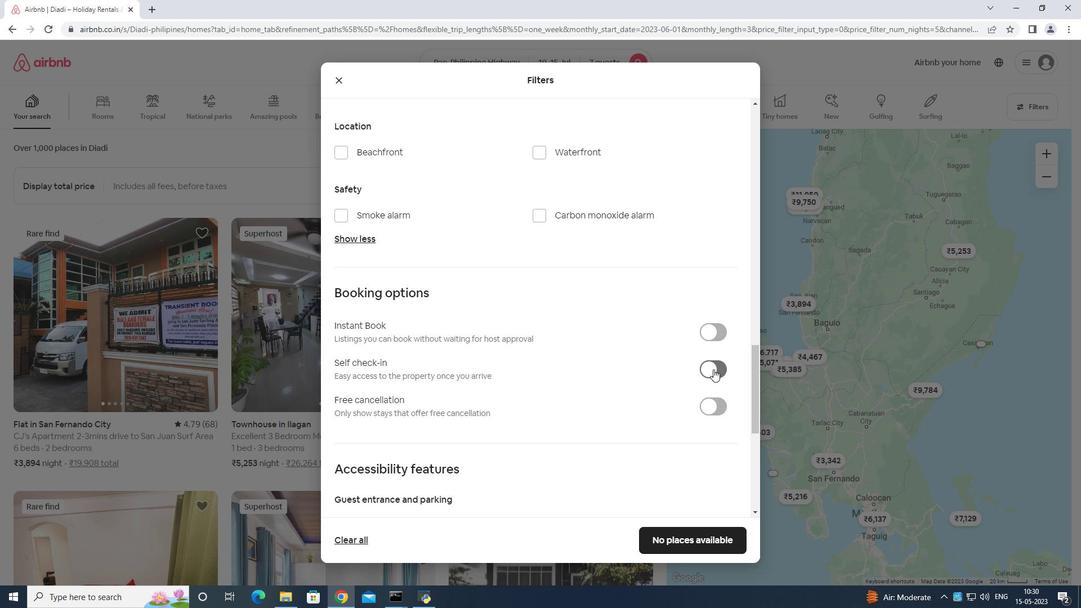 
Action: Mouse pressed left at (712, 372)
Screenshot: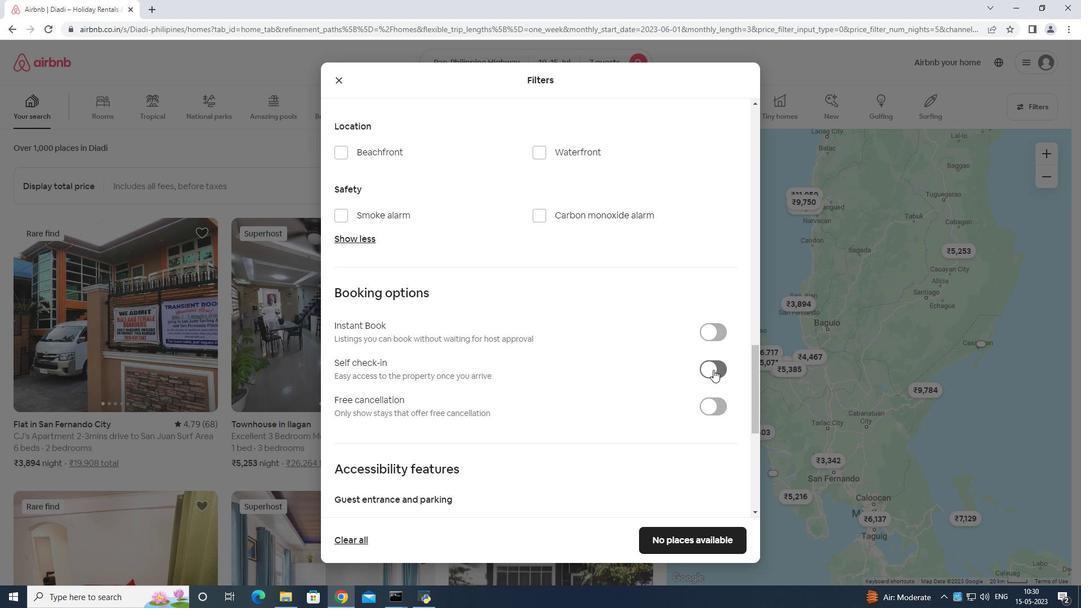 
Action: Mouse moved to (720, 336)
Screenshot: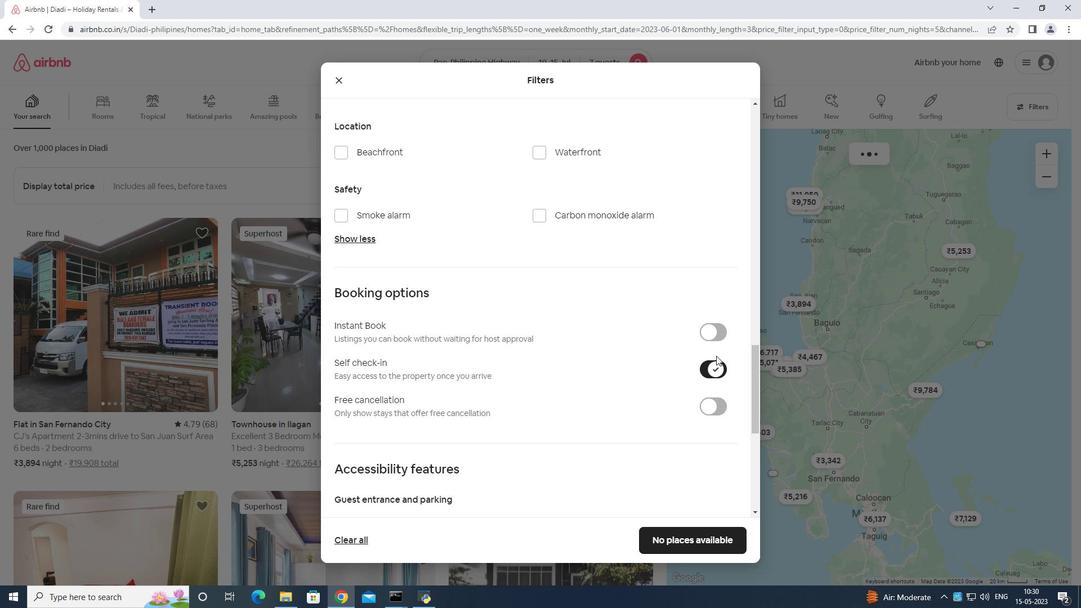 
Action: Mouse scrolled (720, 336) with delta (0, 0)
Screenshot: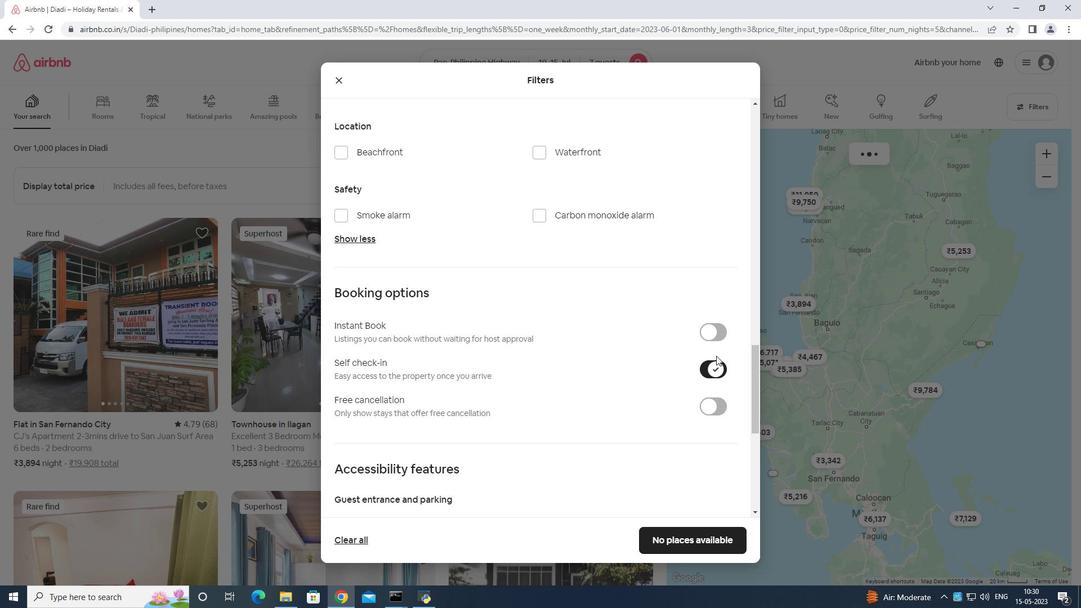 
Action: Mouse moved to (716, 351)
Screenshot: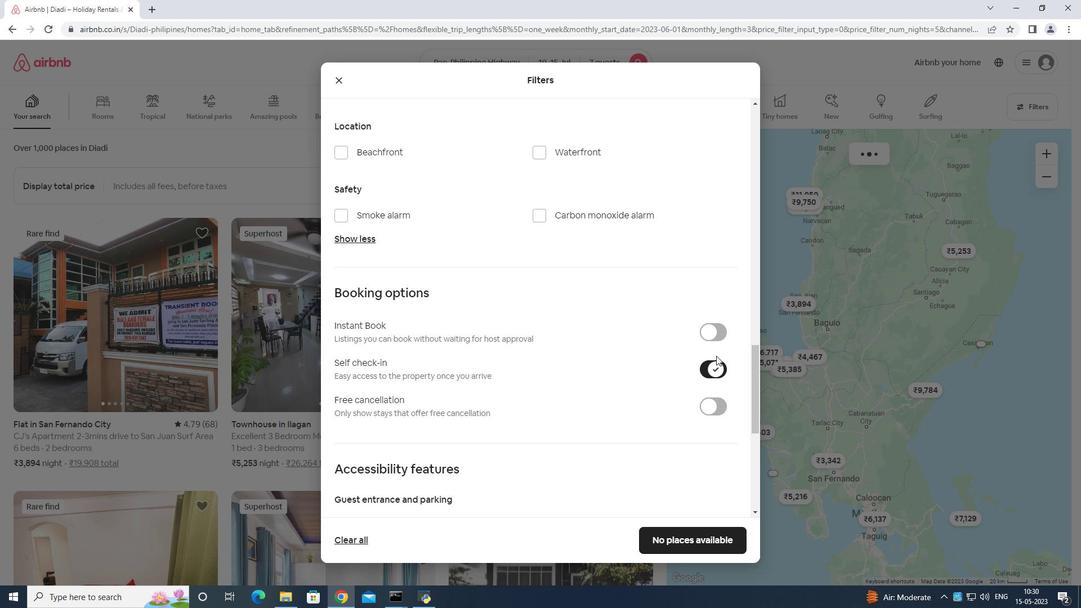 
Action: Mouse scrolled (716, 350) with delta (0, -1)
Screenshot: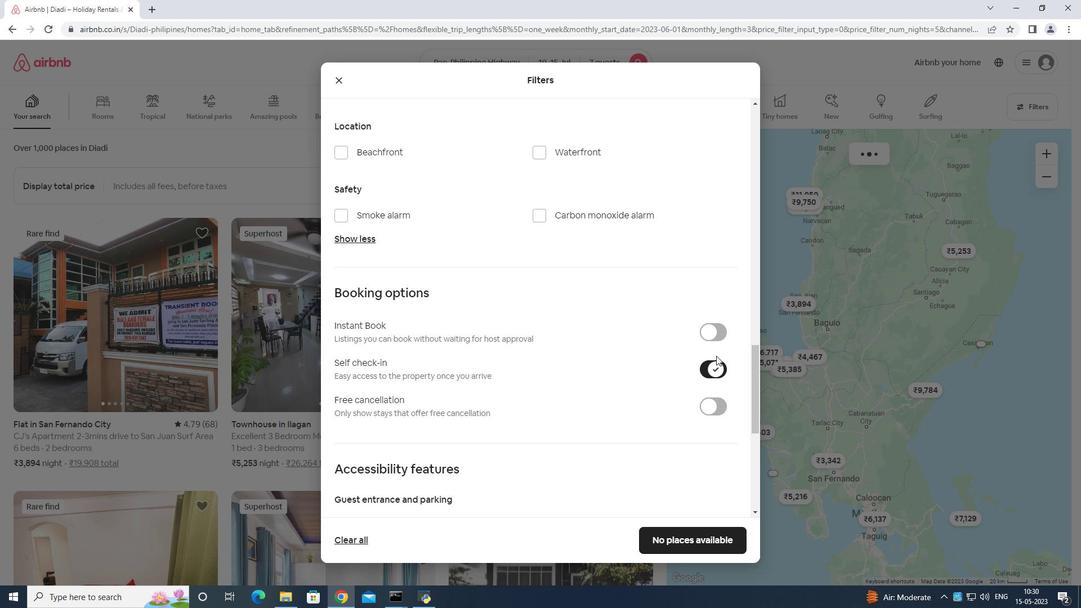
Action: Mouse moved to (716, 356)
Screenshot: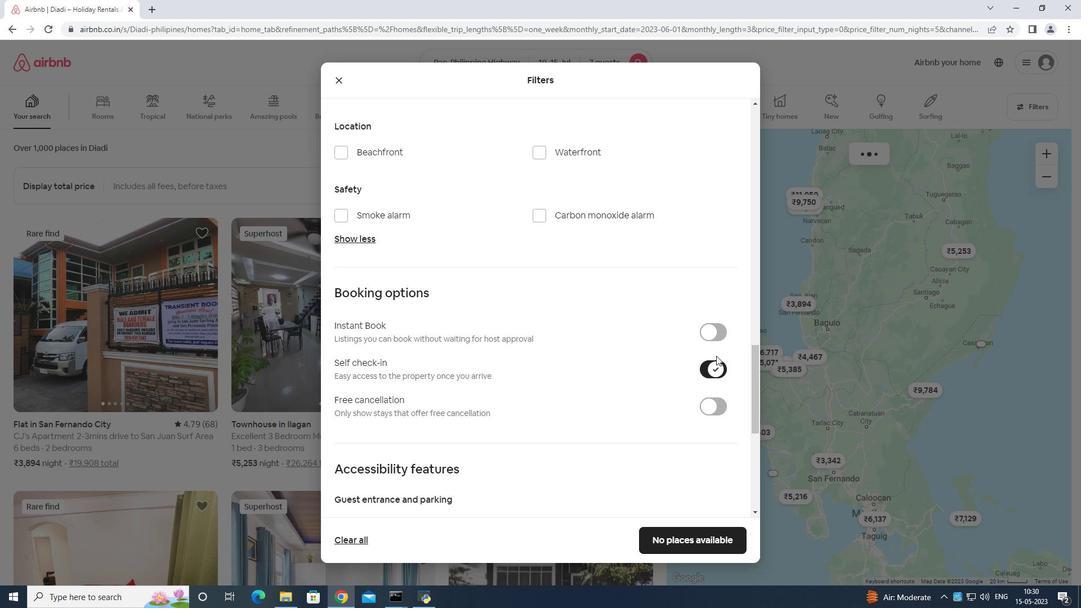 
Action: Mouse scrolled (716, 356) with delta (0, 0)
Screenshot: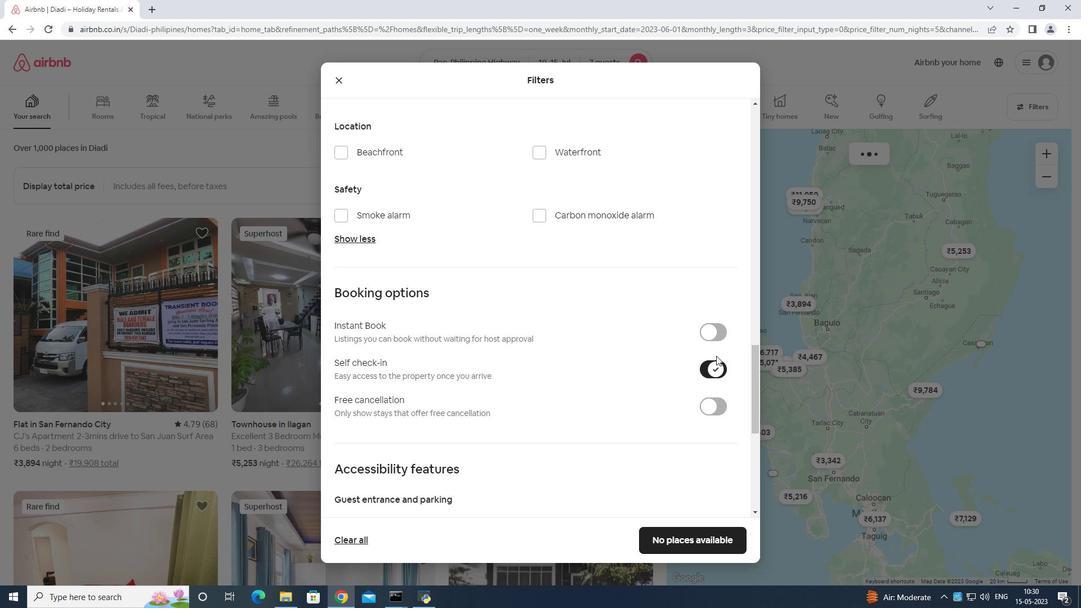 
Action: Mouse moved to (716, 358)
Screenshot: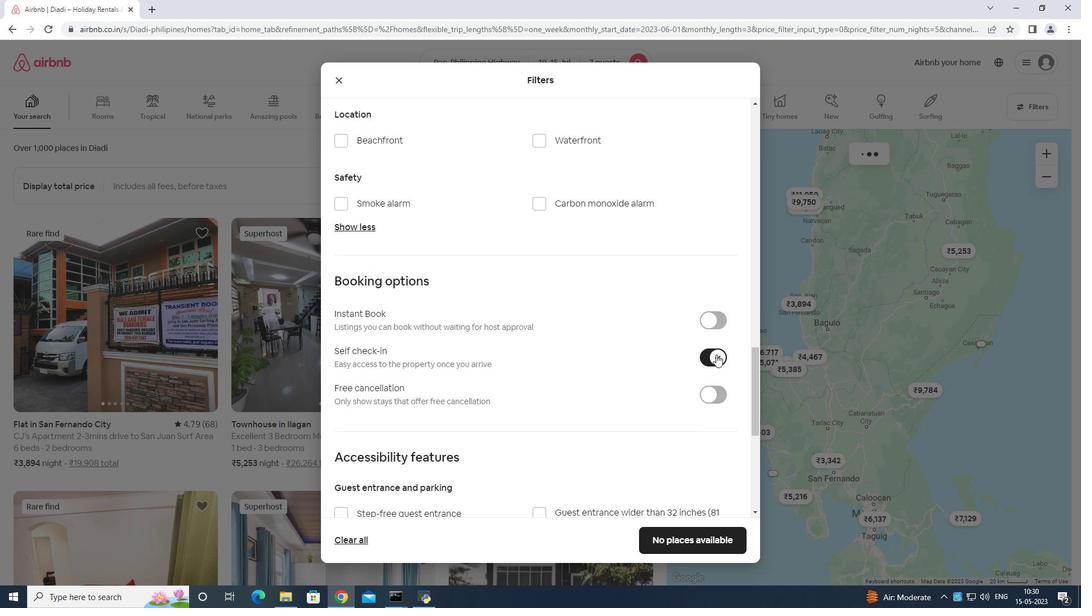 
Action: Mouse scrolled (716, 358) with delta (0, 0)
Screenshot: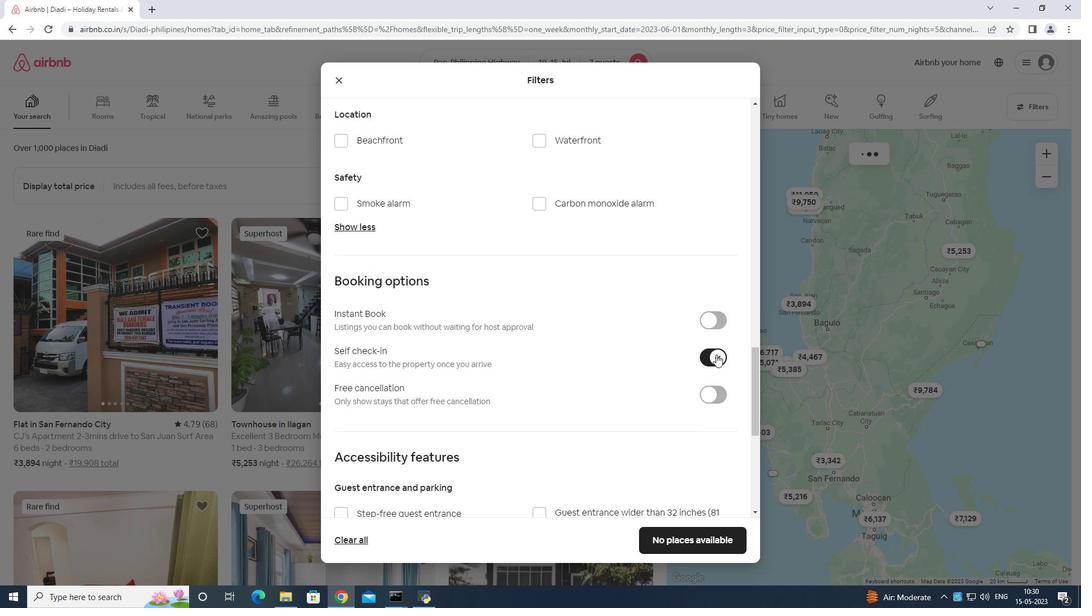 
Action: Mouse moved to (710, 358)
Screenshot: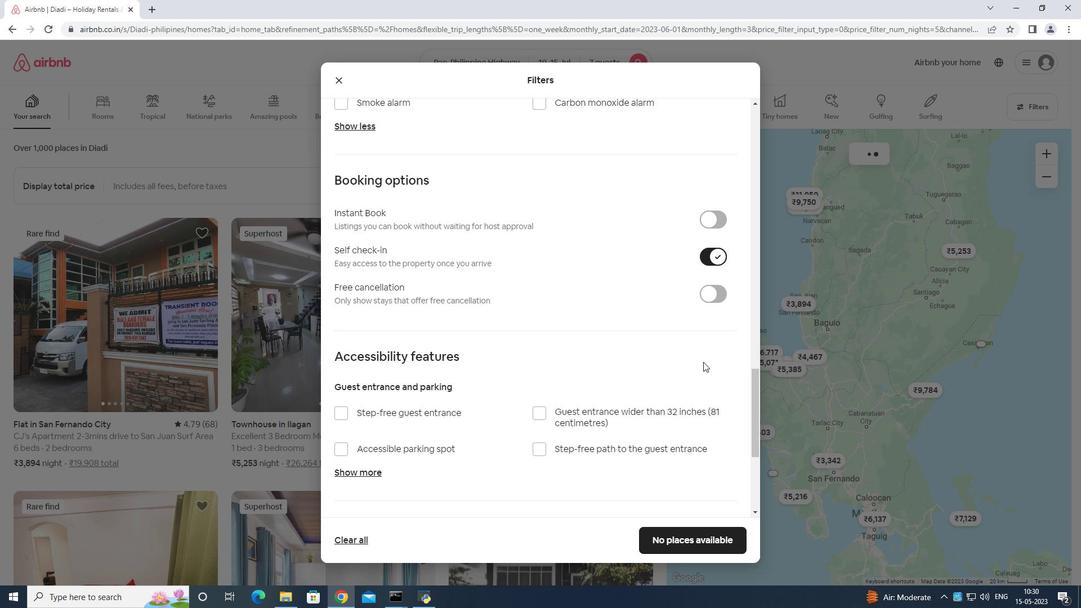 
Action: Mouse scrolled (710, 357) with delta (0, 0)
Screenshot: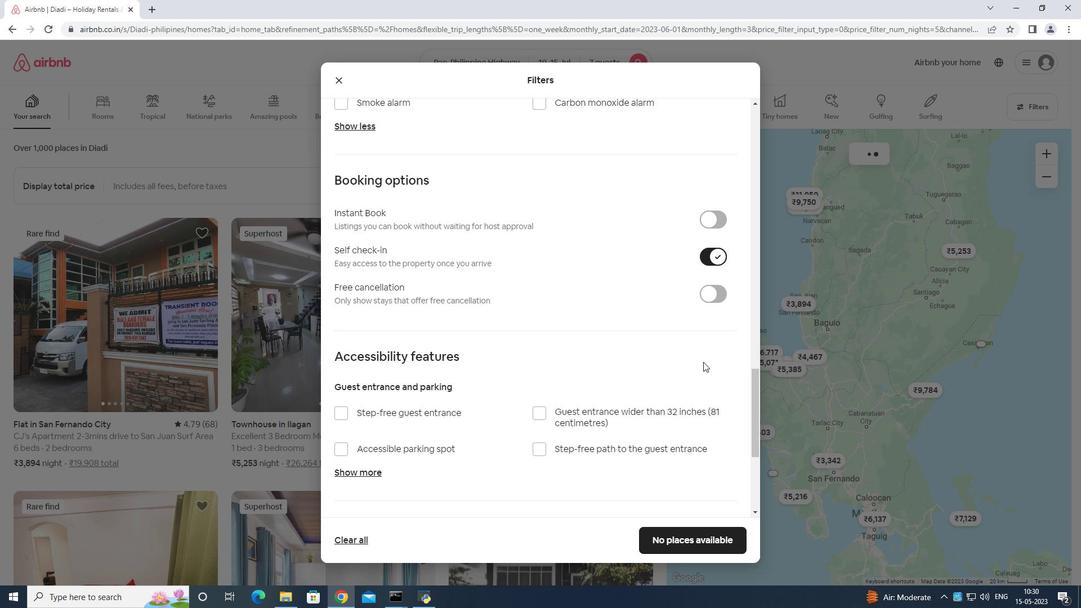 
Action: Mouse moved to (700, 368)
Screenshot: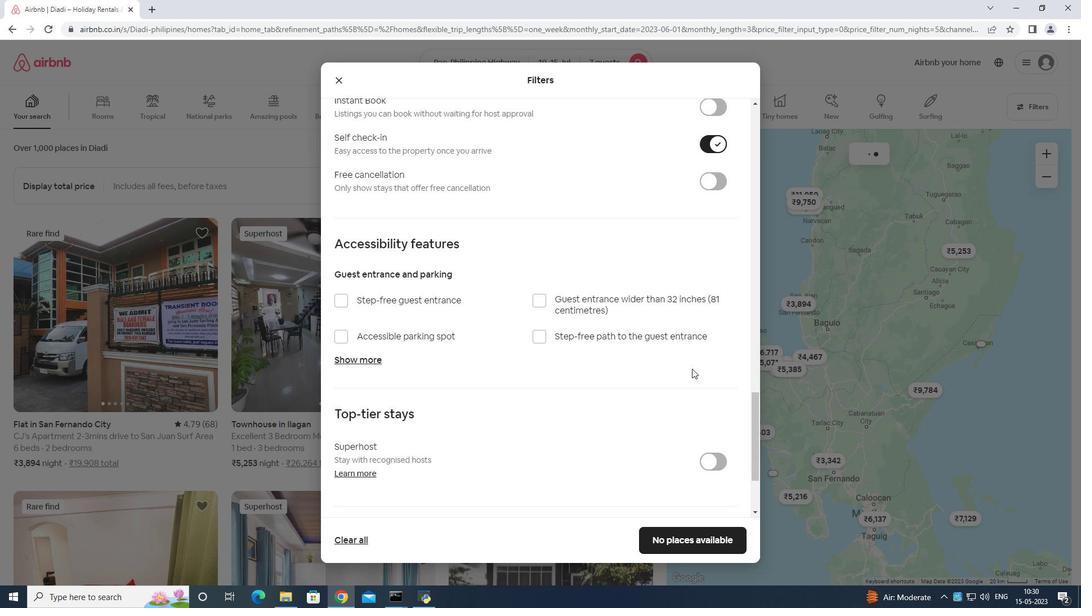 
Action: Mouse scrolled (702, 365) with delta (0, 0)
Screenshot: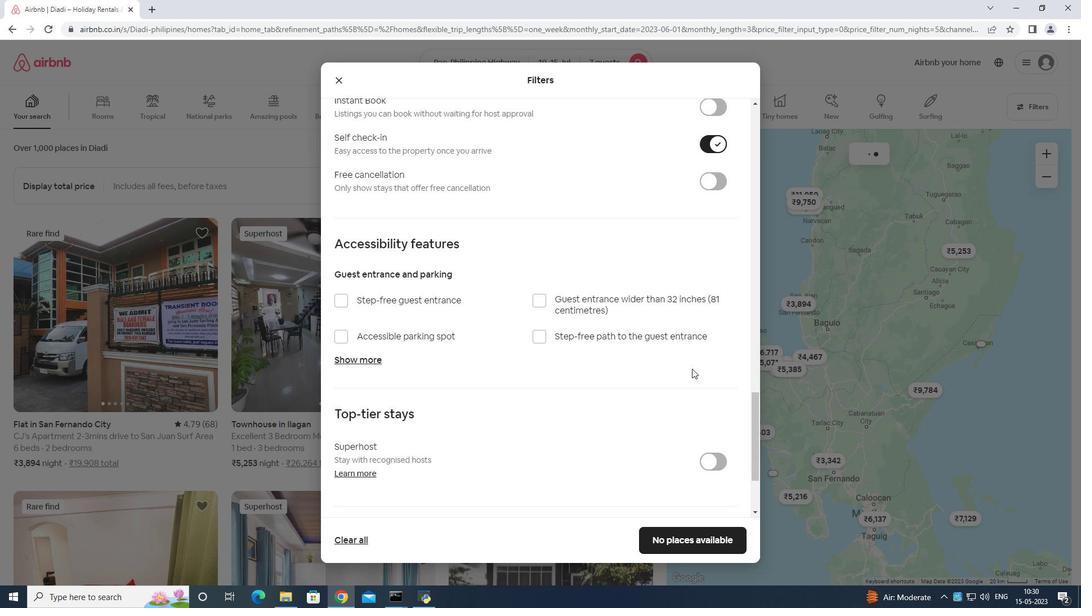 
Action: Mouse moved to (696, 370)
Screenshot: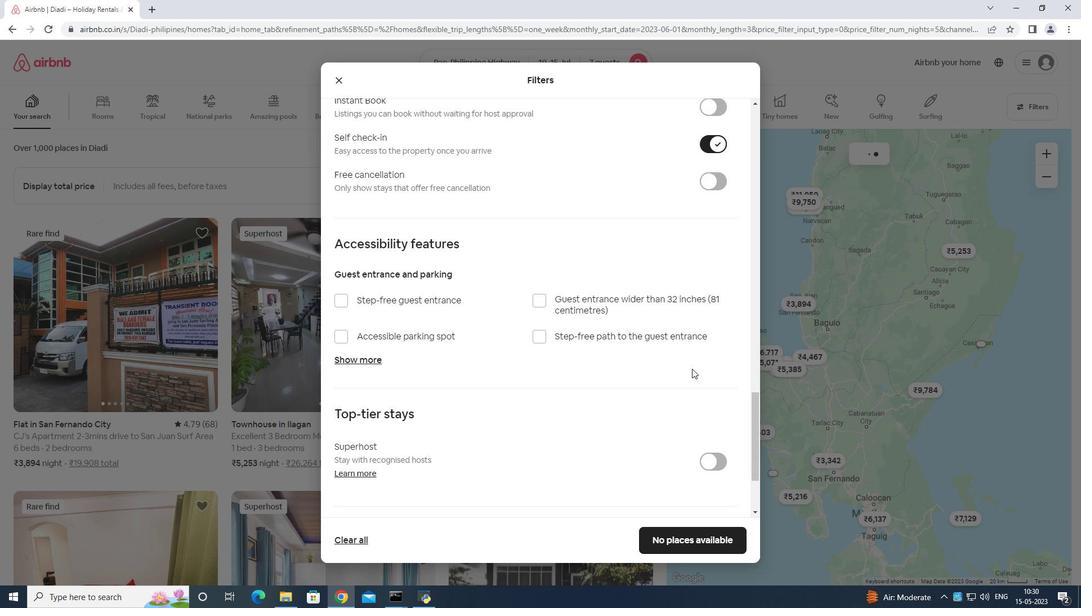 
Action: Mouse scrolled (697, 369) with delta (0, 0)
Screenshot: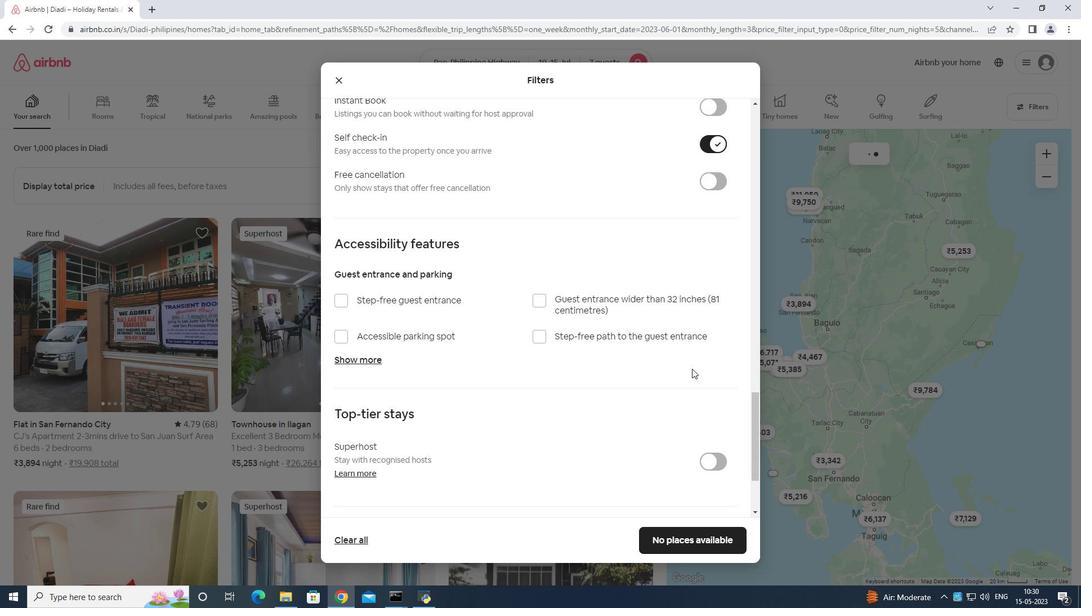 
Action: Mouse moved to (696, 371)
Screenshot: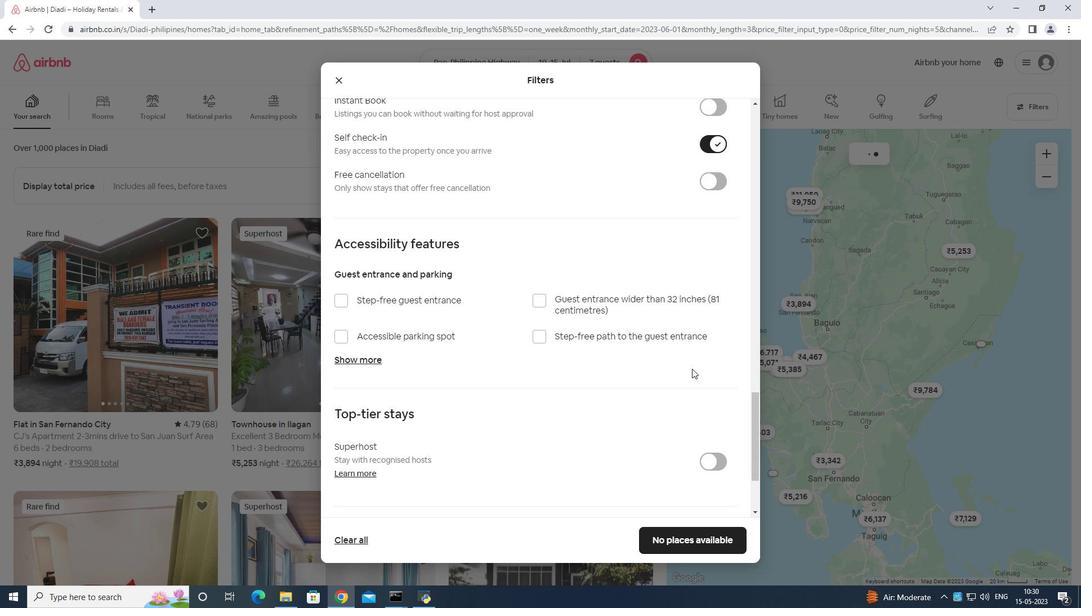 
Action: Mouse scrolled (696, 370) with delta (0, 0)
Screenshot: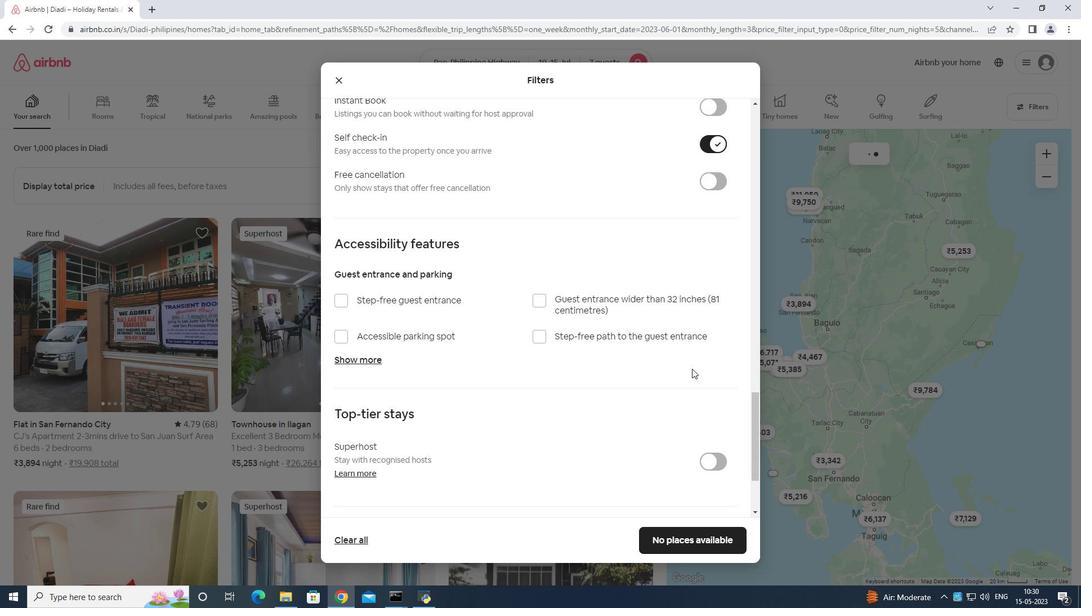
Action: Mouse moved to (676, 374)
Screenshot: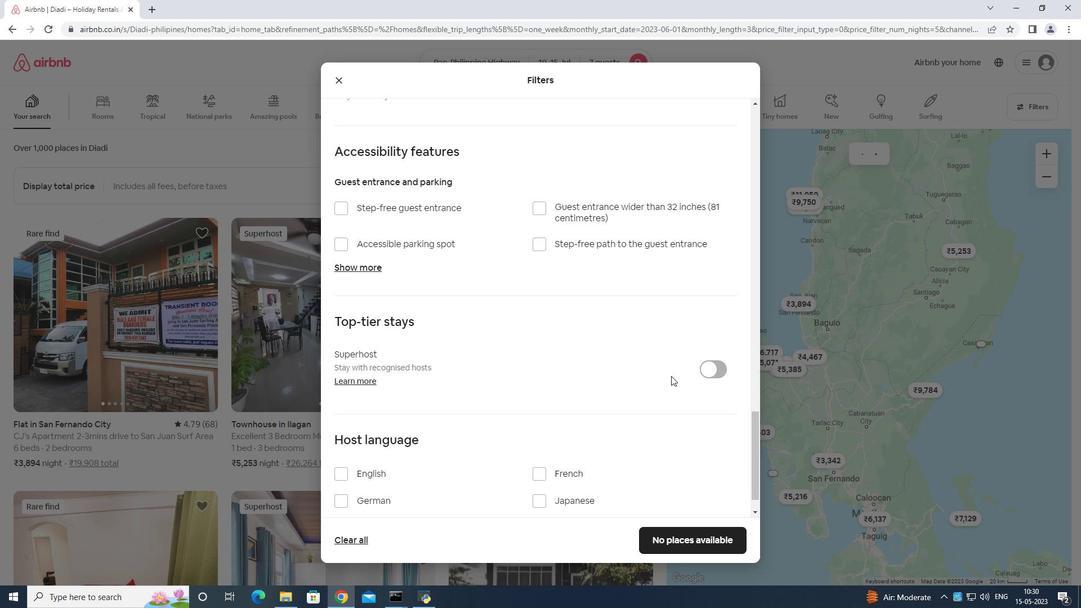 
Action: Mouse scrolled (676, 374) with delta (0, 0)
Screenshot: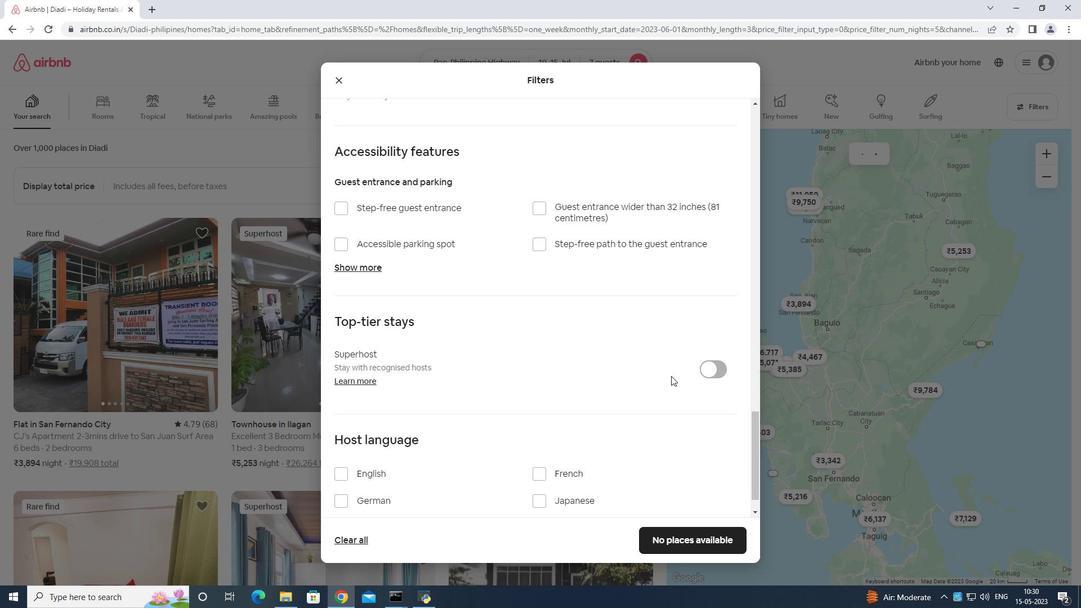 
Action: Mouse moved to (673, 379)
Screenshot: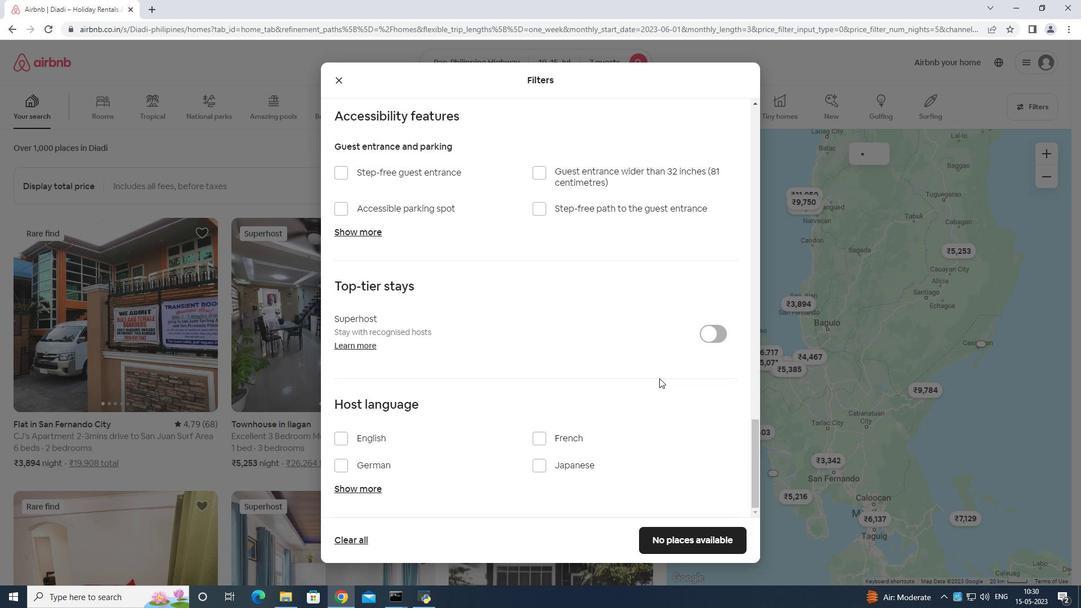 
Action: Mouse scrolled (673, 379) with delta (0, 0)
Screenshot: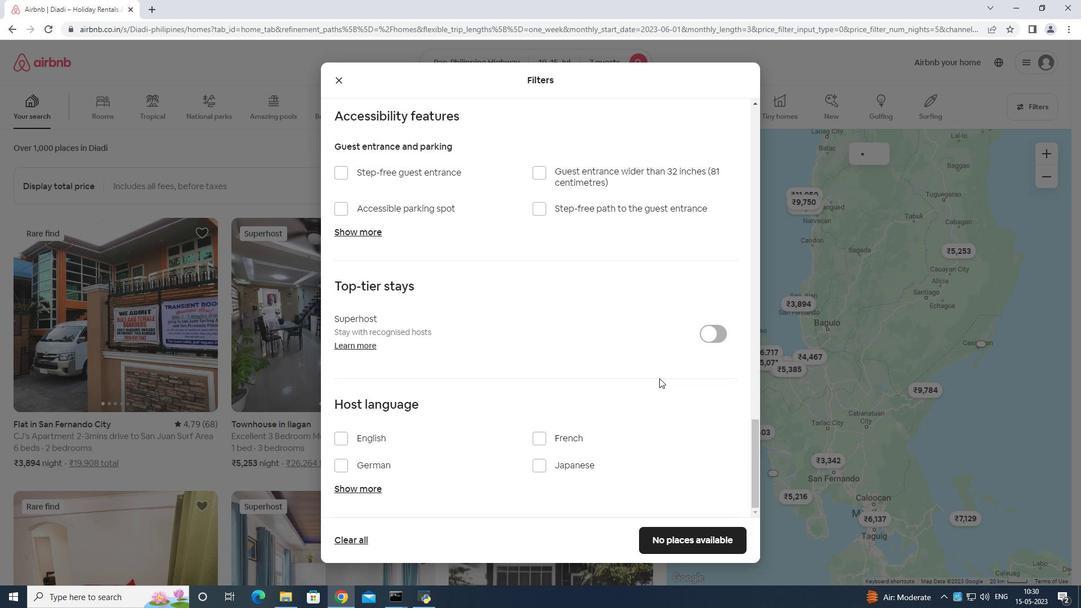 
Action: Mouse moved to (671, 381)
Screenshot: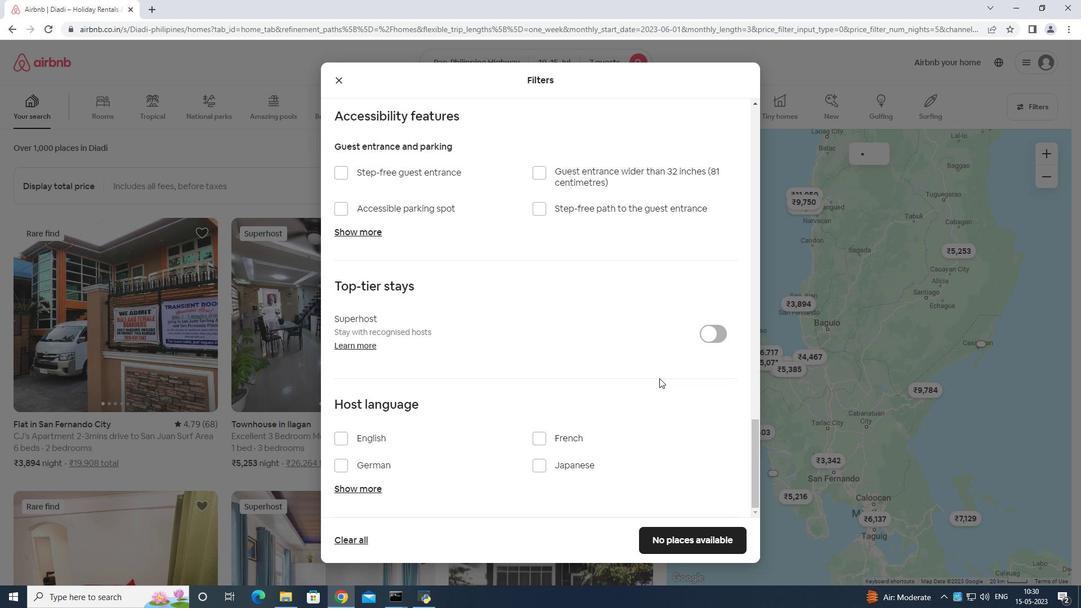 
Action: Mouse scrolled (671, 380) with delta (0, 0)
Screenshot: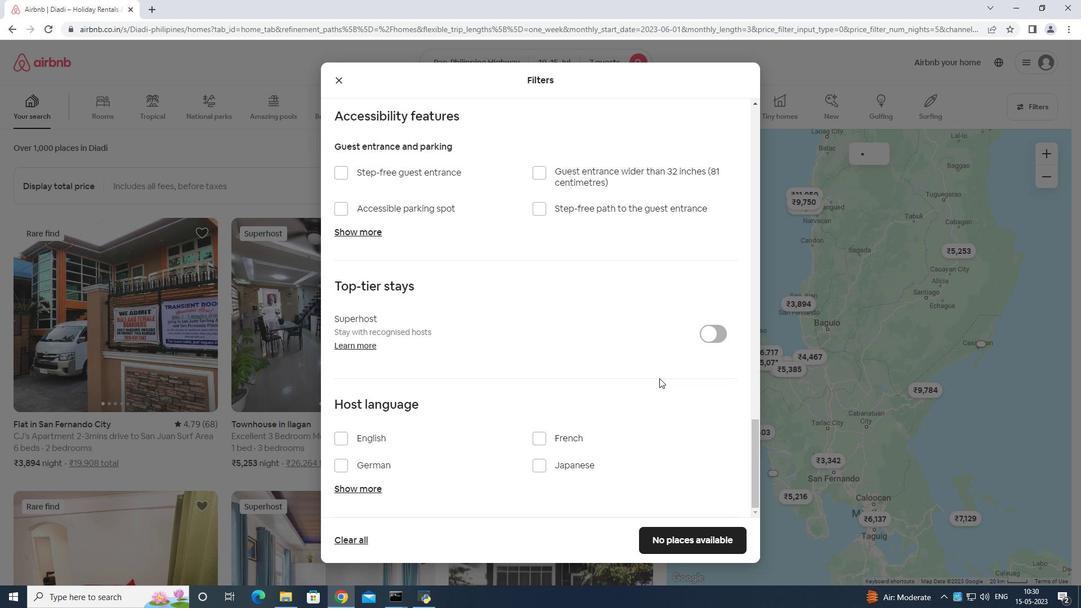 
Action: Mouse moved to (618, 380)
Screenshot: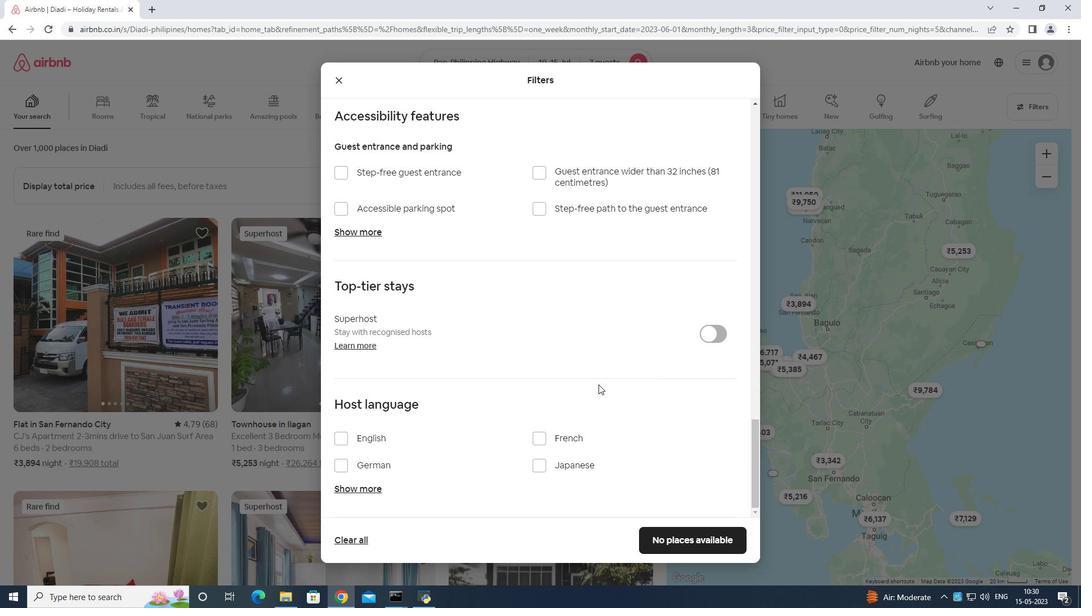 
Action: Mouse scrolled (618, 379) with delta (0, 0)
Screenshot: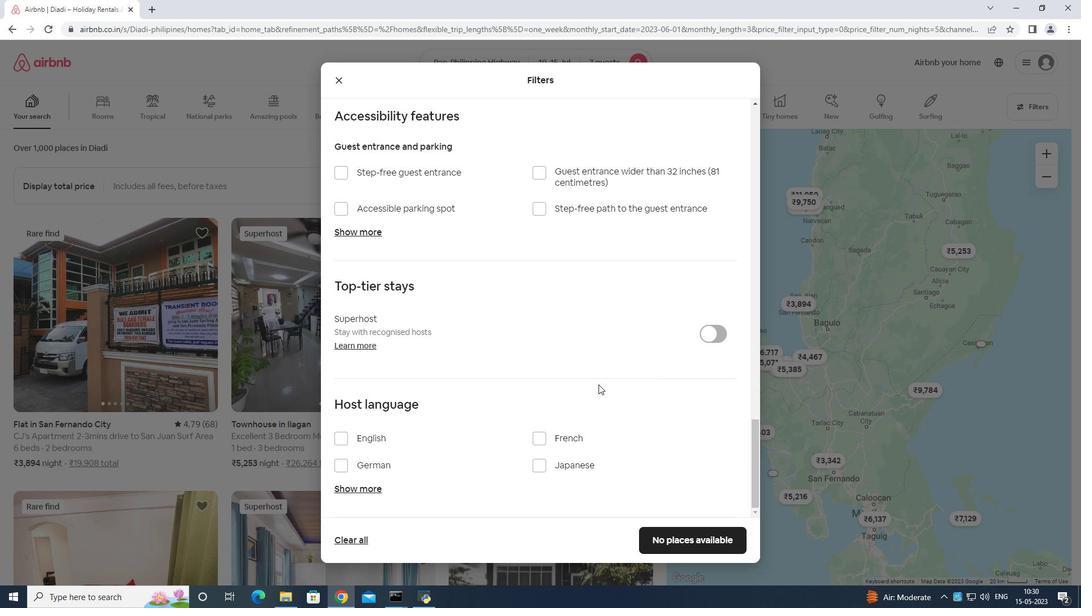 
Action: Mouse moved to (614, 384)
Screenshot: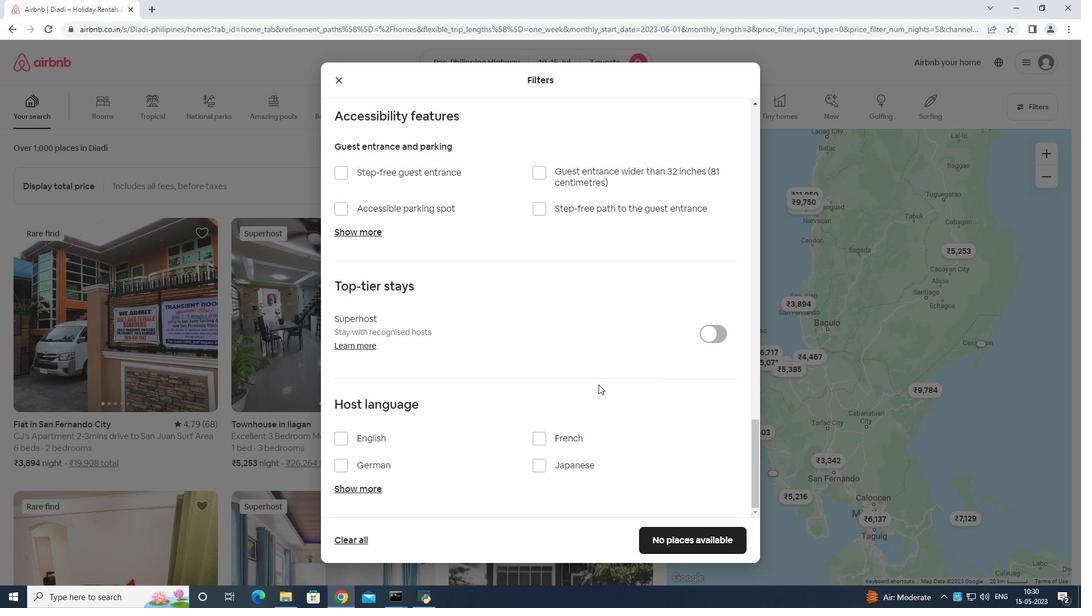 
Action: Mouse scrolled (614, 383) with delta (0, 0)
Screenshot: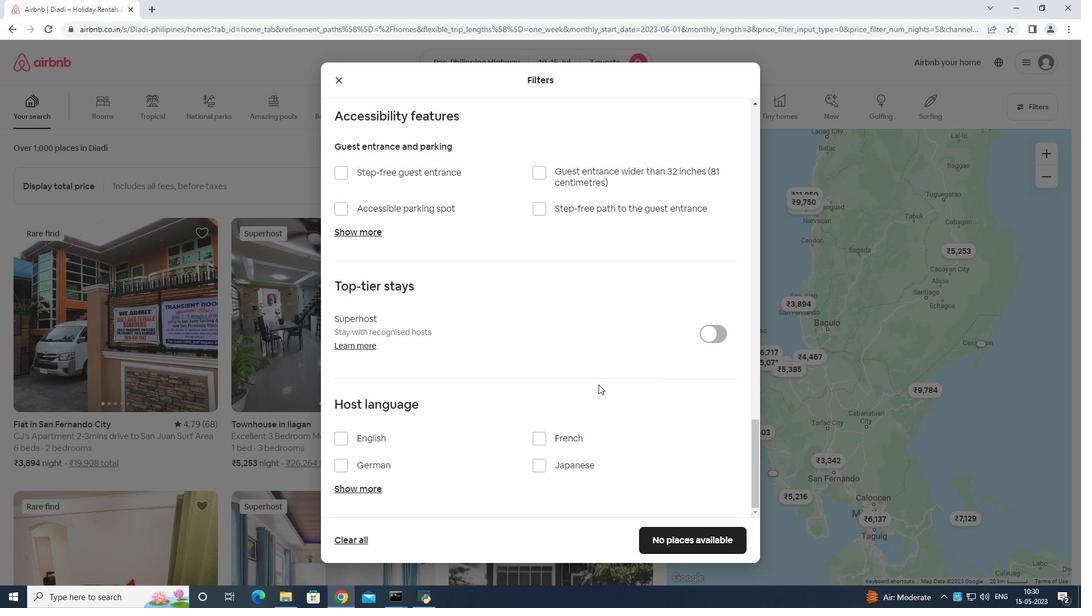 
Action: Mouse moved to (612, 385)
Screenshot: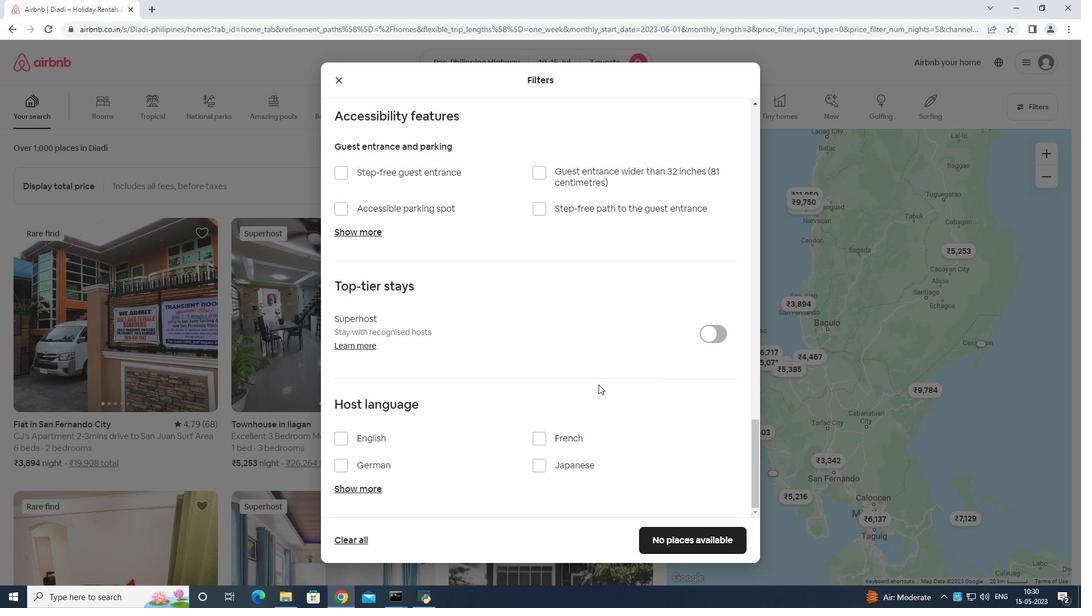 
Action: Mouse scrolled (612, 385) with delta (0, 0)
Screenshot: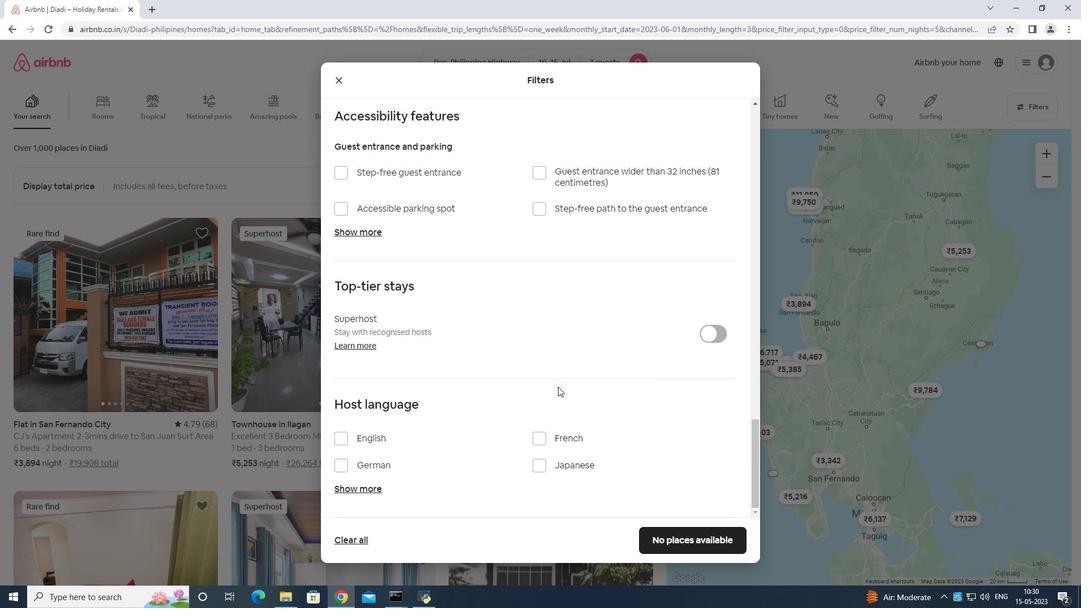 
Action: Mouse moved to (394, 432)
Screenshot: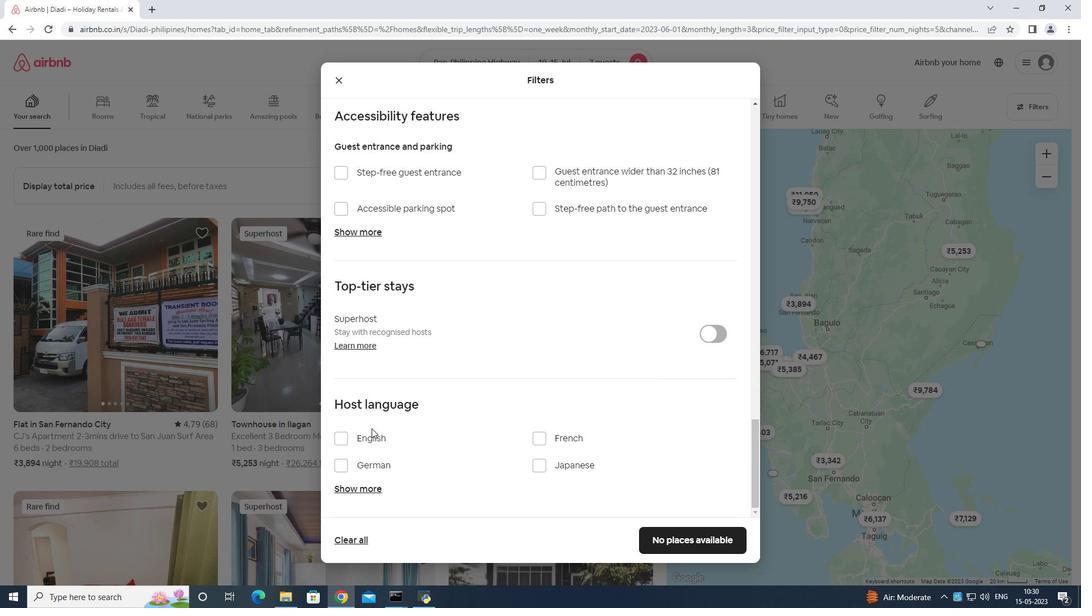 
Action: Mouse pressed left at (394, 432)
Screenshot: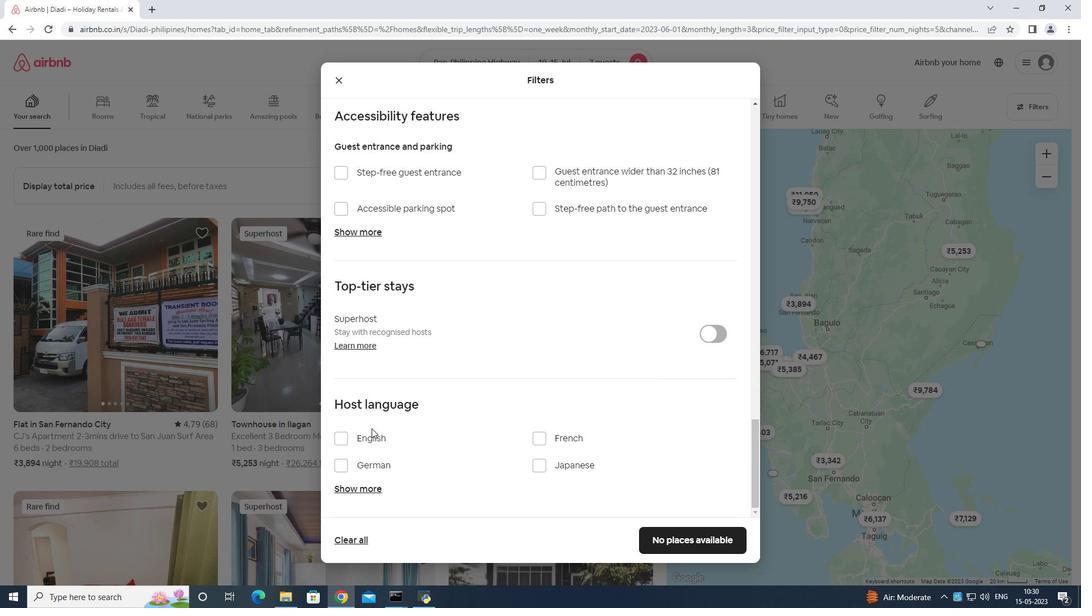 
Action: Mouse moved to (394, 436)
Screenshot: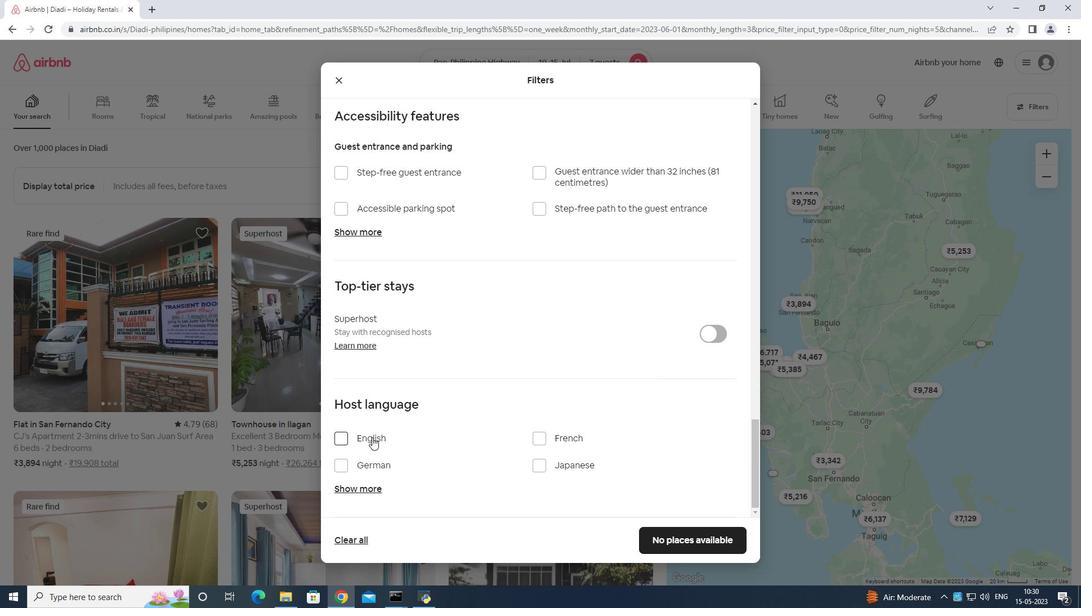 
Action: Mouse pressed left at (394, 436)
Screenshot: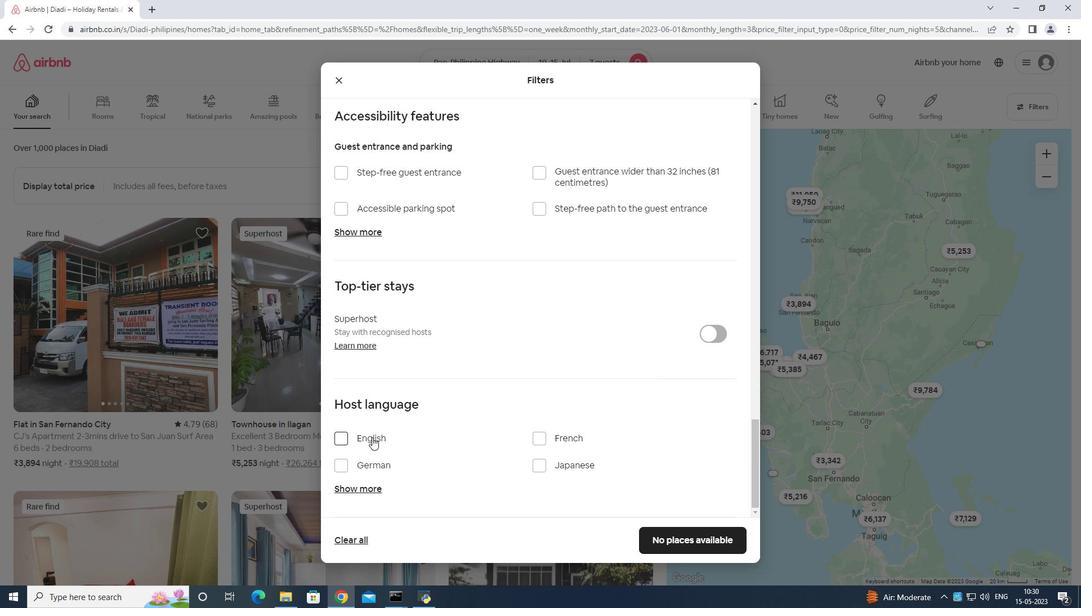 
Action: Mouse moved to (714, 543)
Screenshot: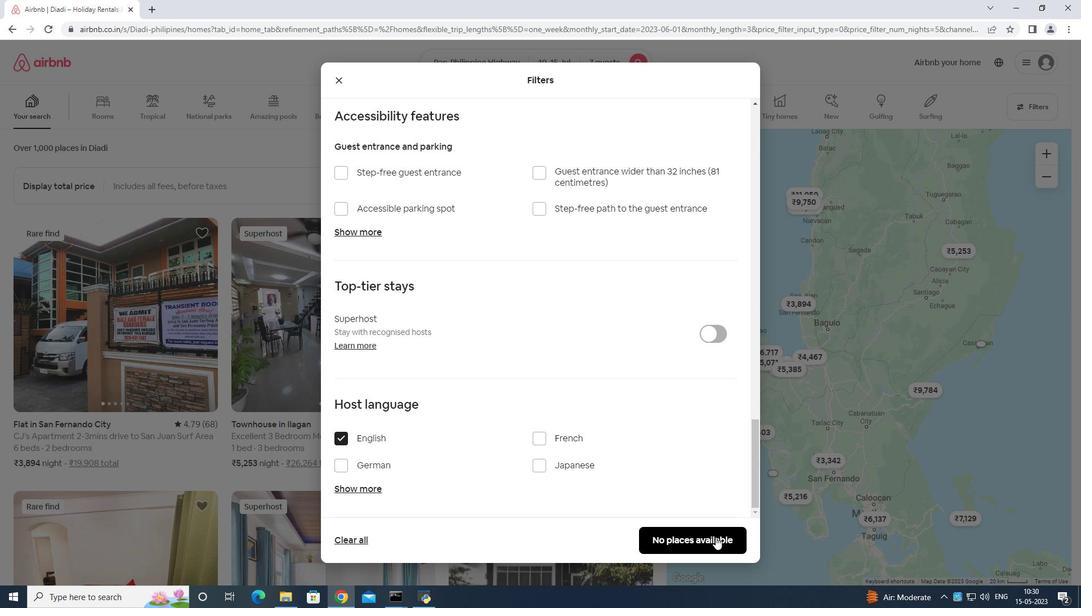 
Action: Mouse pressed left at (714, 543)
Screenshot: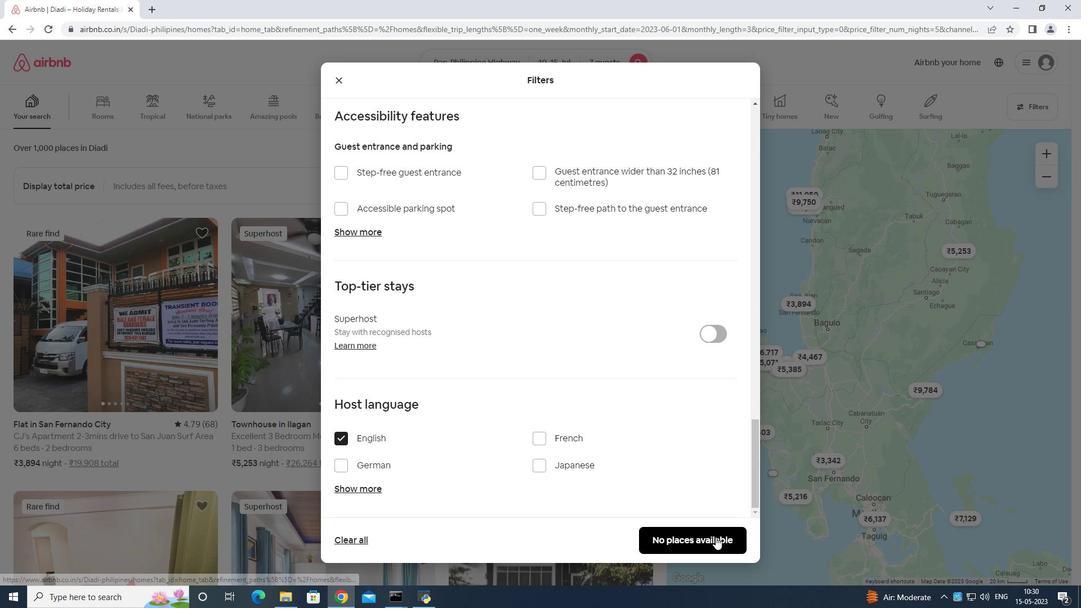 
Action: Mouse moved to (726, 525)
Screenshot: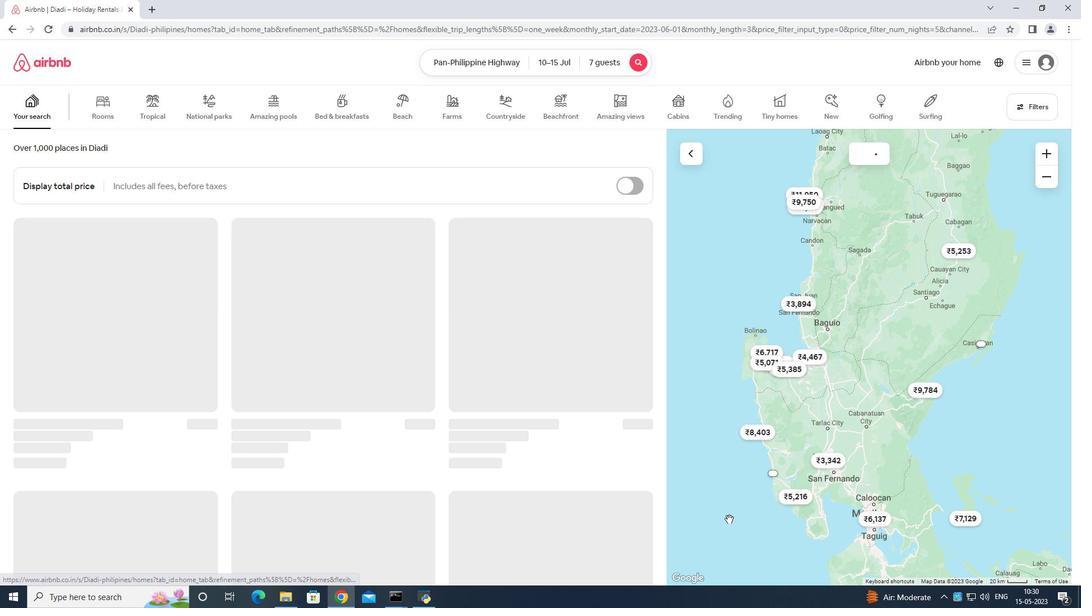 
